 Task: Look for space in Taza, Morocco from 12th August, 2023 to 16th August, 2023 for 8 adults in price range Rs.10000 to Rs.16000. Place can be private room with 8 bedrooms having 8 beds and 8 bathrooms. Property type can be house, flat, guest house, hotel. Amenities needed are: wifi, TV, free parkinig on premises, gym, breakfast. Booking option can be shelf check-in. Required host language is English.
Action: Mouse moved to (560, 113)
Screenshot: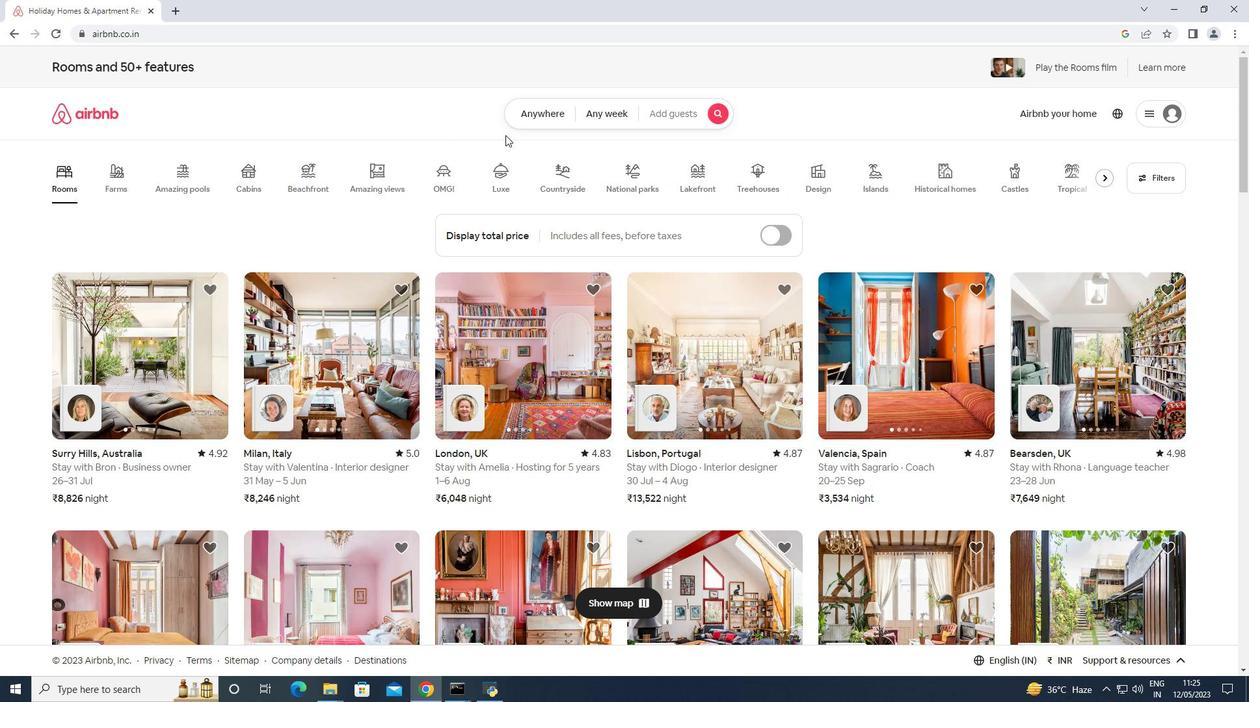 
Action: Mouse pressed left at (560, 113)
Screenshot: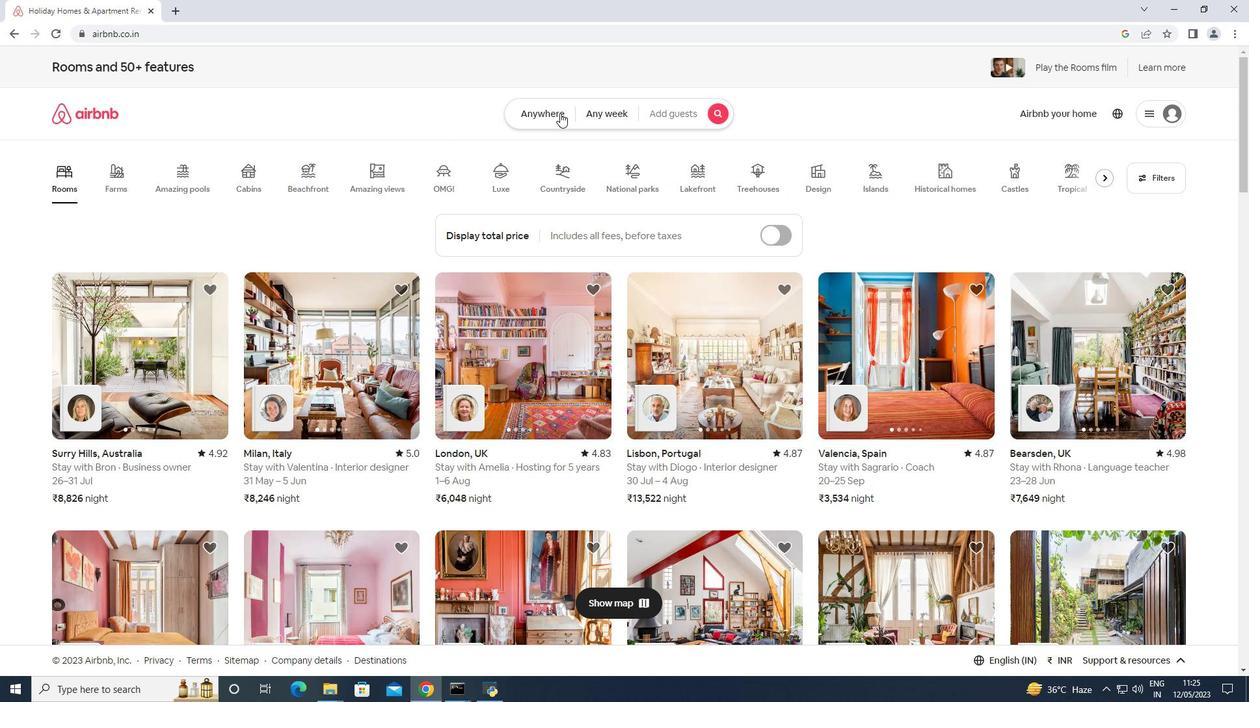 
Action: Mouse moved to (473, 164)
Screenshot: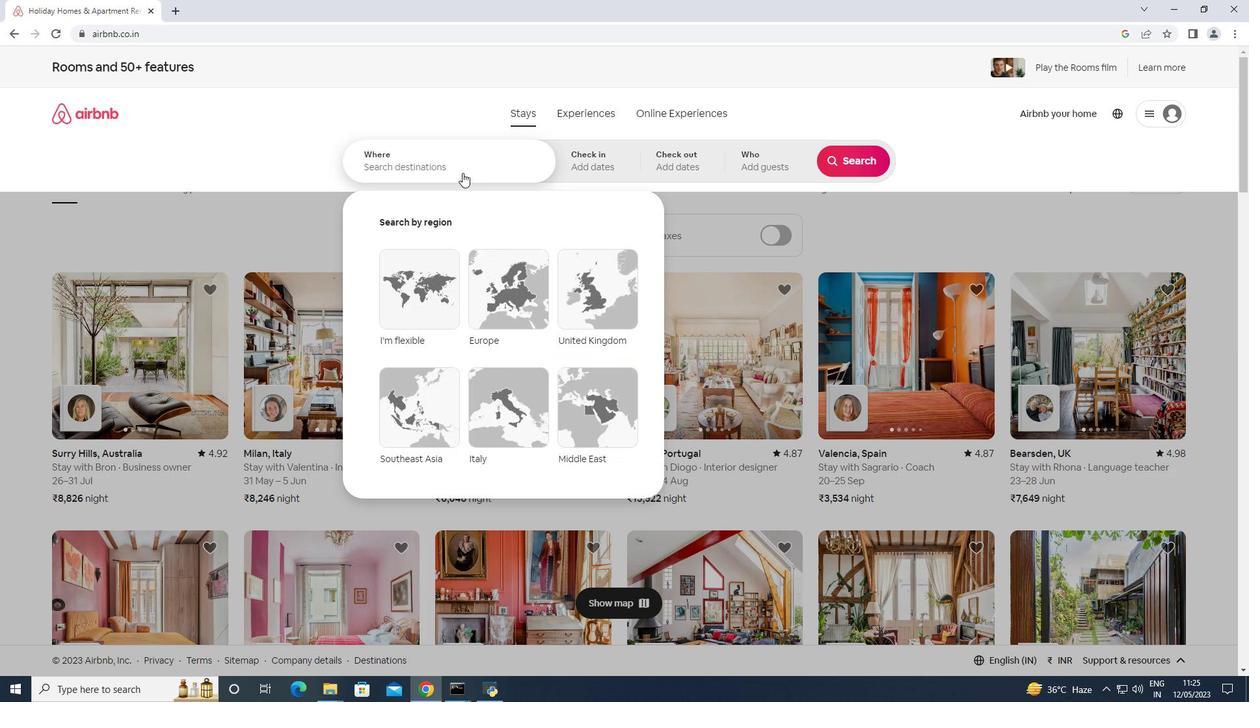 
Action: Mouse pressed left at (473, 164)
Screenshot: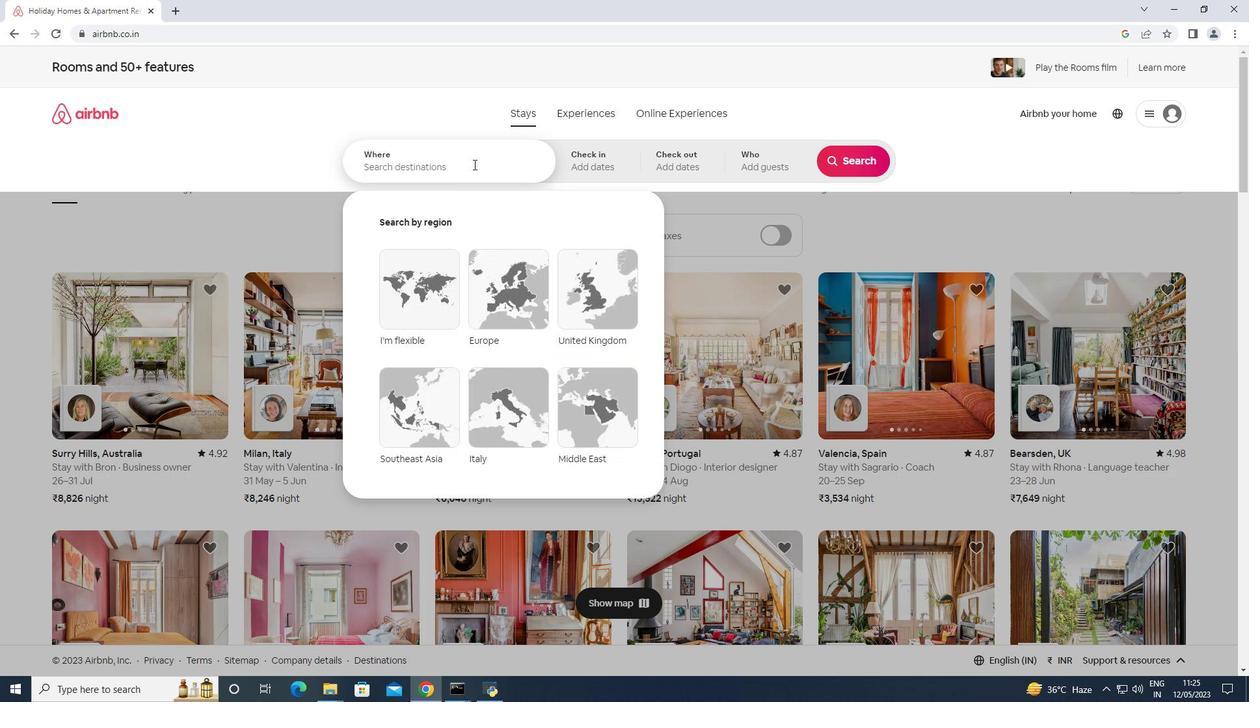
Action: Key pressed <Key.shift>Taza,<Key.space><Key.shift>Mara<Key.backspace><Key.backspace><Key.backspace>oro<Key.down><Key.enter>
Screenshot: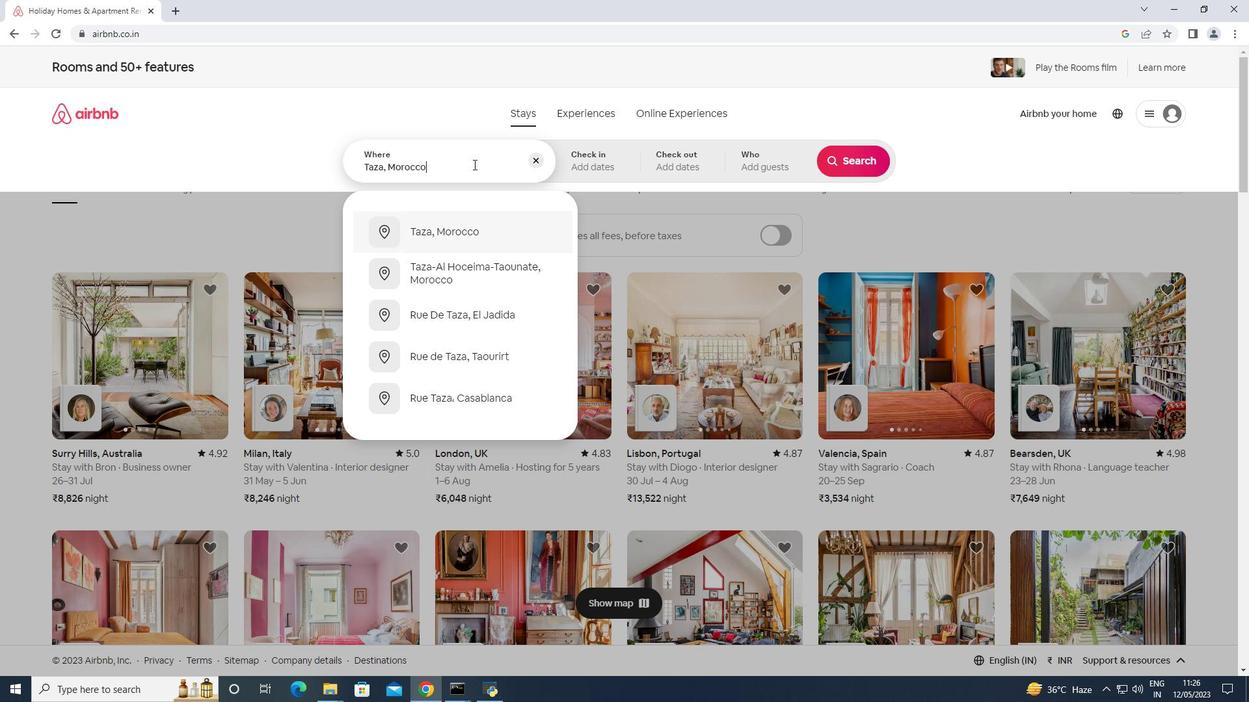 
Action: Mouse moved to (853, 269)
Screenshot: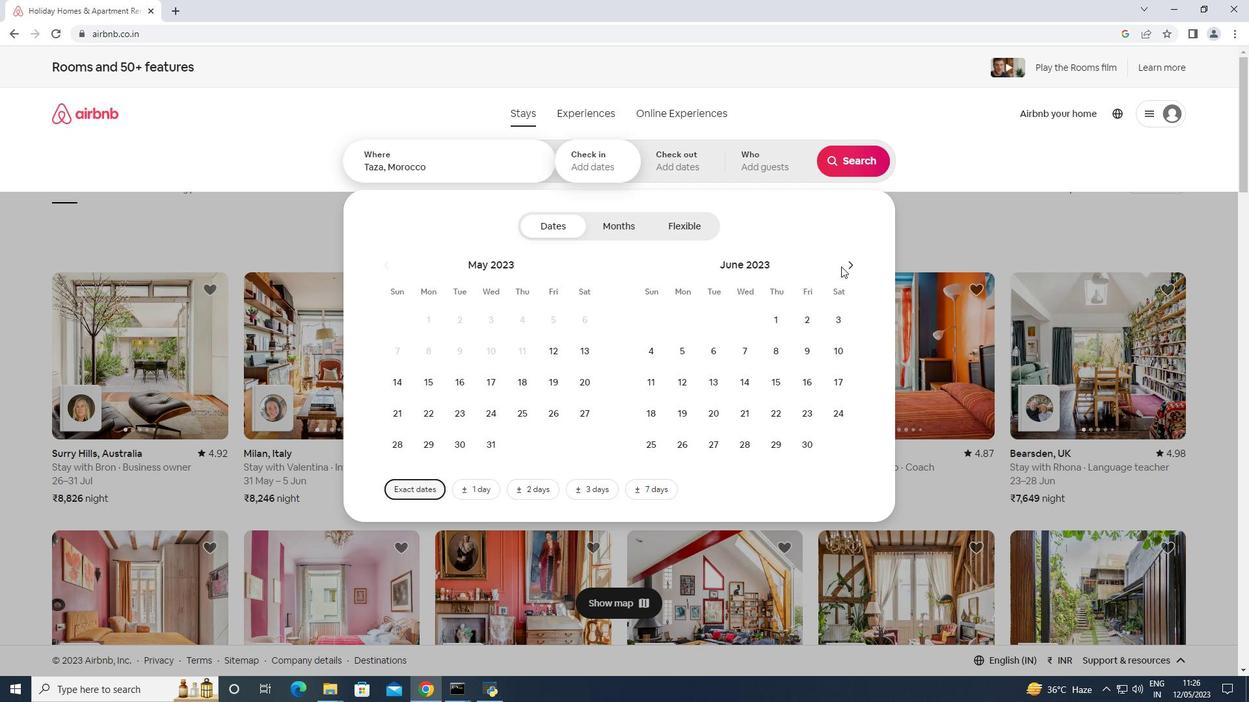 
Action: Mouse pressed left at (853, 269)
Screenshot: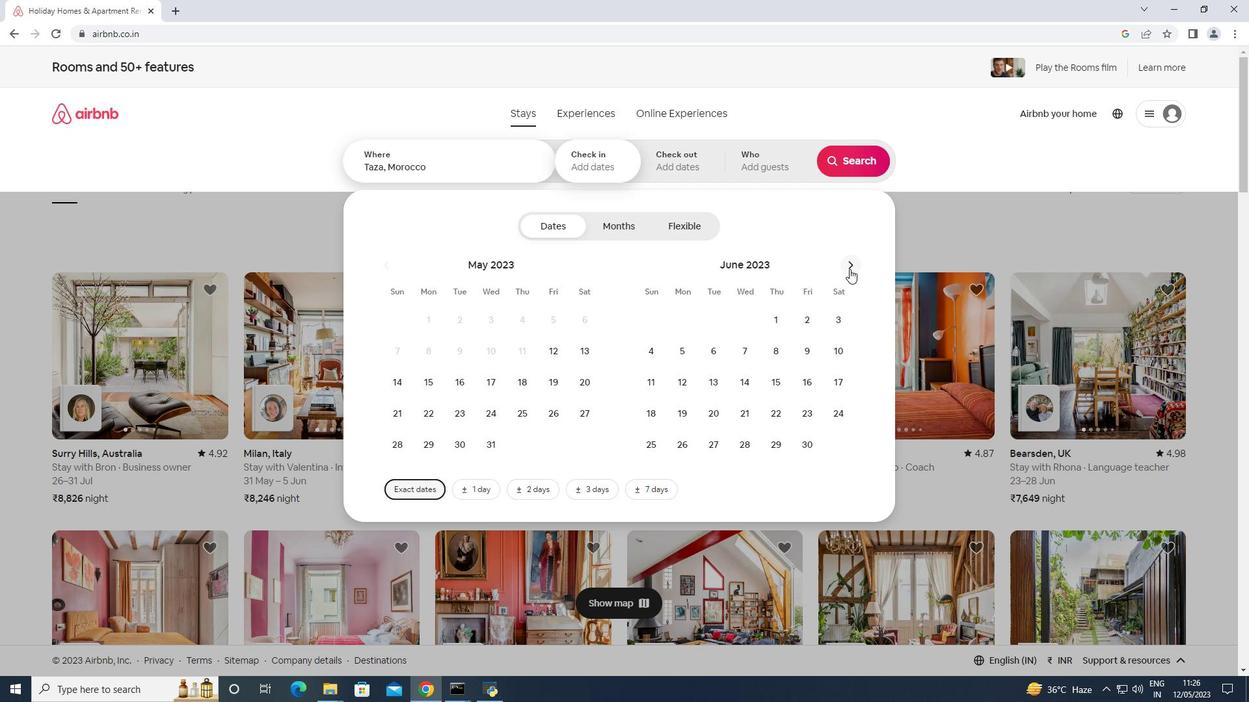 
Action: Mouse moved to (855, 269)
Screenshot: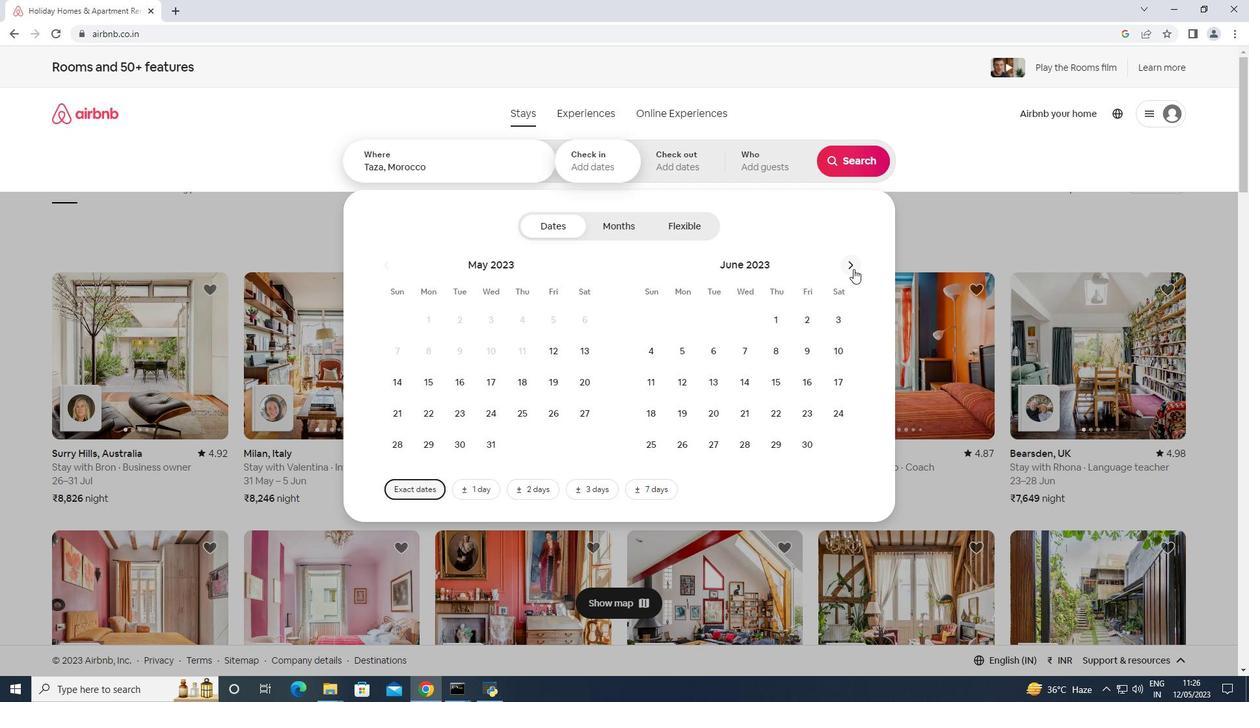 
Action: Mouse pressed left at (855, 269)
Screenshot: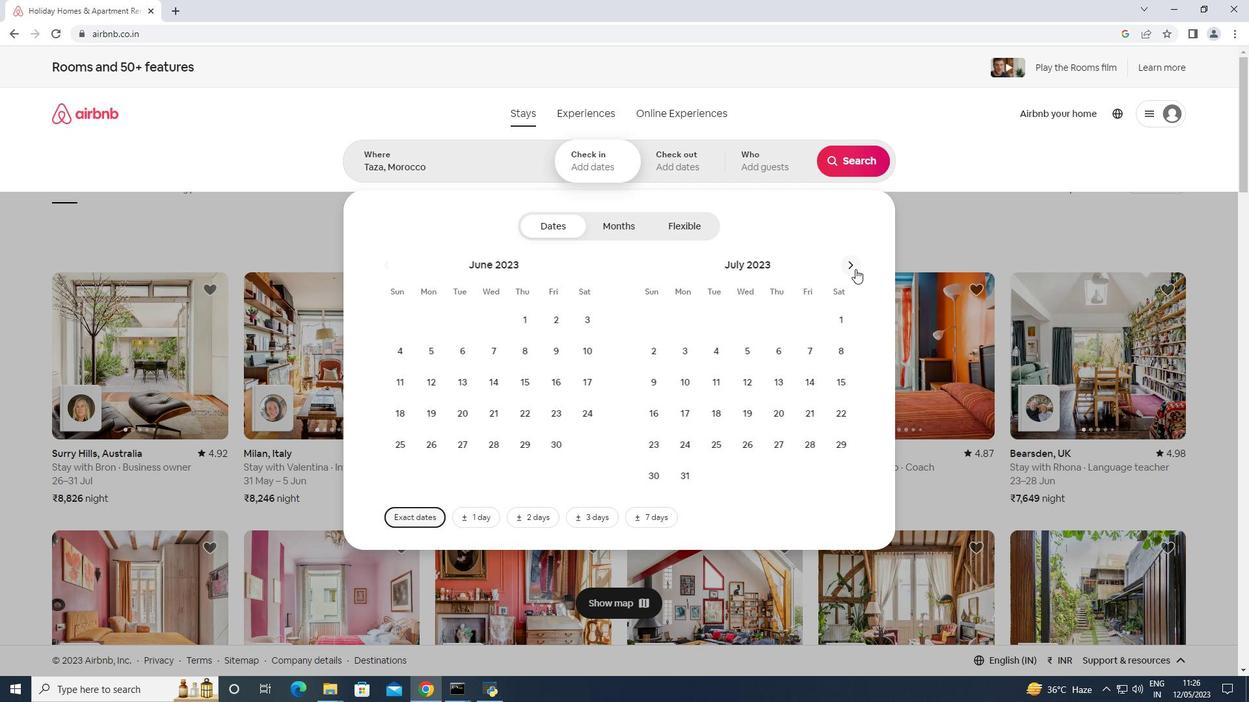 
Action: Mouse moved to (842, 352)
Screenshot: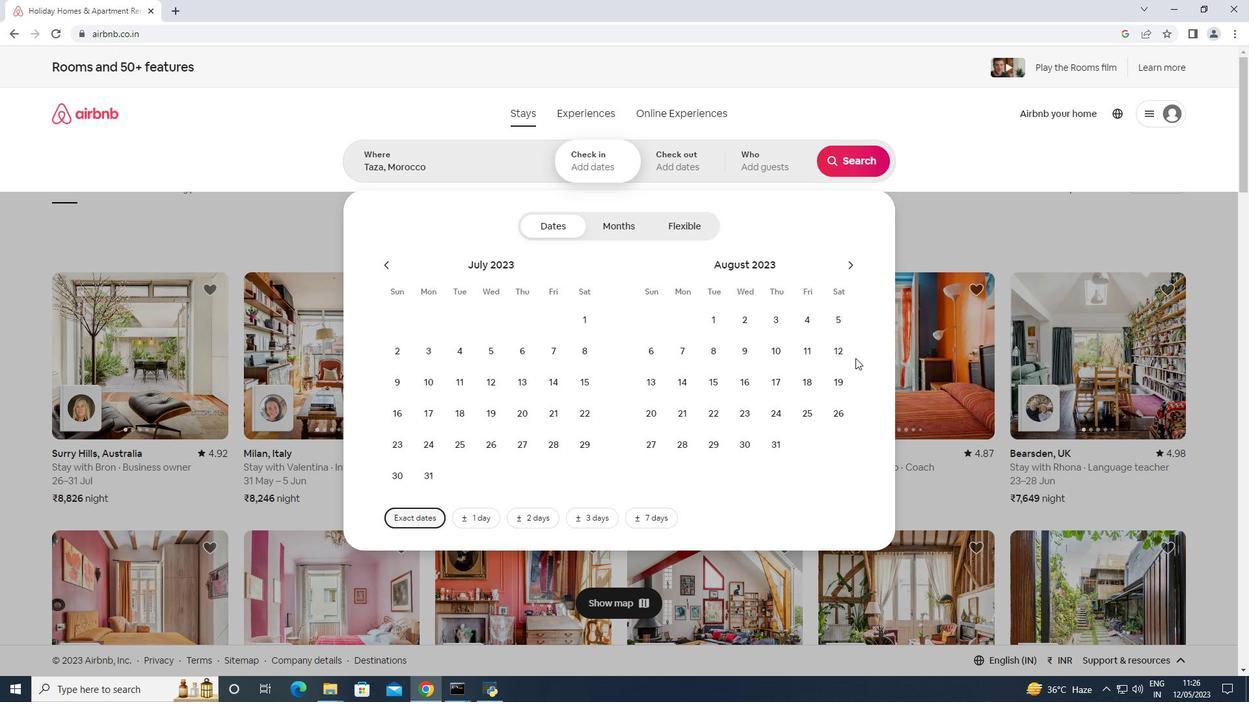 
Action: Mouse pressed left at (842, 352)
Screenshot: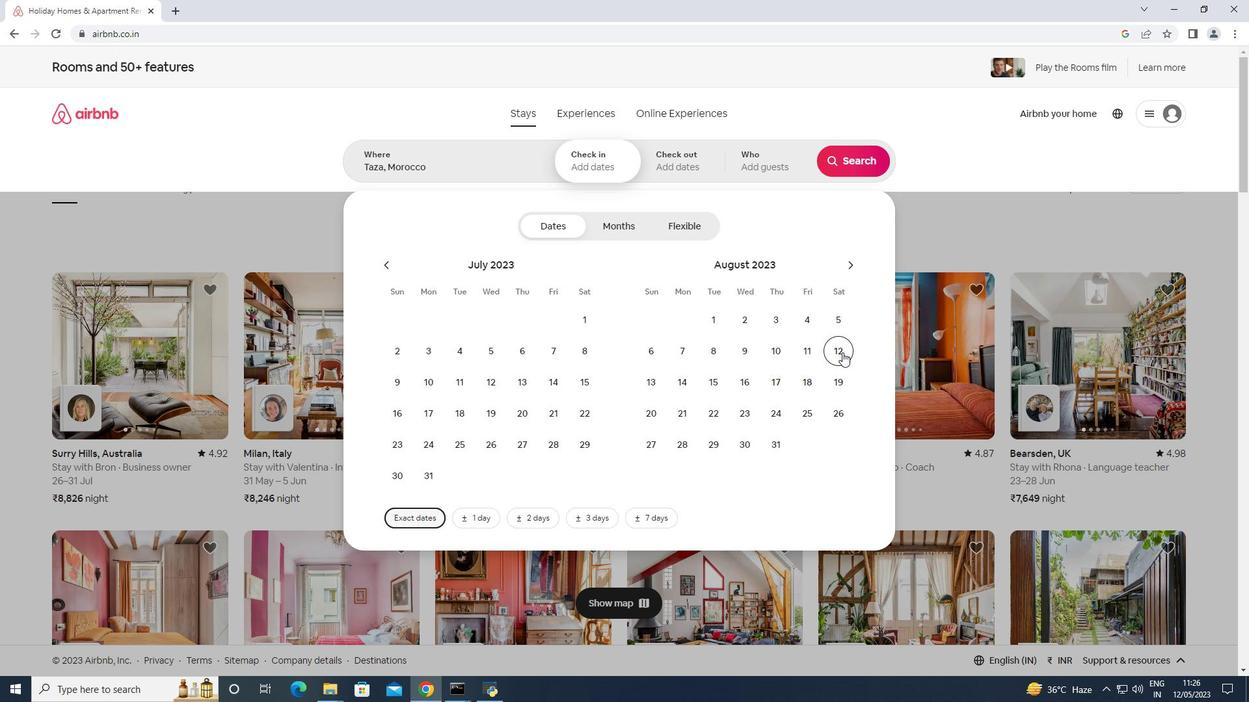 
Action: Mouse moved to (730, 381)
Screenshot: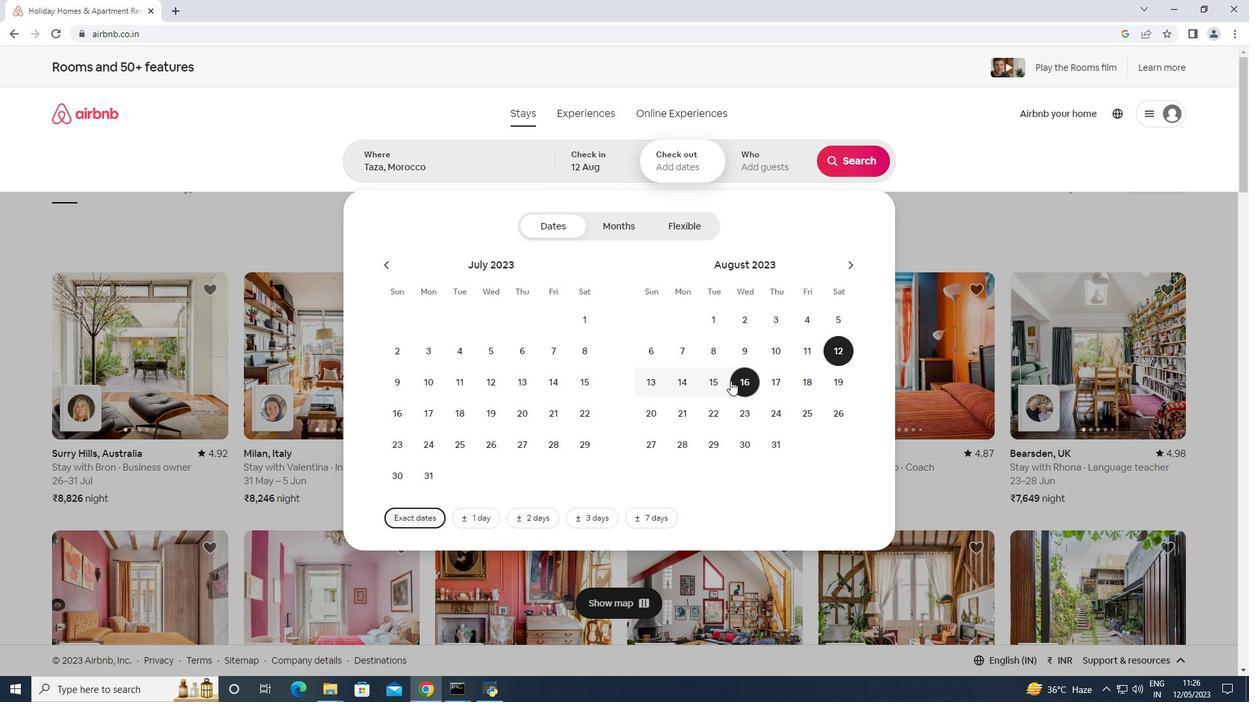 
Action: Mouse pressed left at (730, 381)
Screenshot: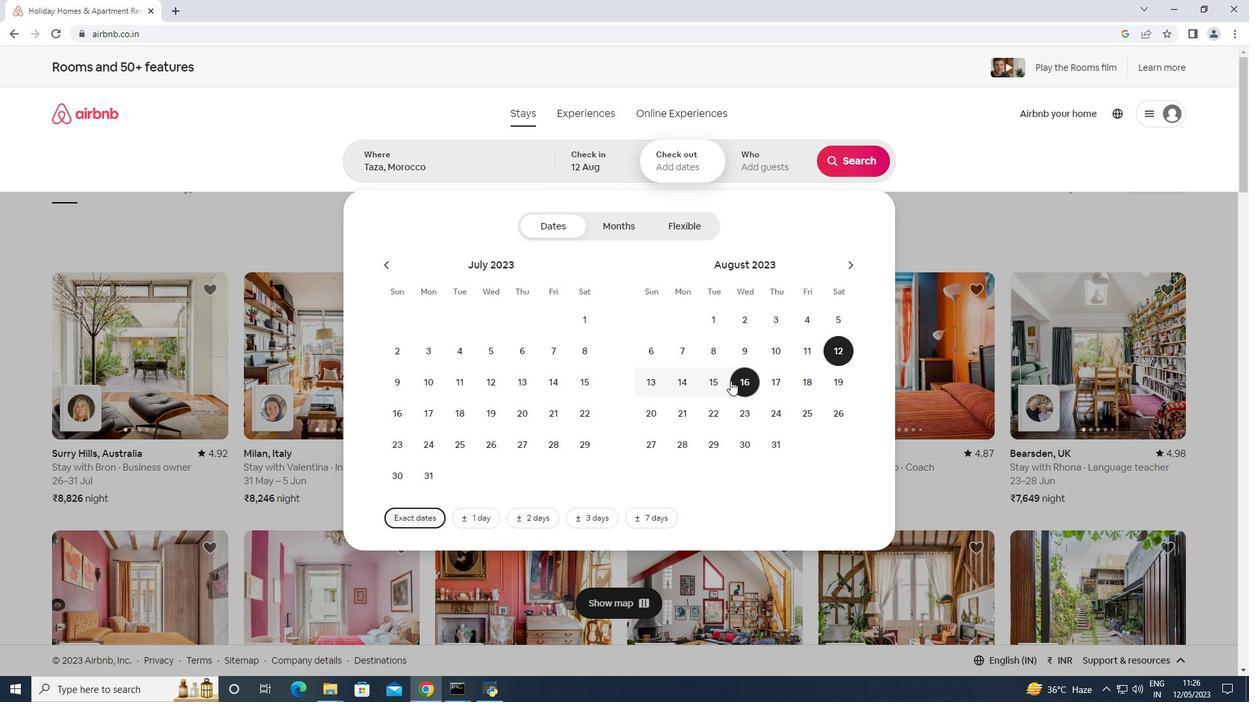 
Action: Mouse moved to (762, 175)
Screenshot: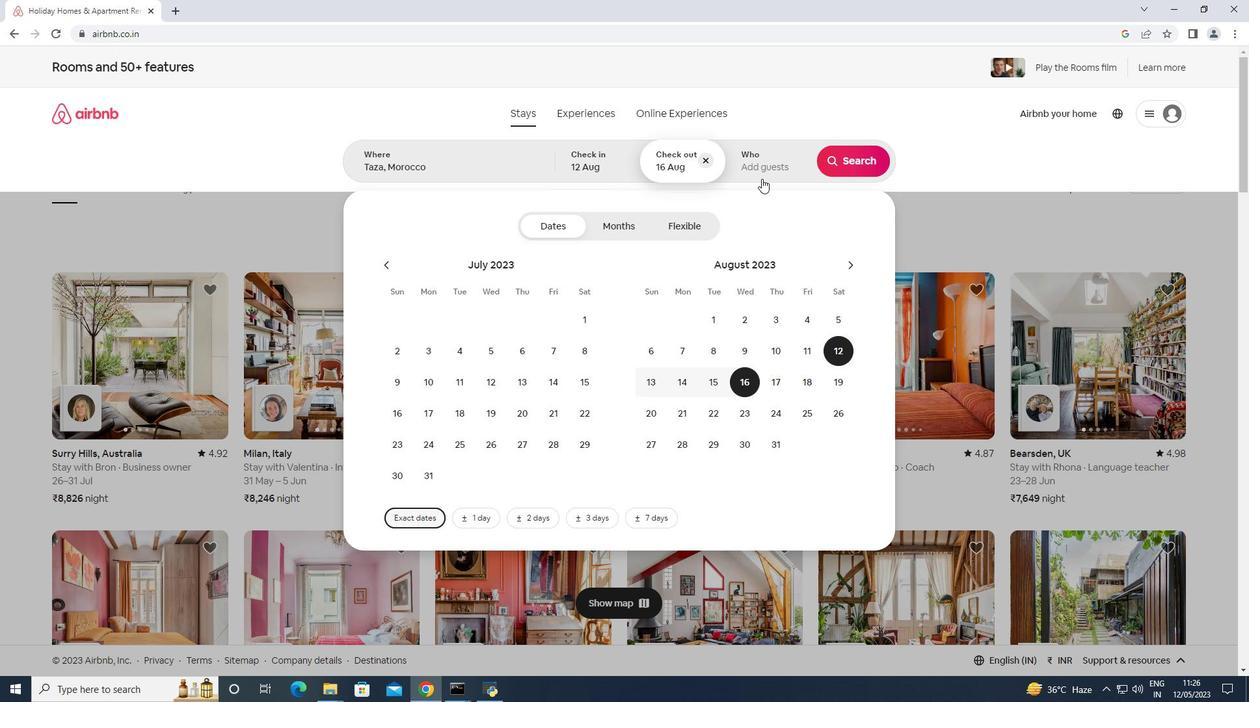 
Action: Mouse pressed left at (762, 175)
Screenshot: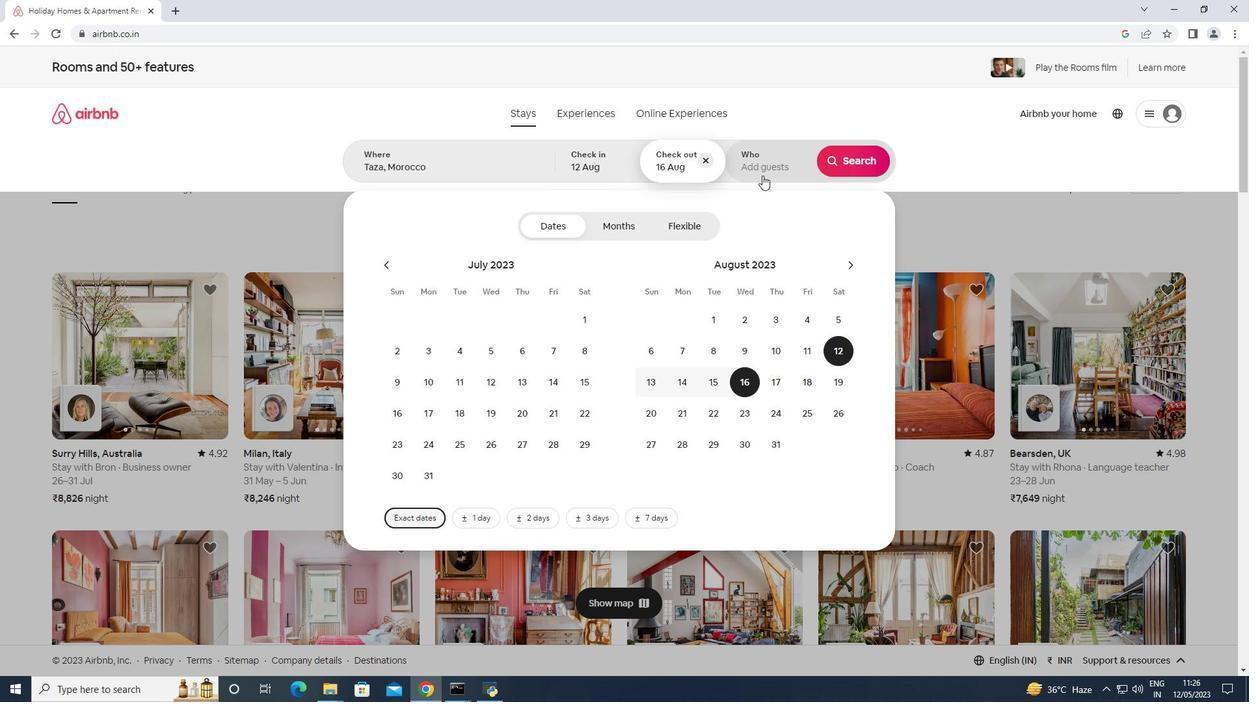 
Action: Mouse moved to (857, 229)
Screenshot: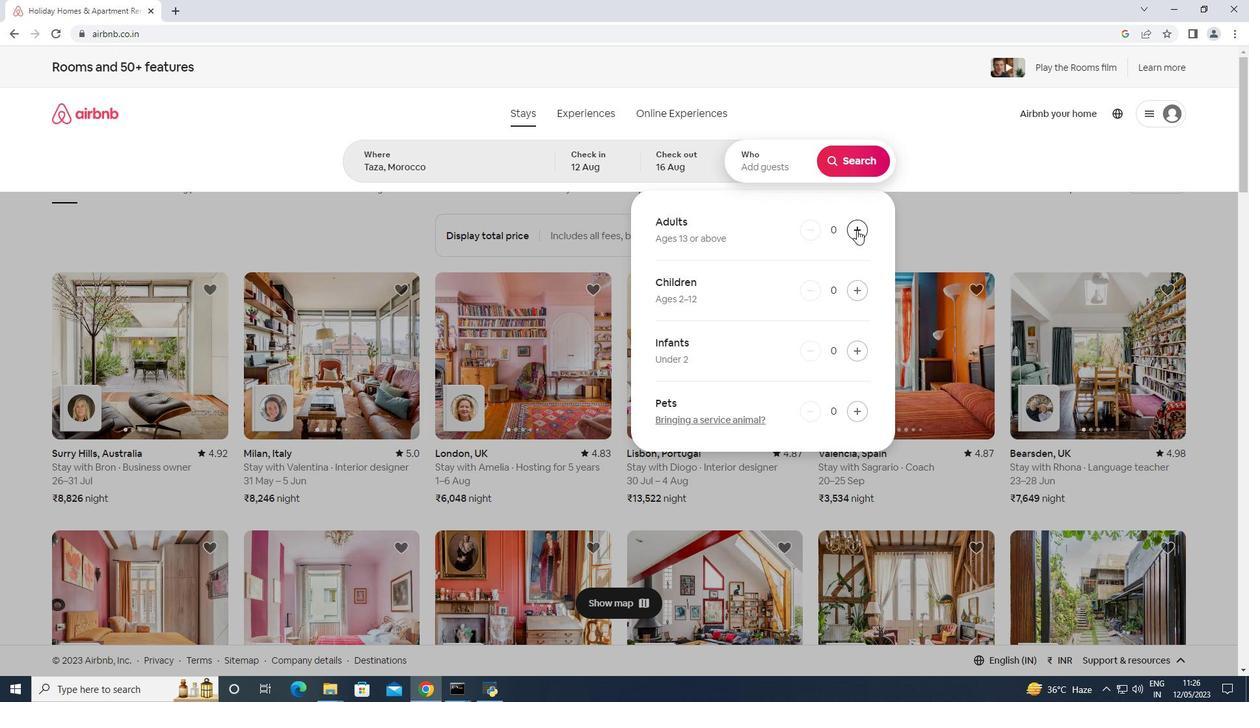 
Action: Mouse pressed left at (857, 229)
Screenshot: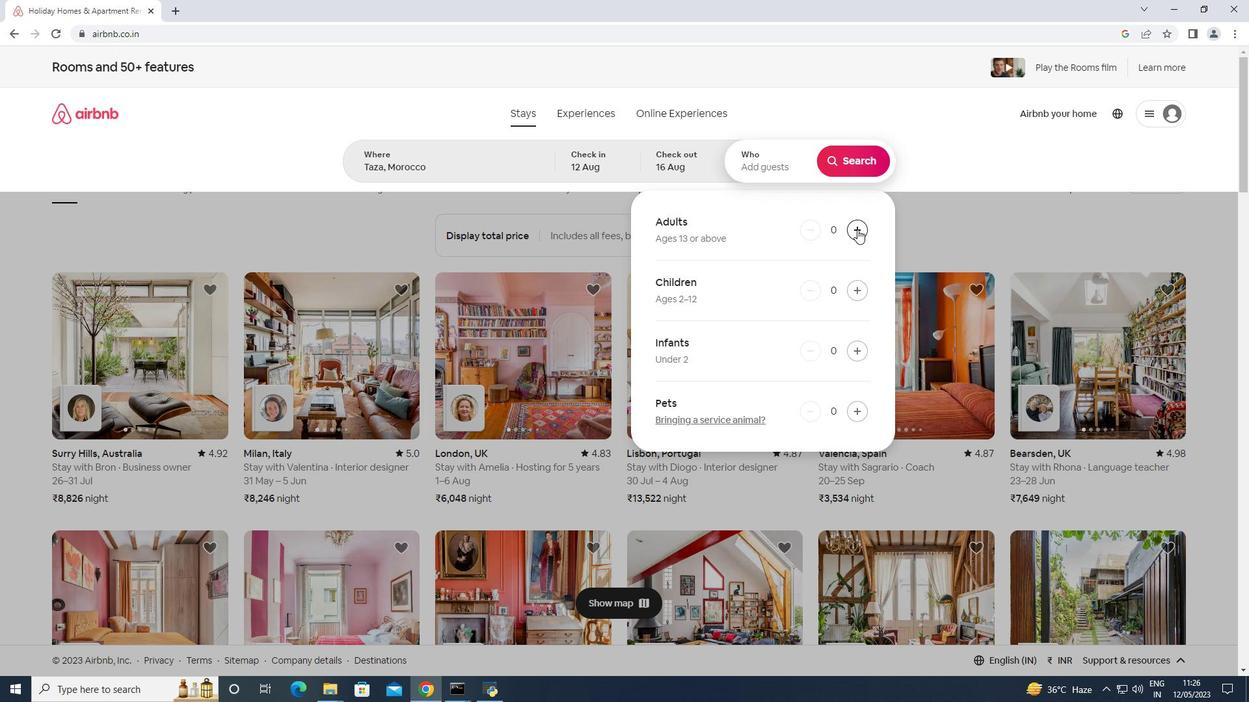 
Action: Mouse pressed left at (857, 229)
Screenshot: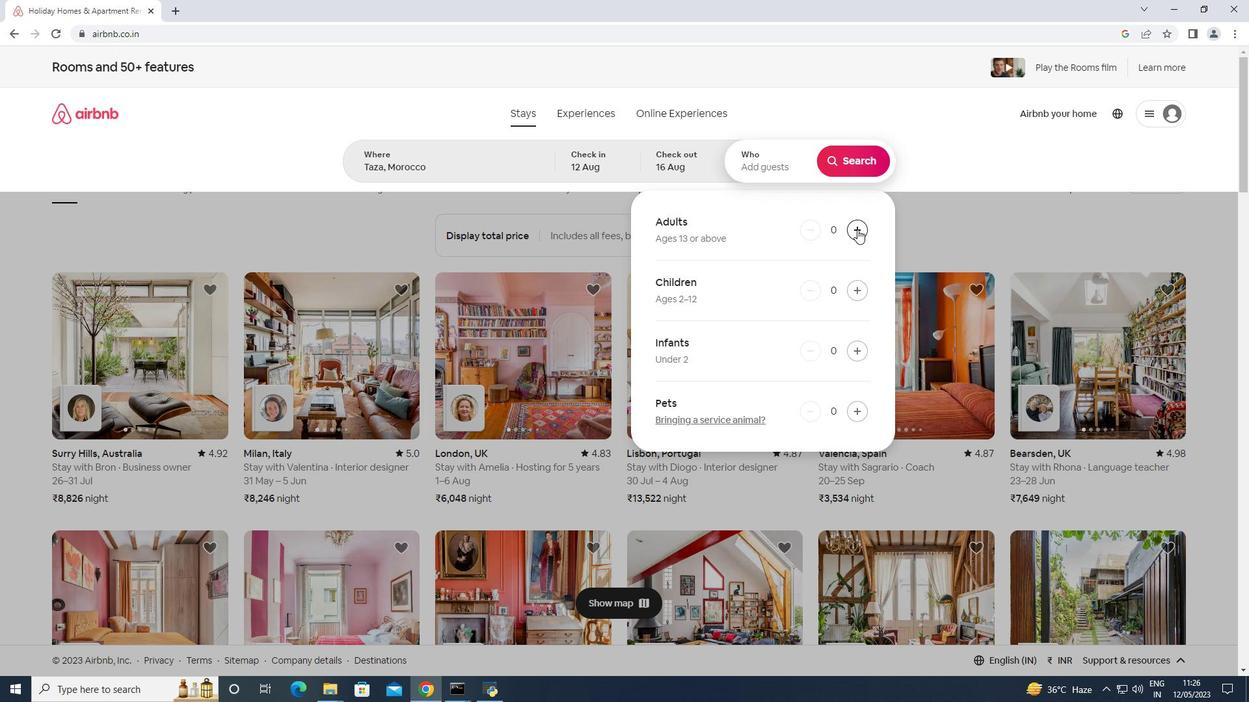 
Action: Mouse pressed left at (857, 229)
Screenshot: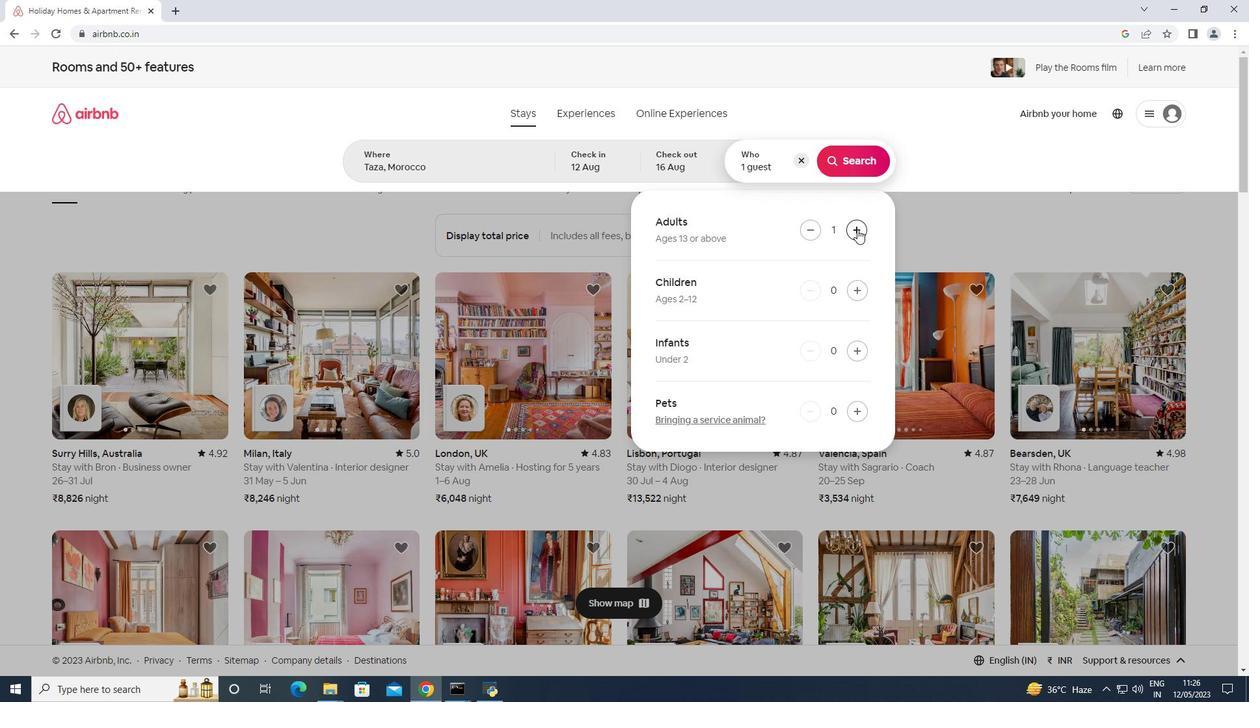 
Action: Mouse pressed left at (857, 229)
Screenshot: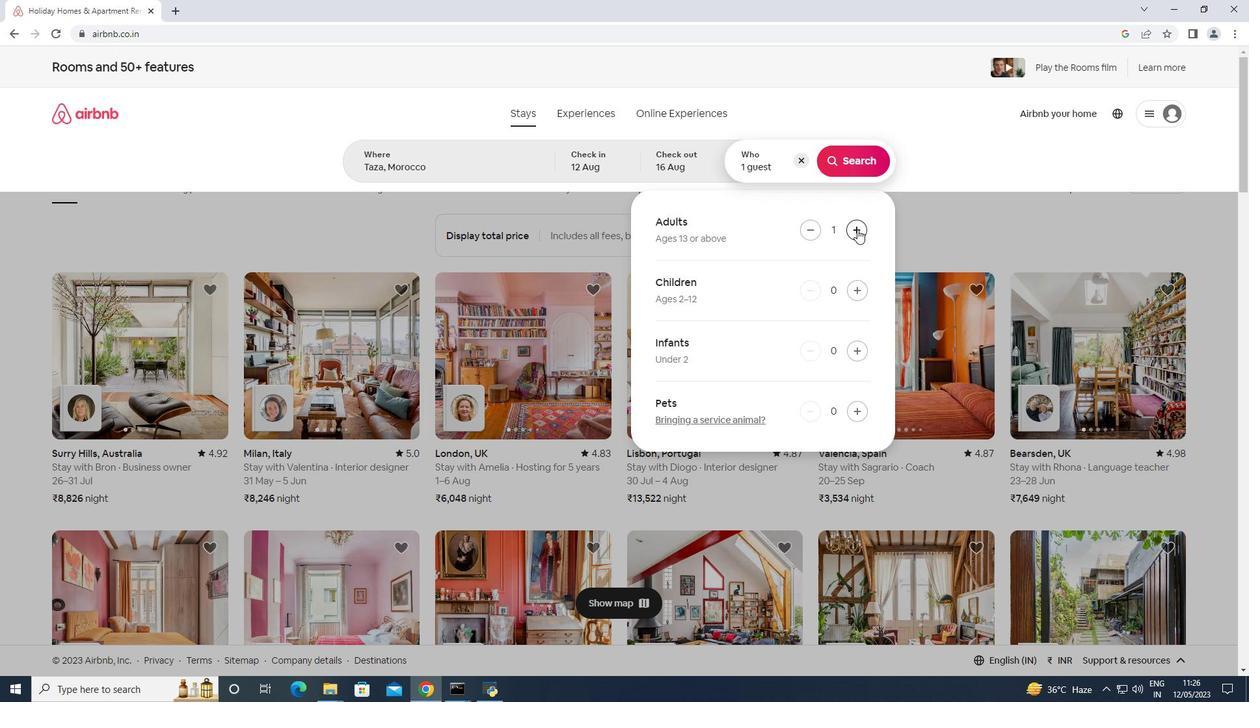 
Action: Mouse pressed left at (857, 229)
Screenshot: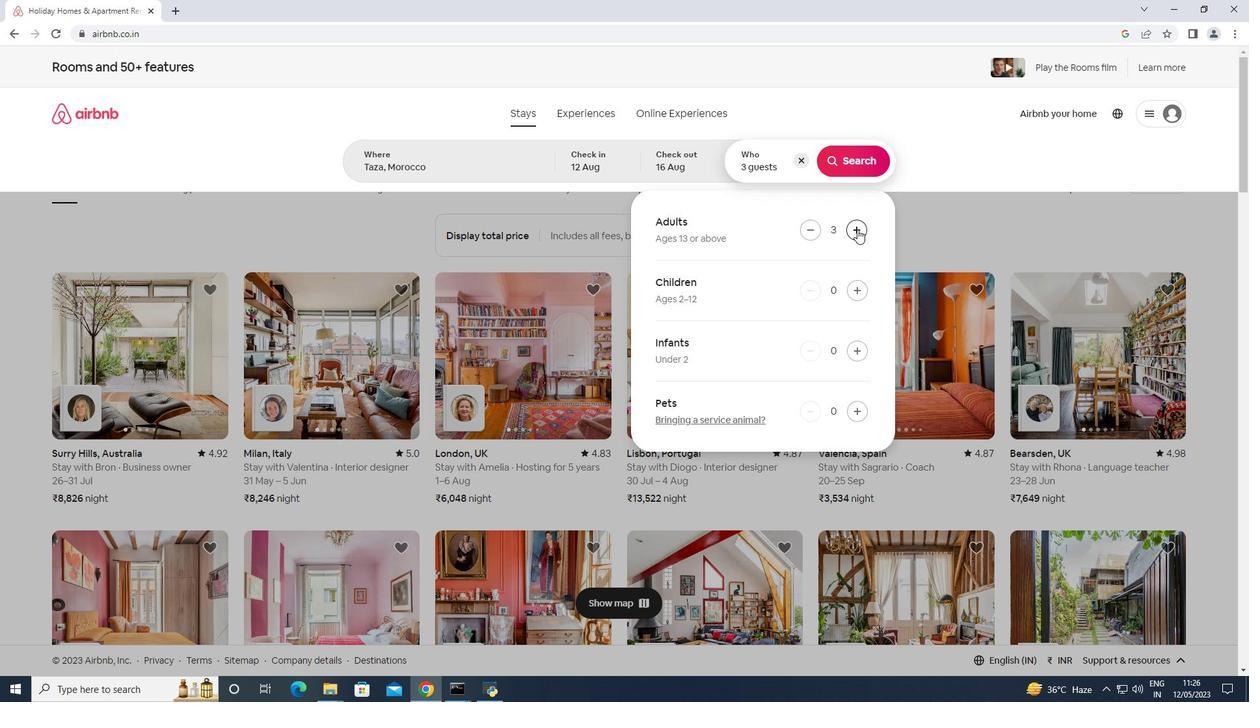 
Action: Mouse pressed left at (857, 229)
Screenshot: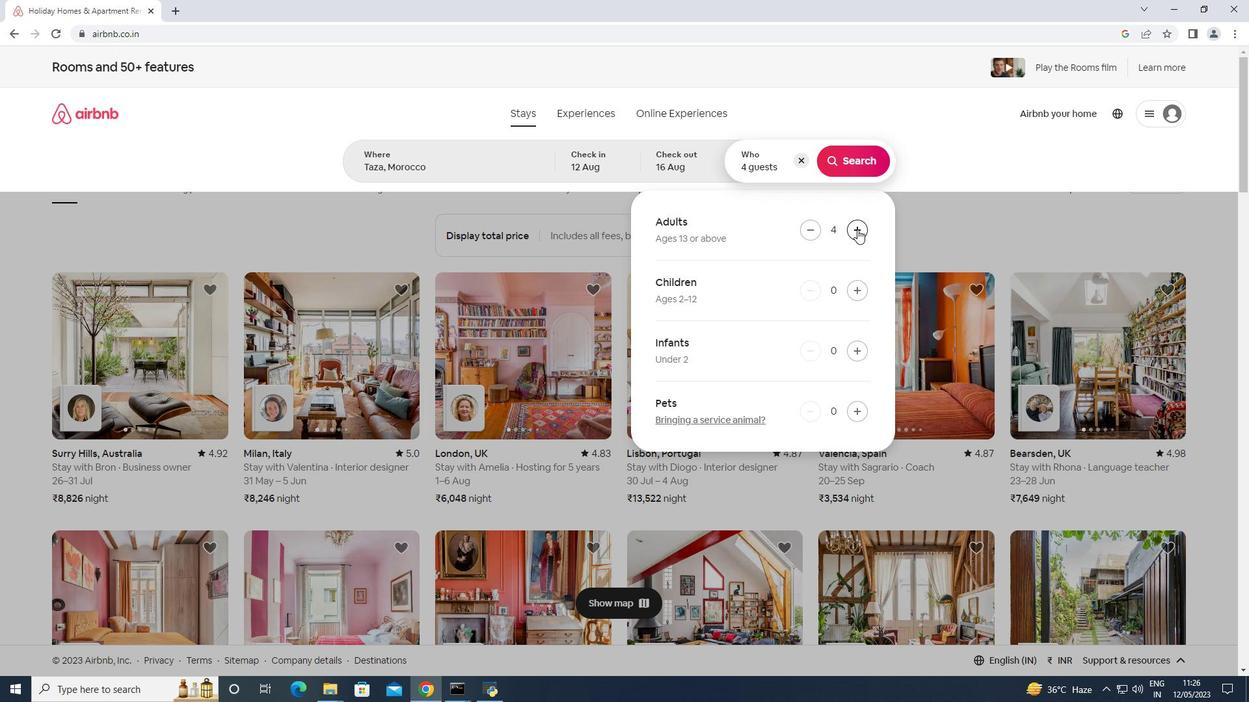 
Action: Mouse pressed left at (857, 229)
Screenshot: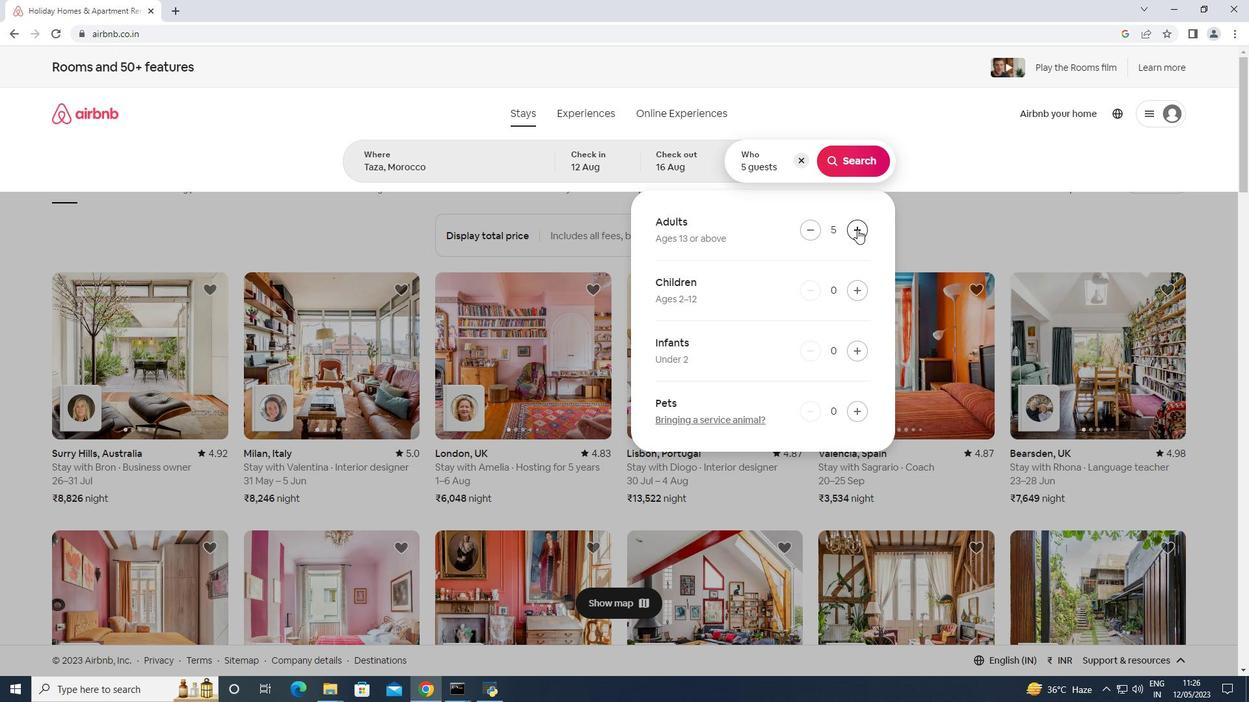 
Action: Mouse pressed left at (857, 229)
Screenshot: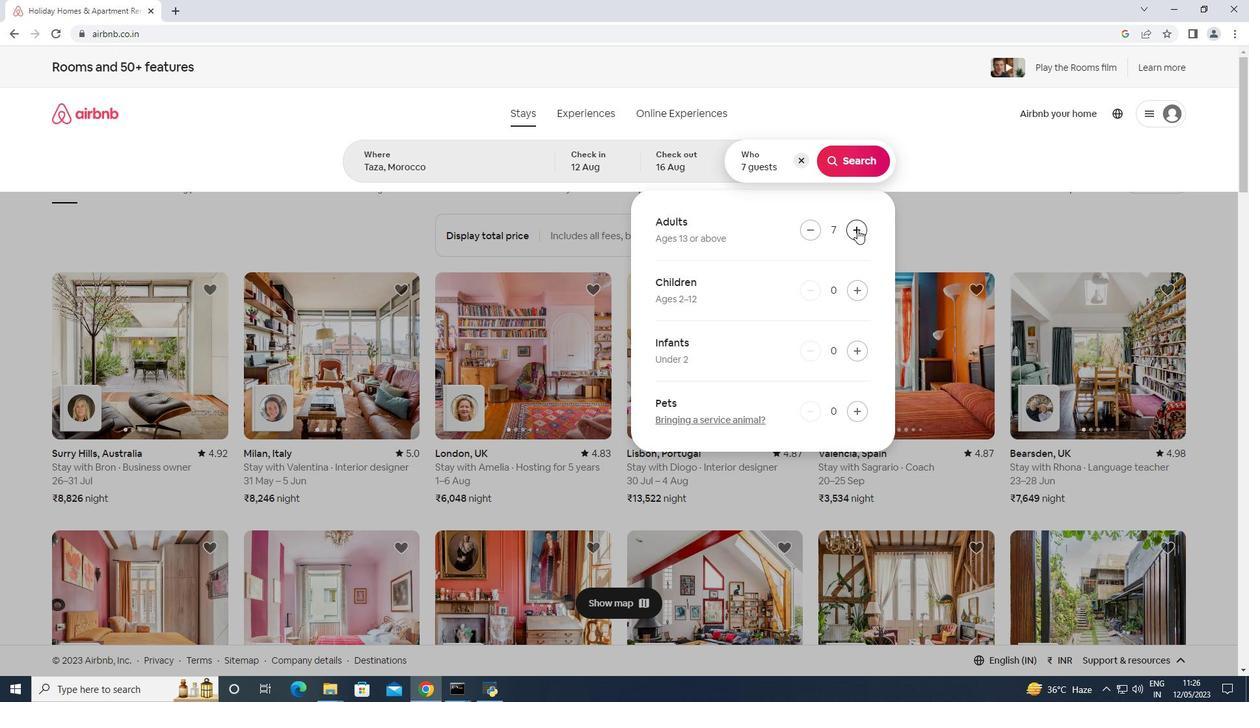 
Action: Mouse moved to (855, 167)
Screenshot: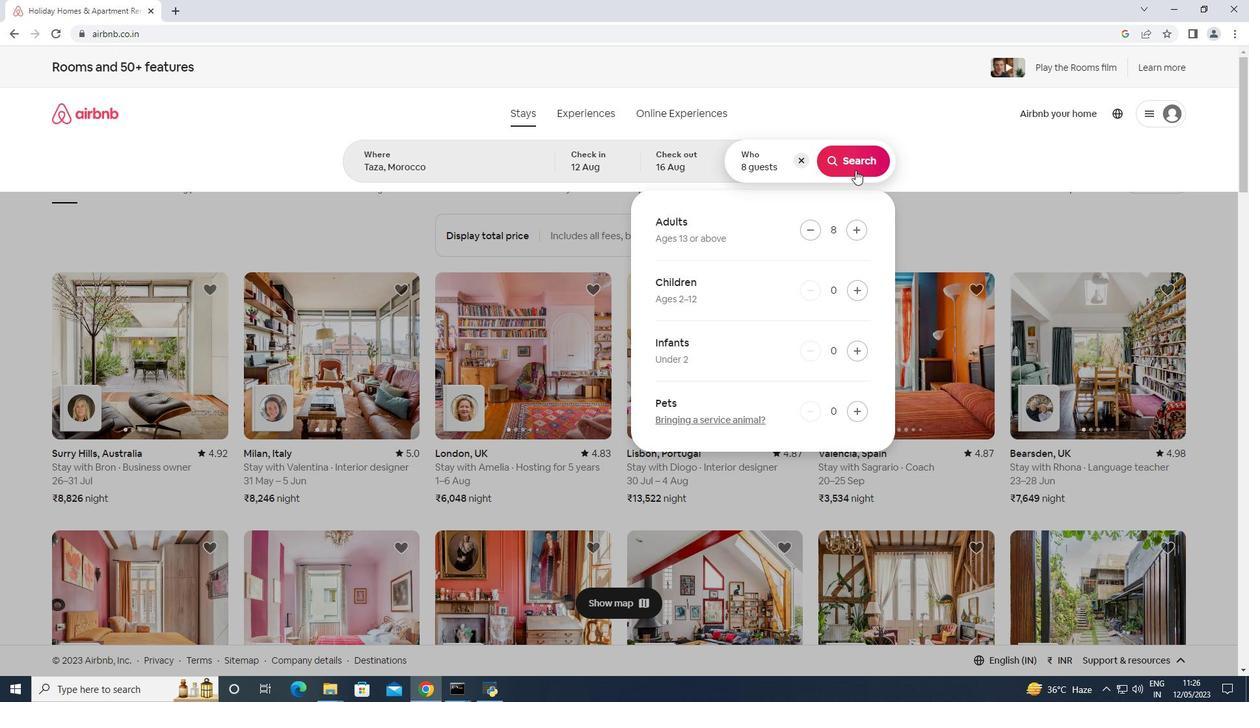 
Action: Mouse pressed left at (855, 167)
Screenshot: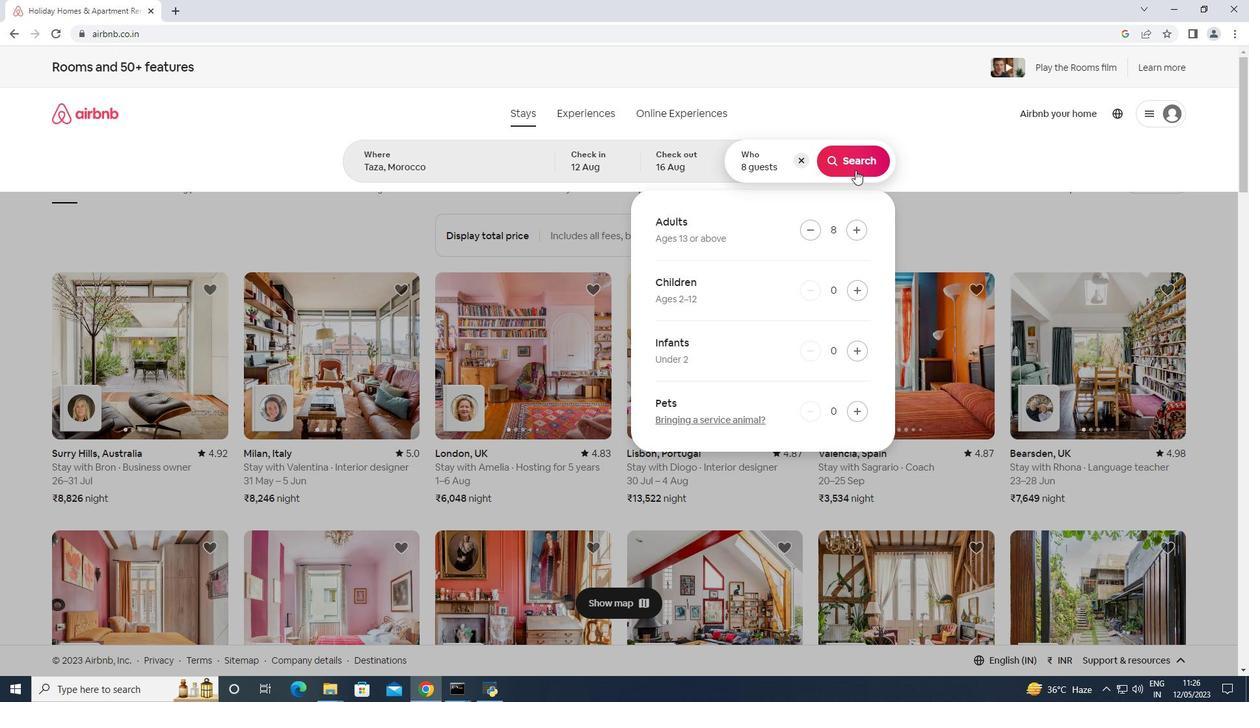 
Action: Mouse moved to (1190, 126)
Screenshot: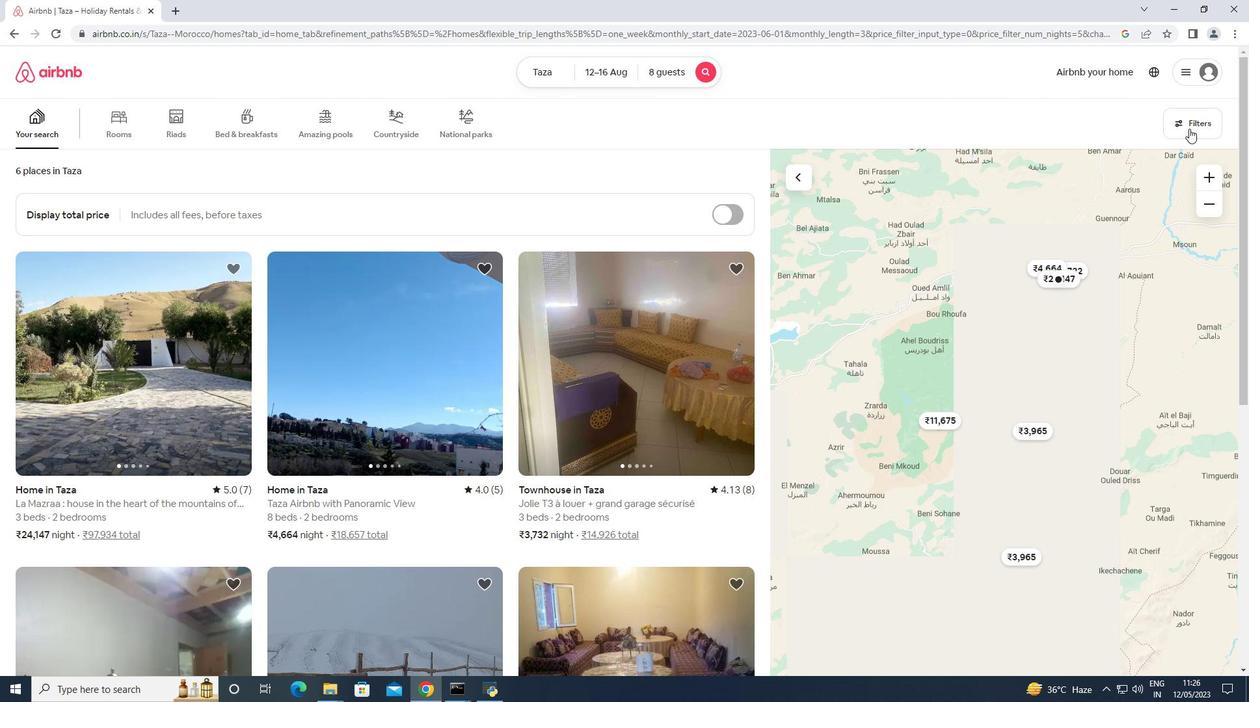 
Action: Mouse pressed left at (1190, 126)
Screenshot: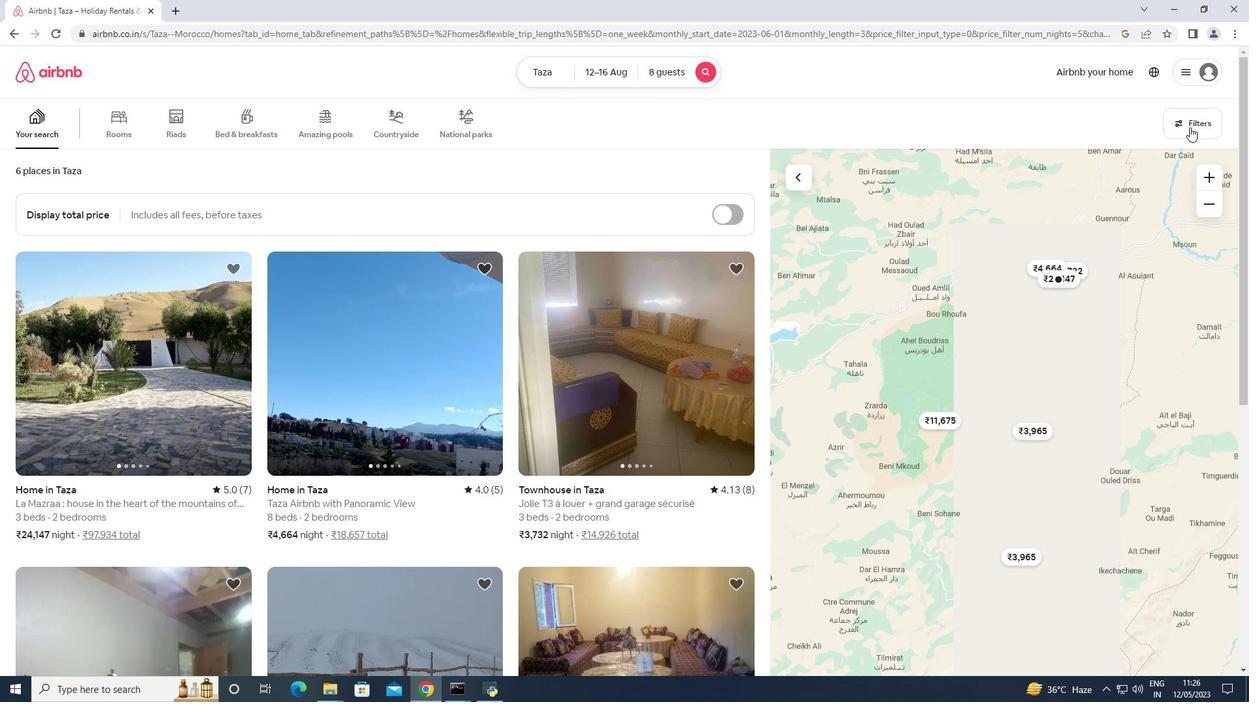 
Action: Mouse moved to (563, 439)
Screenshot: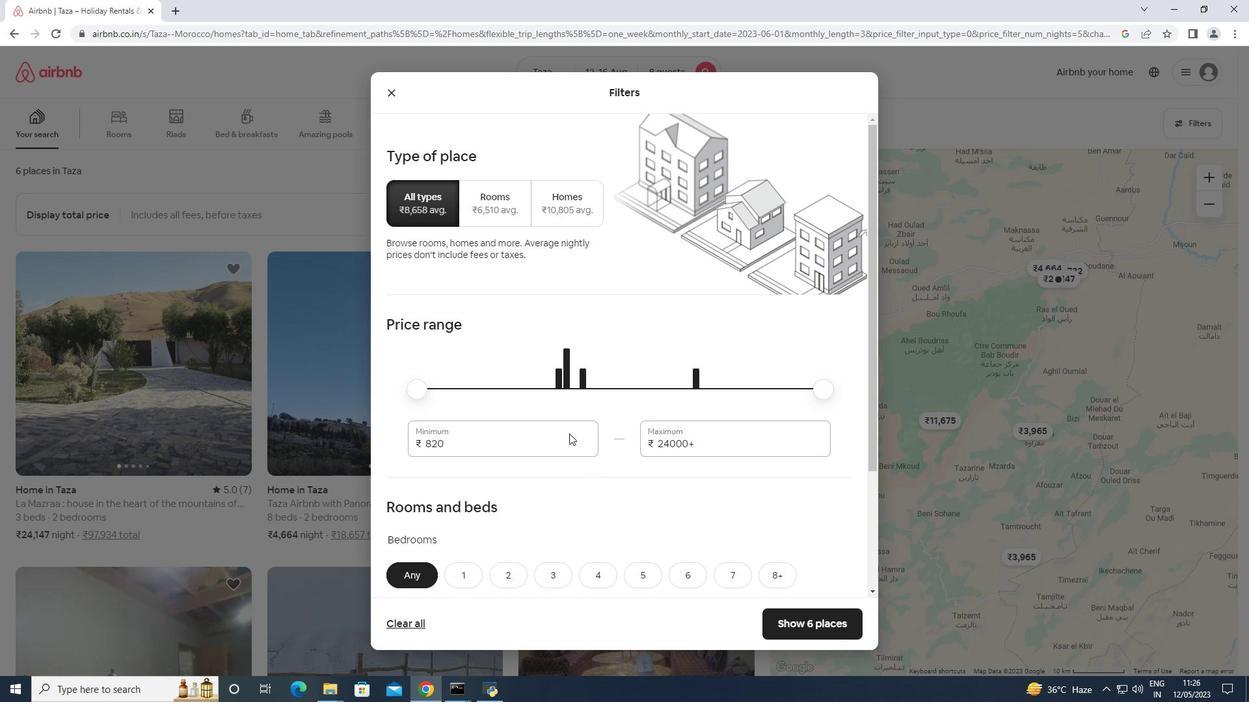 
Action: Mouse pressed left at (563, 439)
Screenshot: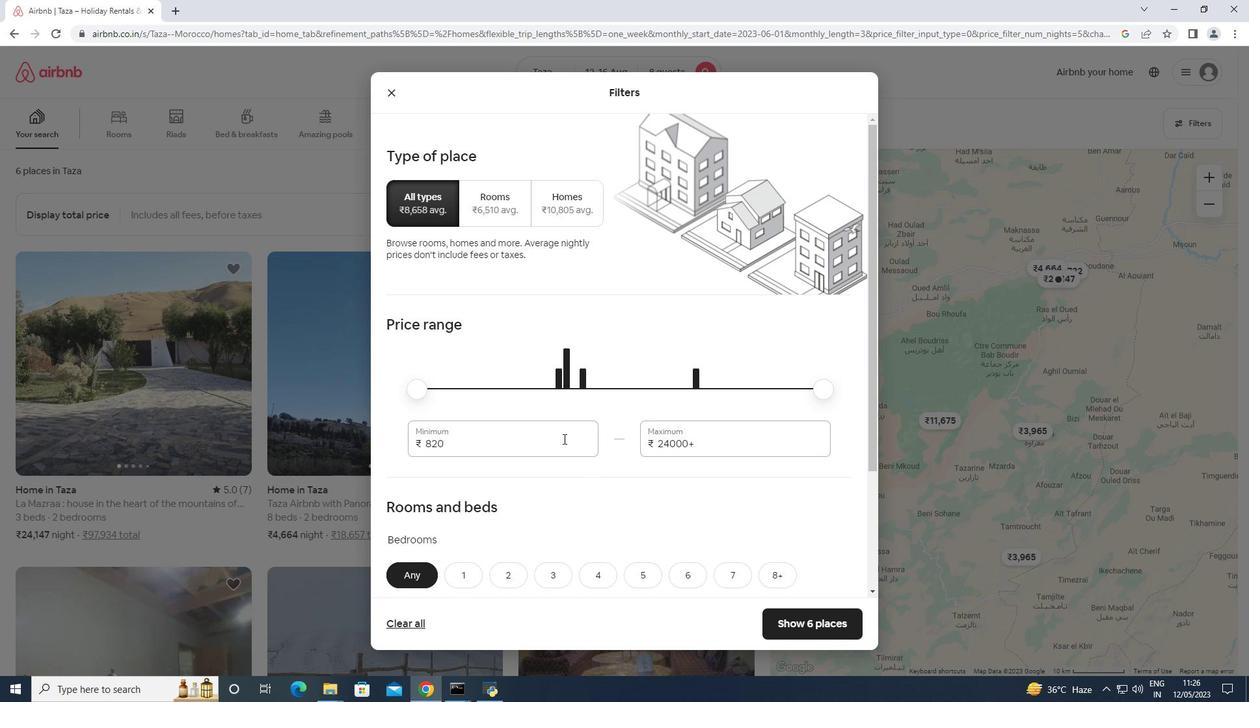 
Action: Mouse moved to (562, 439)
Screenshot: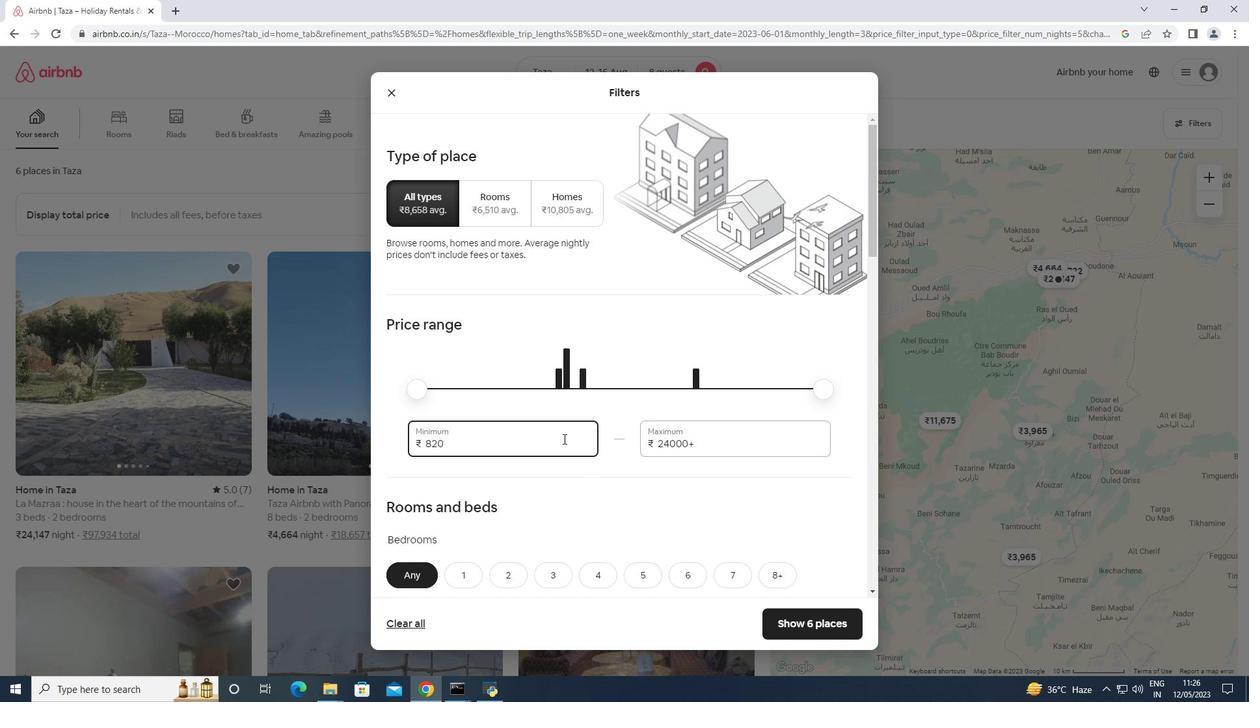 
Action: Mouse pressed left at (562, 439)
Screenshot: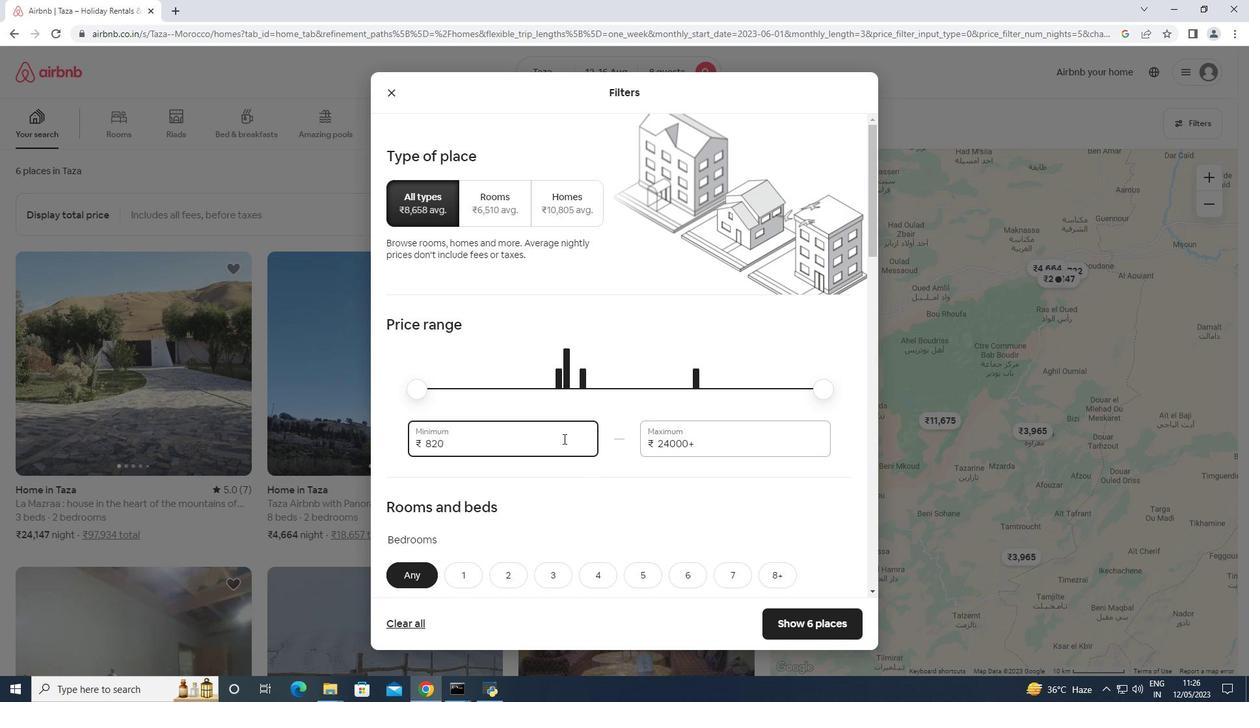 
Action: Mouse pressed left at (562, 439)
Screenshot: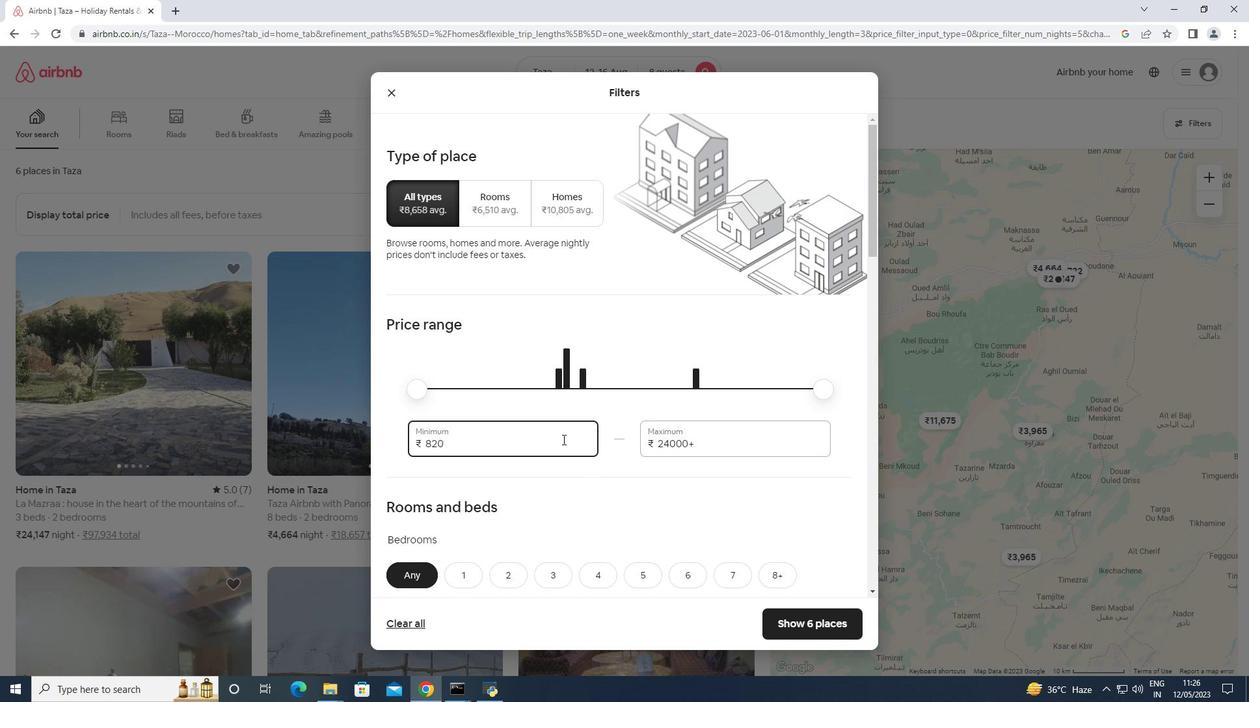 
Action: Key pressed 10000<Key.tab>160000<Key.backspace>
Screenshot: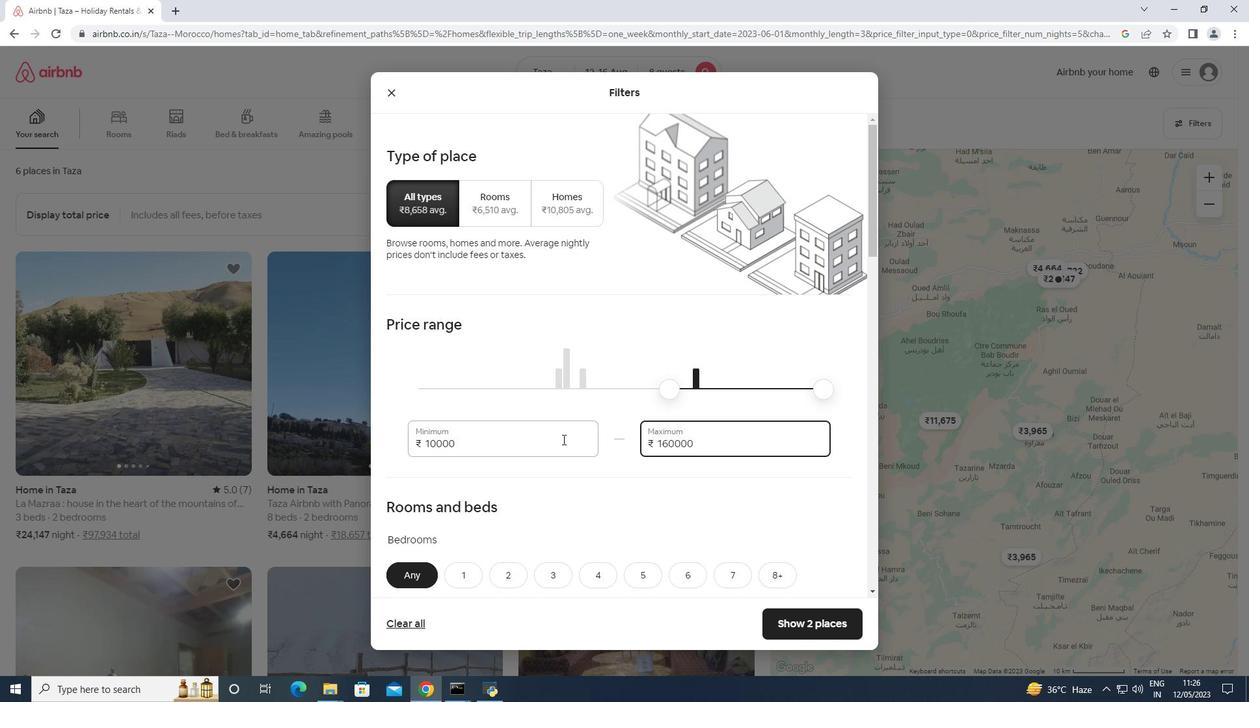 
Action: Mouse scrolled (562, 439) with delta (0, 0)
Screenshot: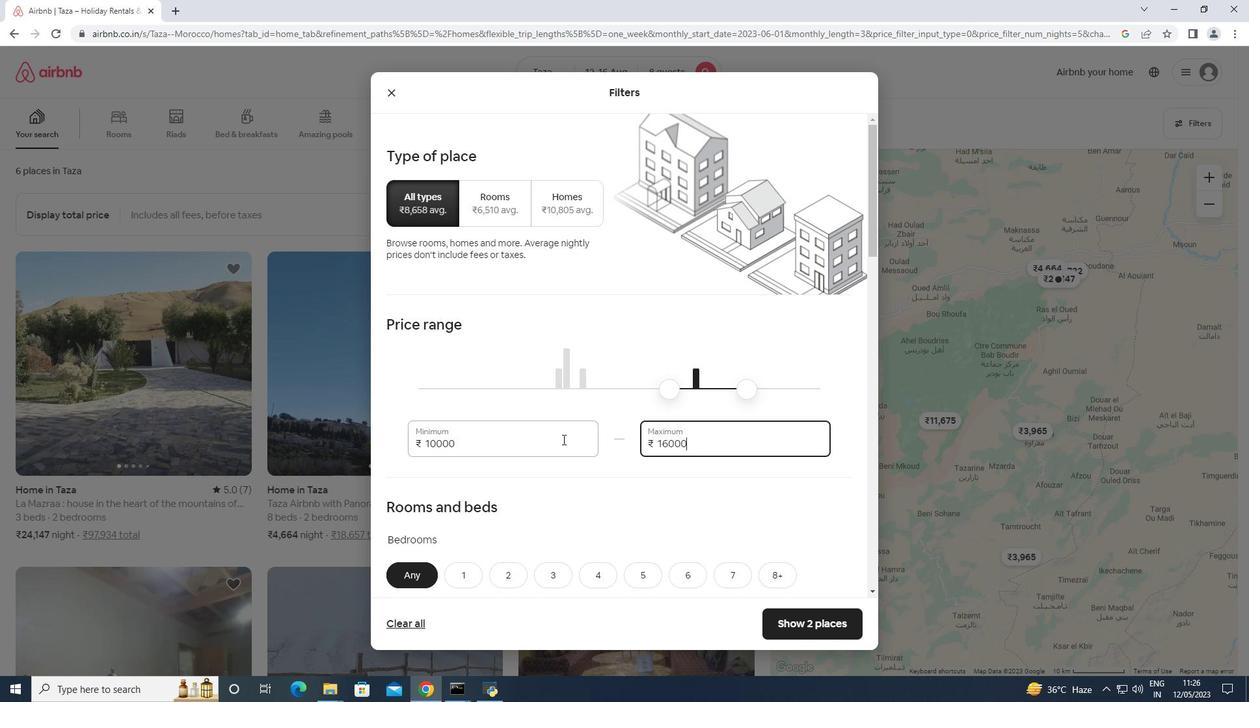 
Action: Mouse scrolled (562, 439) with delta (0, 0)
Screenshot: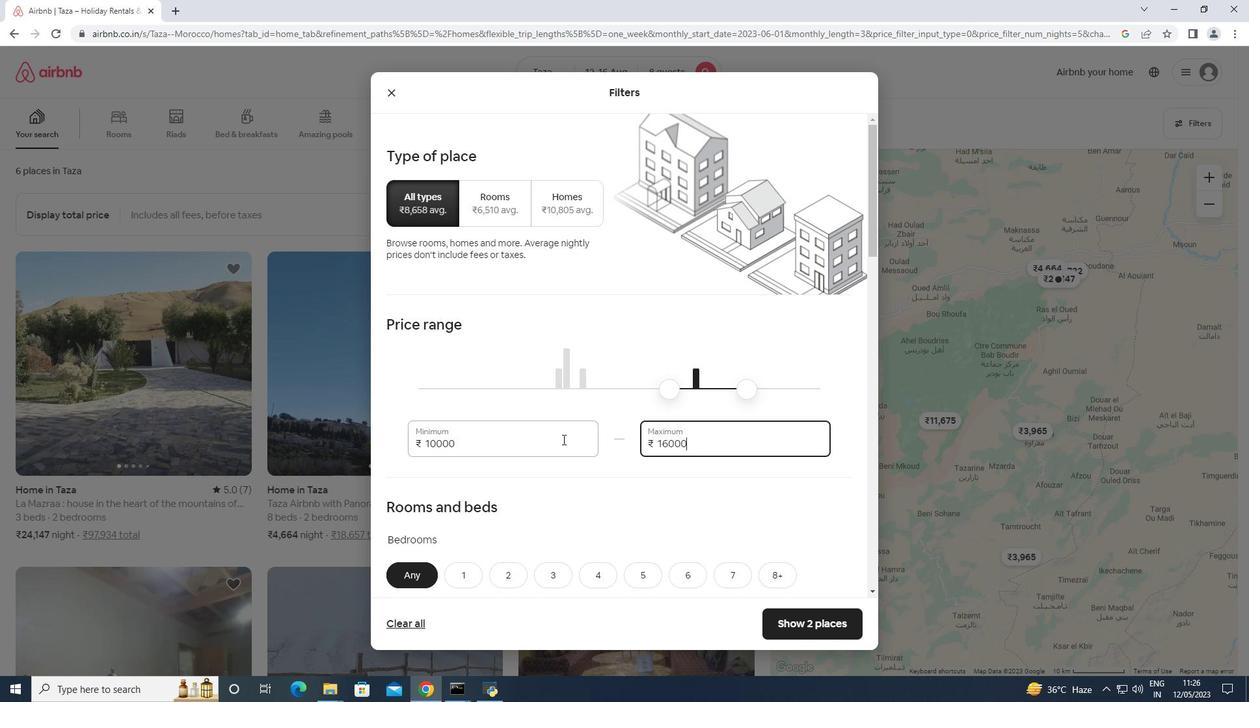 
Action: Mouse scrolled (562, 439) with delta (0, 0)
Screenshot: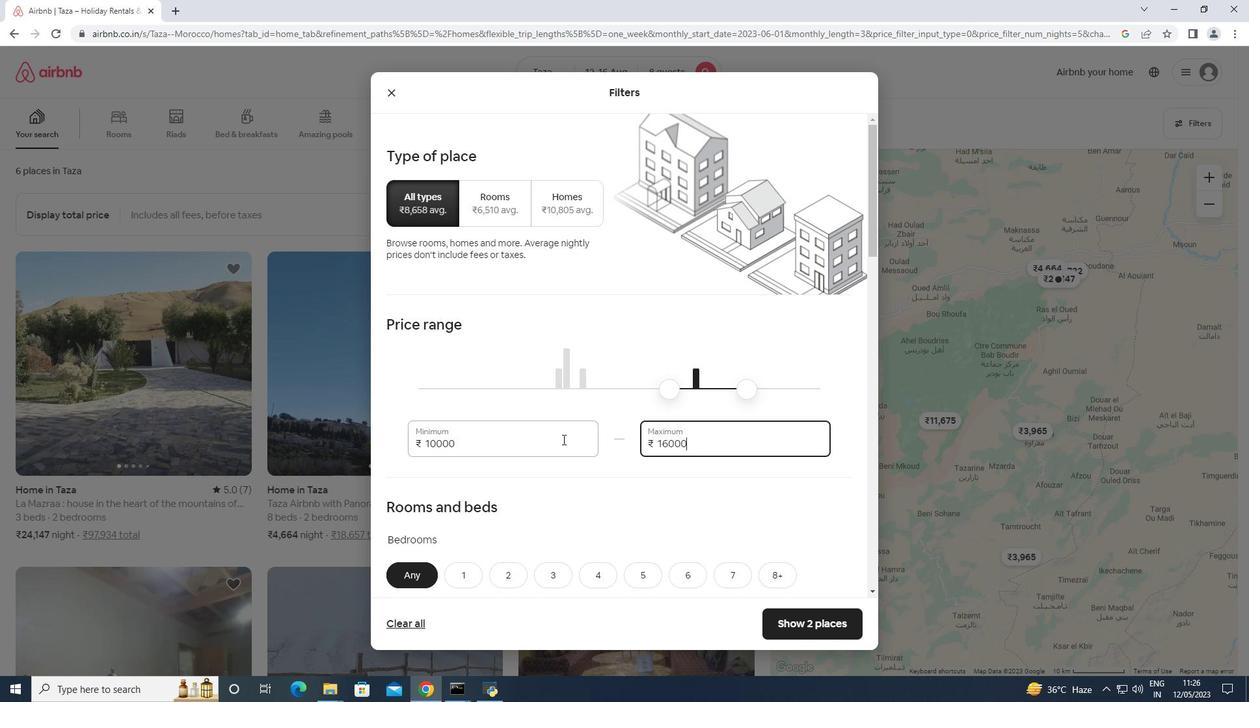 
Action: Mouse scrolled (562, 439) with delta (0, 0)
Screenshot: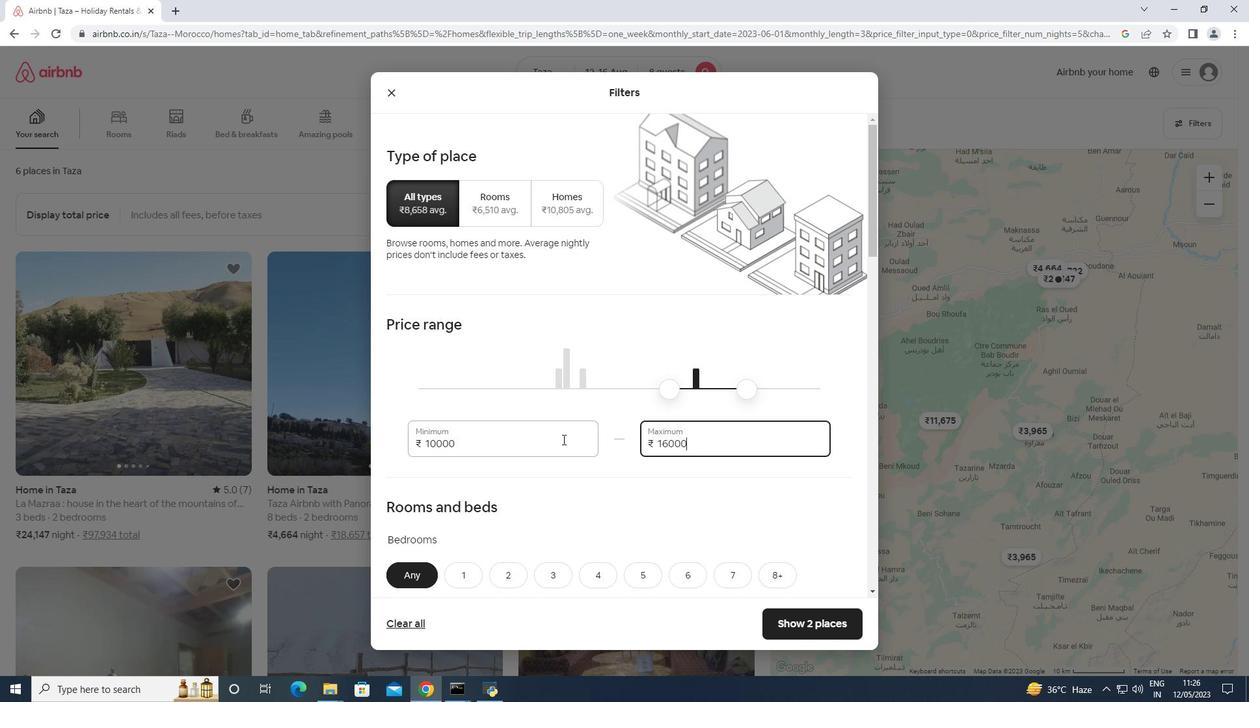 
Action: Mouse moved to (774, 322)
Screenshot: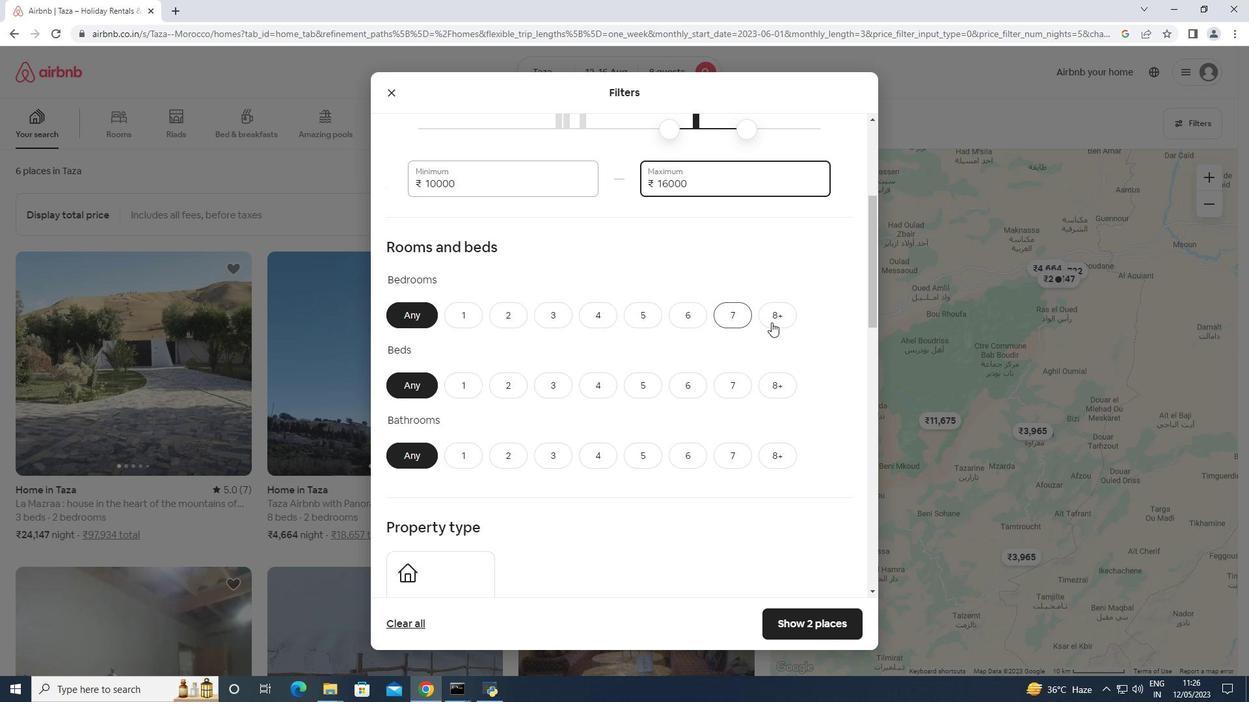 
Action: Mouse pressed left at (774, 322)
Screenshot: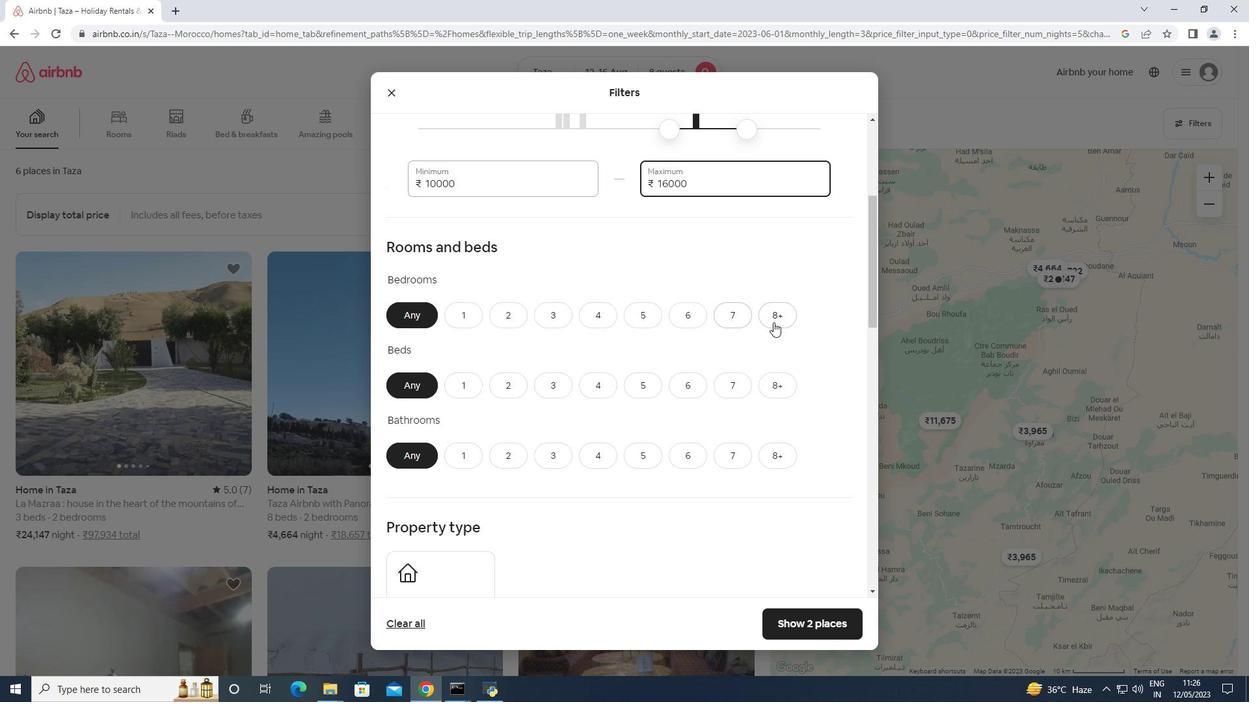 
Action: Mouse moved to (771, 391)
Screenshot: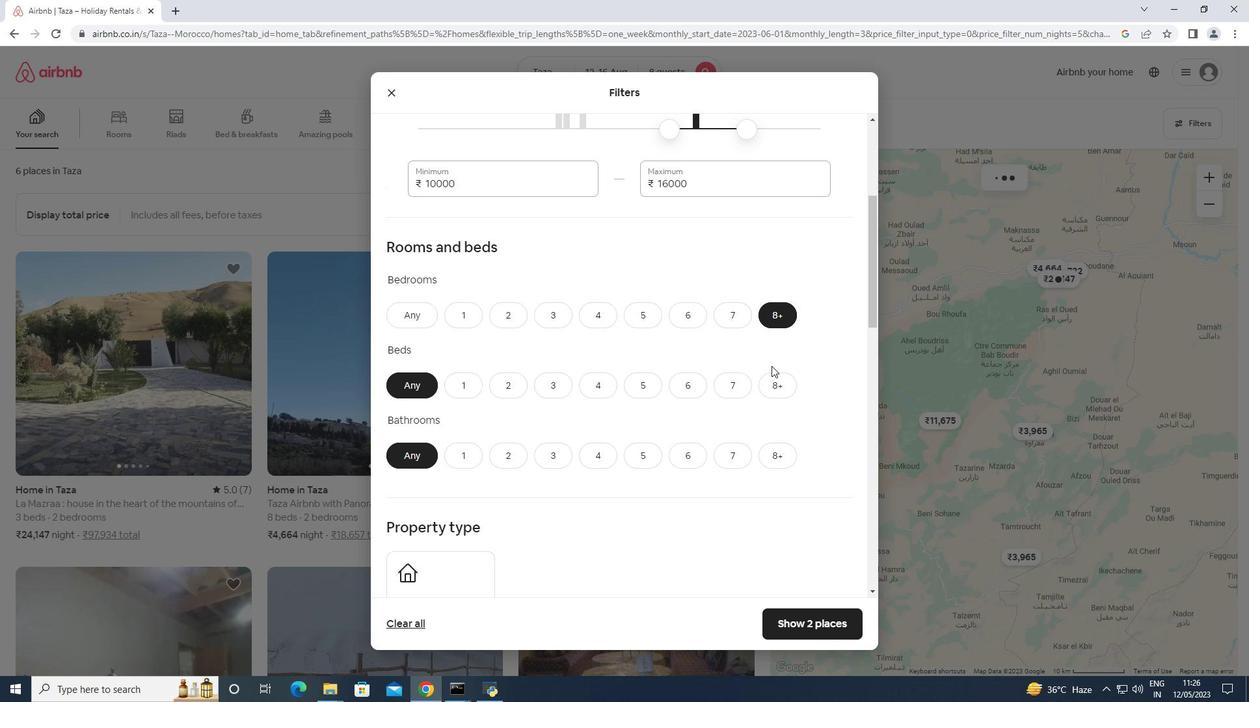 
Action: Mouse pressed left at (771, 391)
Screenshot: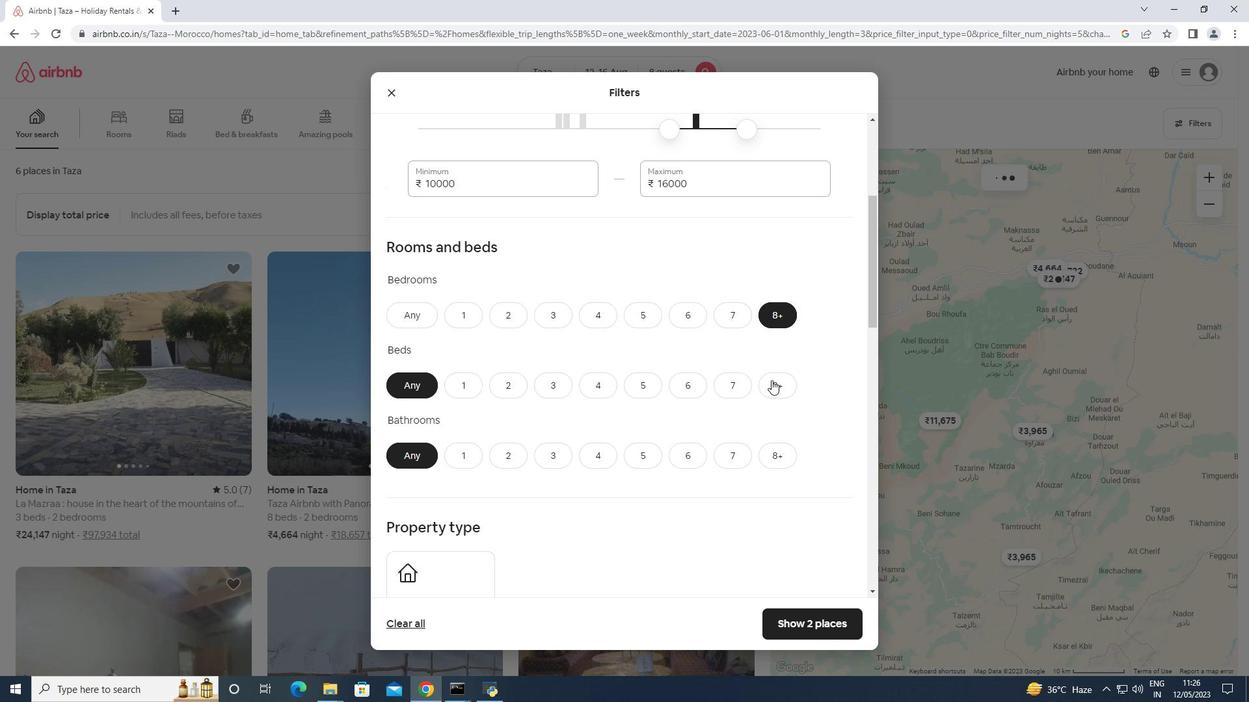 
Action: Mouse moved to (767, 454)
Screenshot: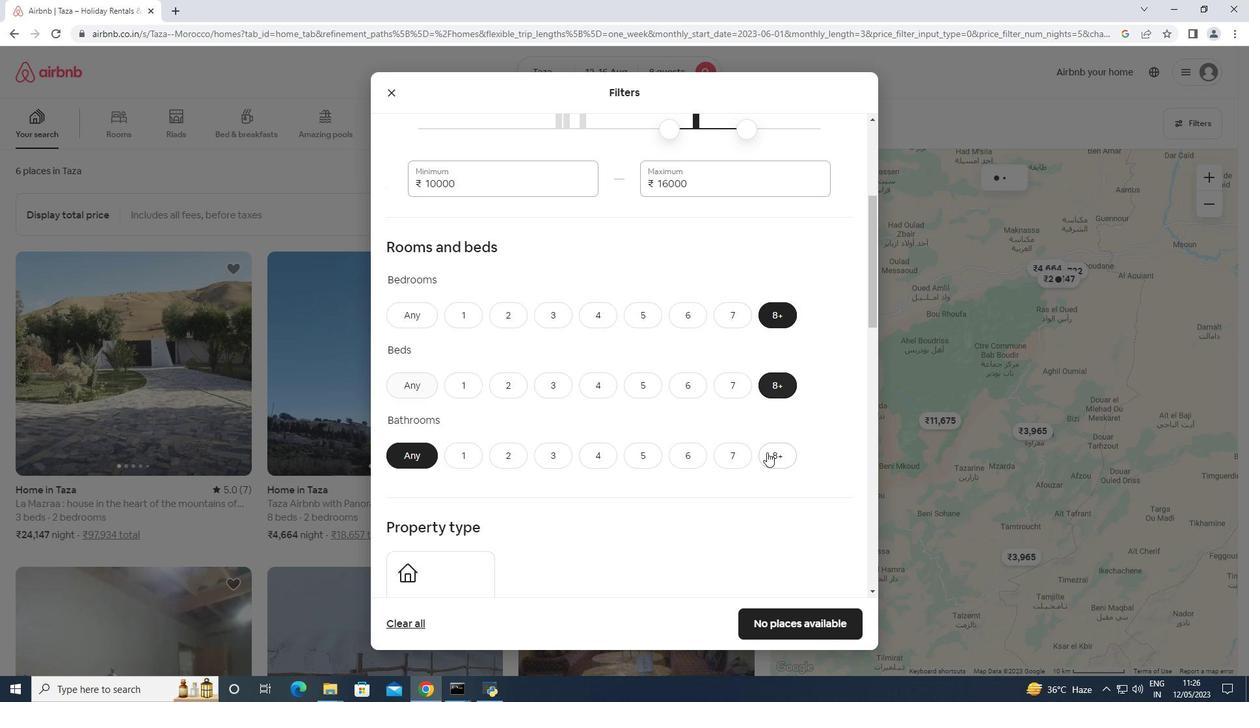 
Action: Mouse pressed left at (767, 454)
Screenshot: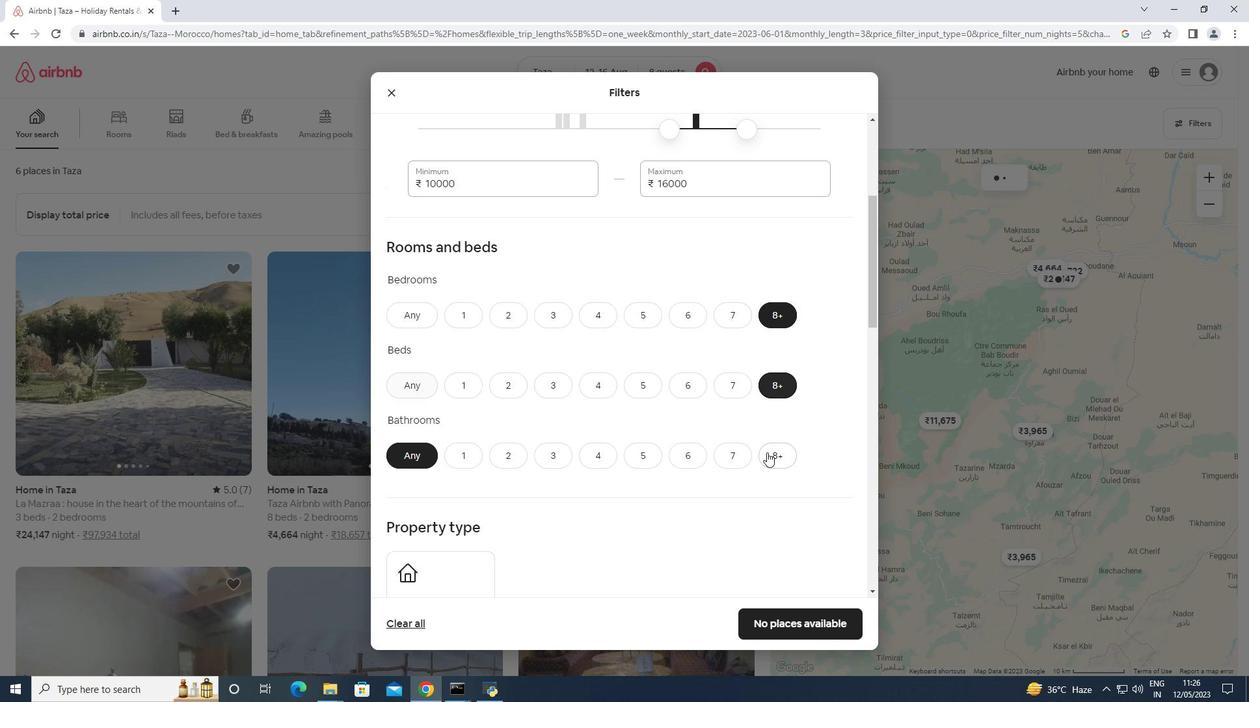
Action: Mouse moved to (767, 443)
Screenshot: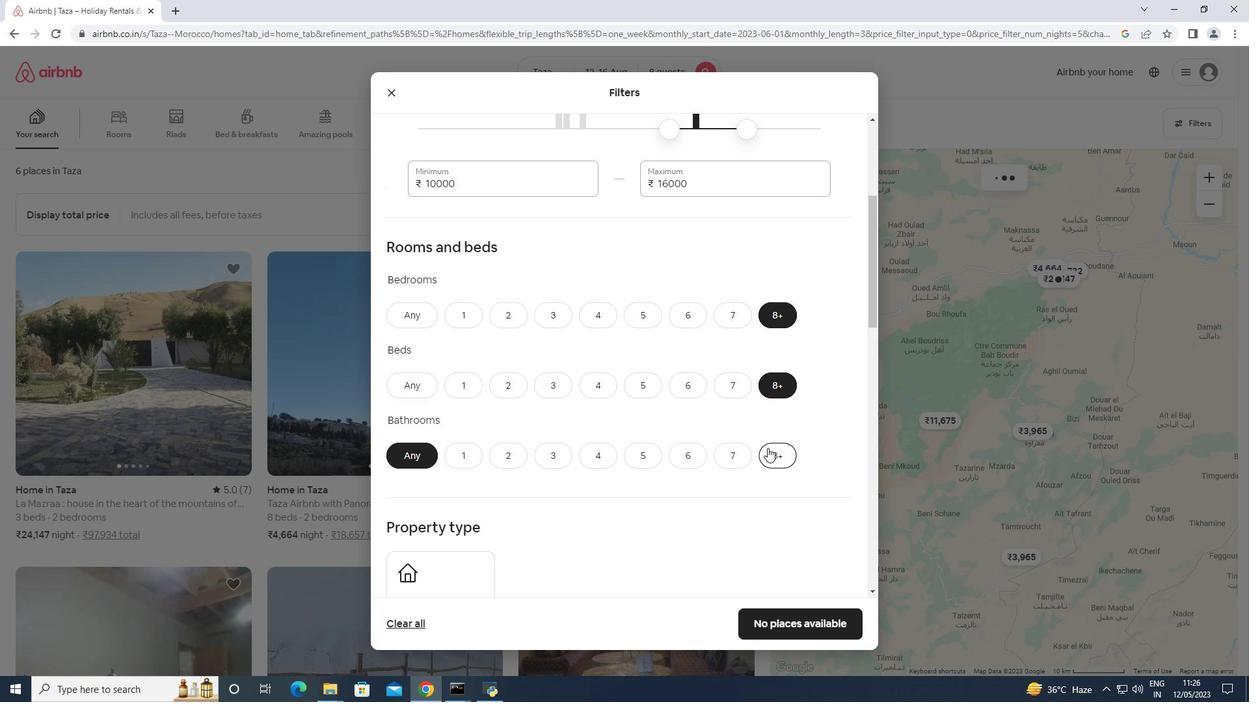 
Action: Mouse scrolled (767, 443) with delta (0, 0)
Screenshot: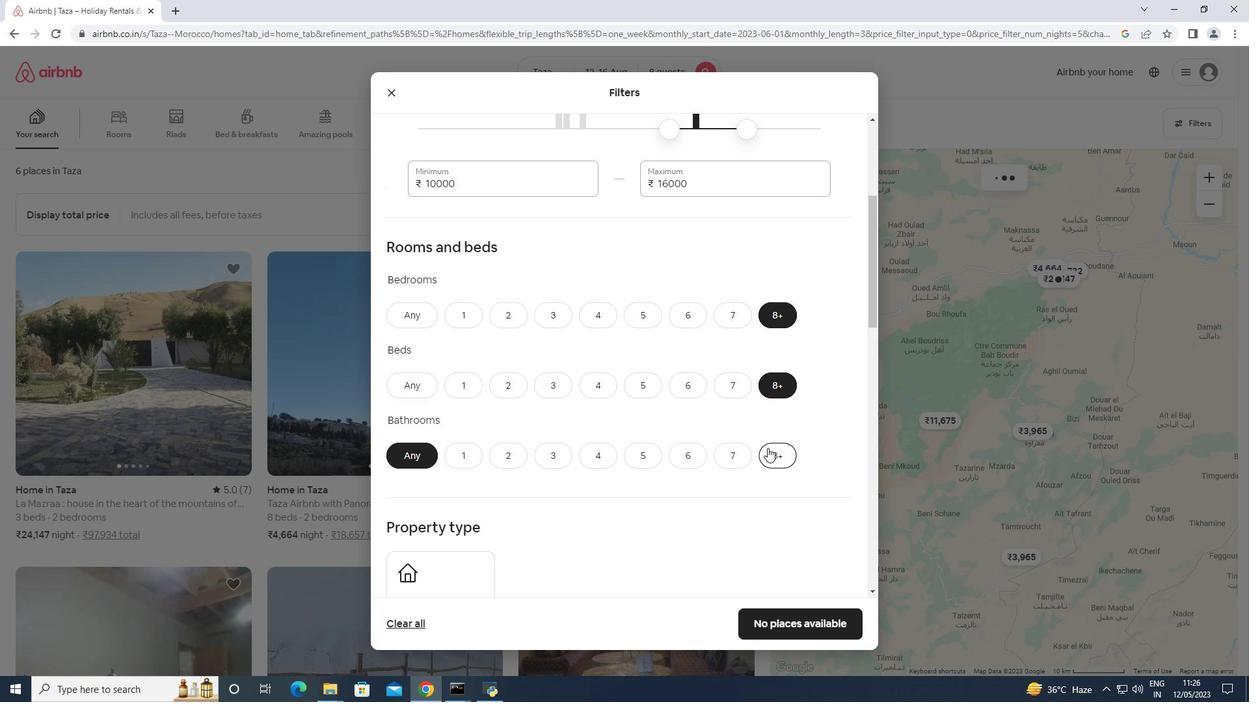 
Action: Mouse moved to (767, 443)
Screenshot: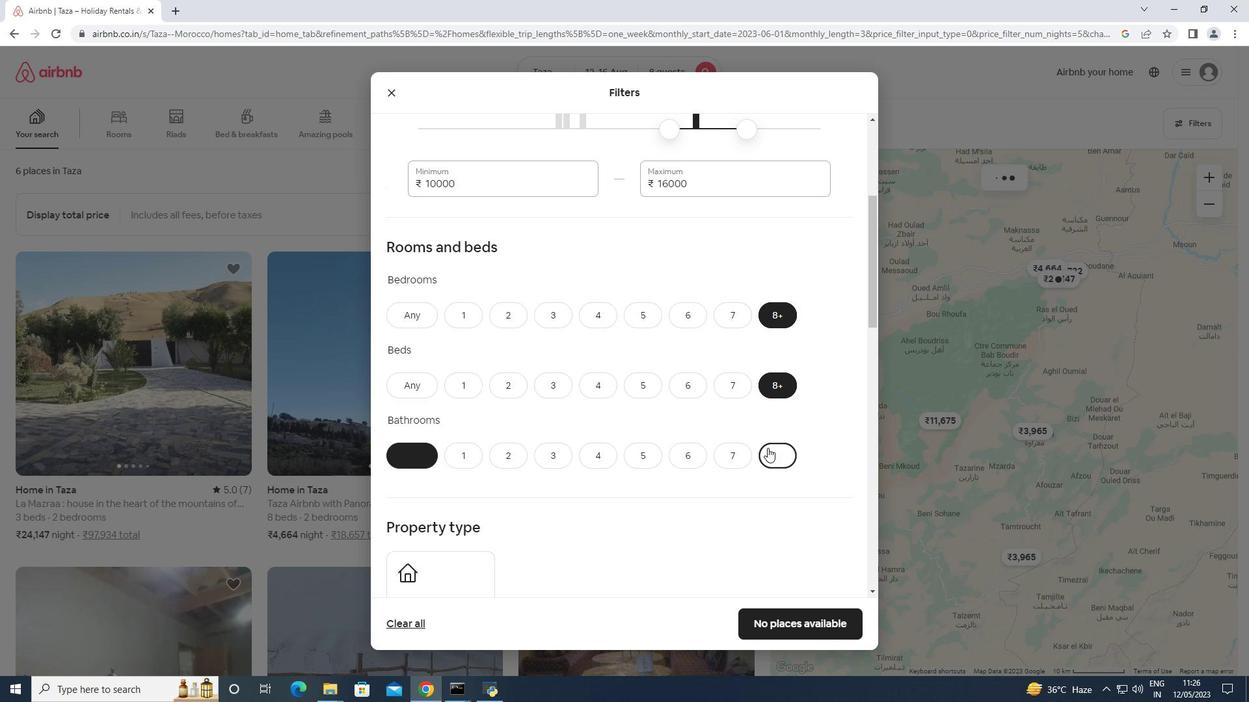 
Action: Mouse scrolled (767, 443) with delta (0, 0)
Screenshot: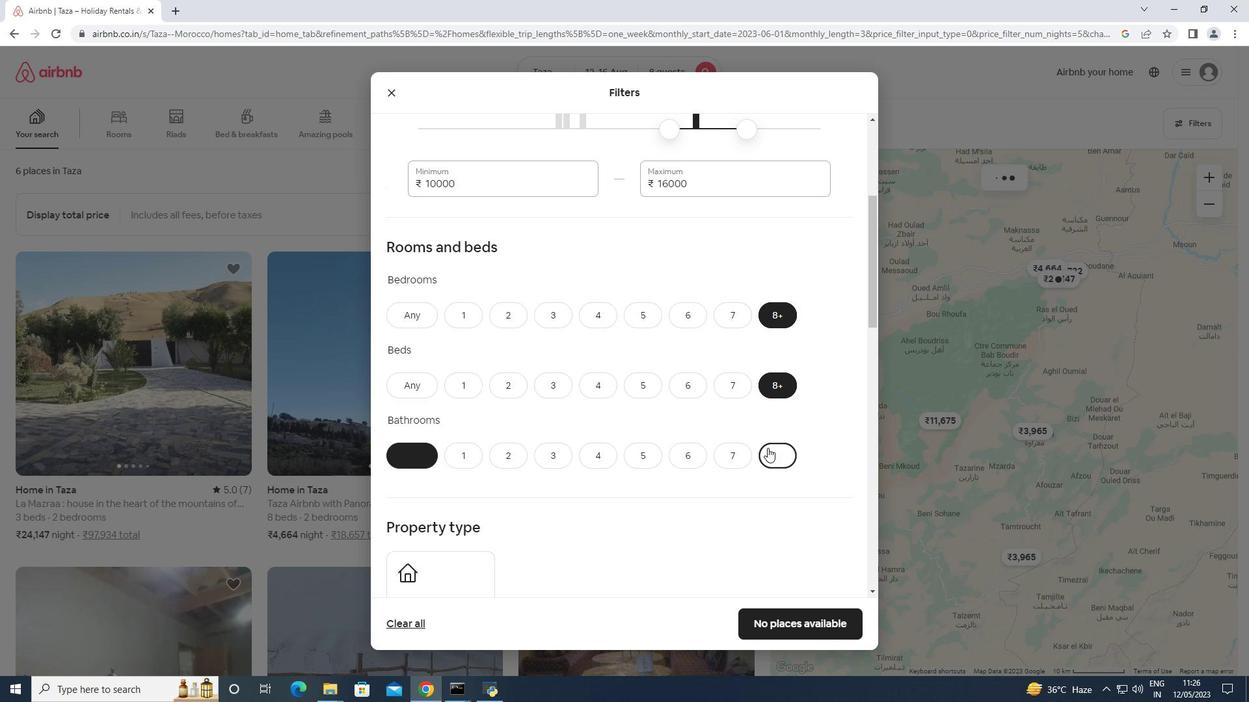 
Action: Mouse scrolled (767, 443) with delta (0, 0)
Screenshot: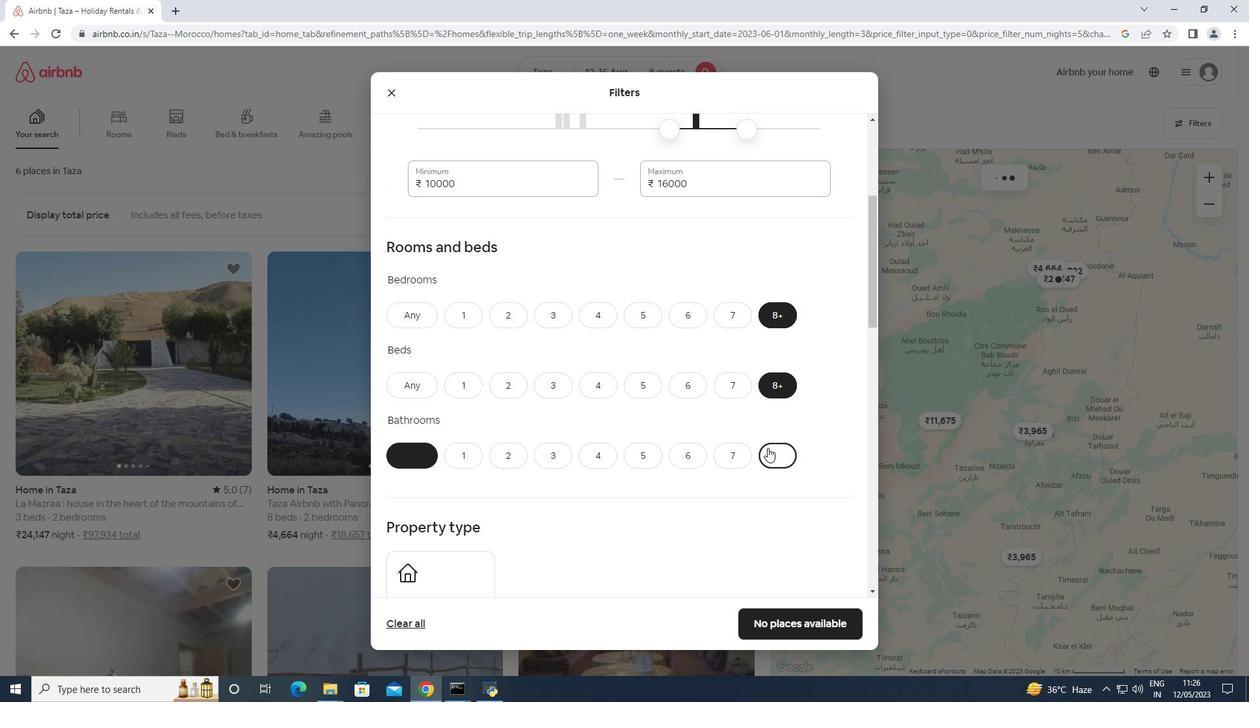 
Action: Mouse scrolled (767, 443) with delta (0, 0)
Screenshot: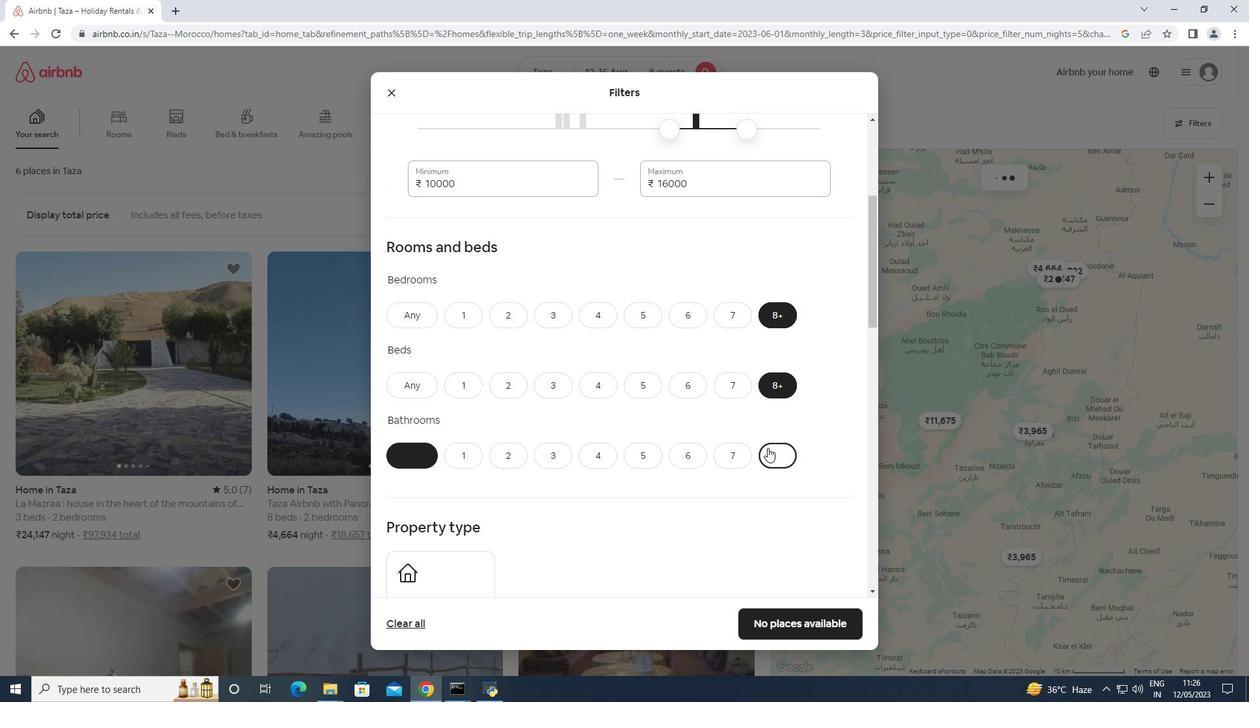 
Action: Mouse scrolled (767, 443) with delta (0, 0)
Screenshot: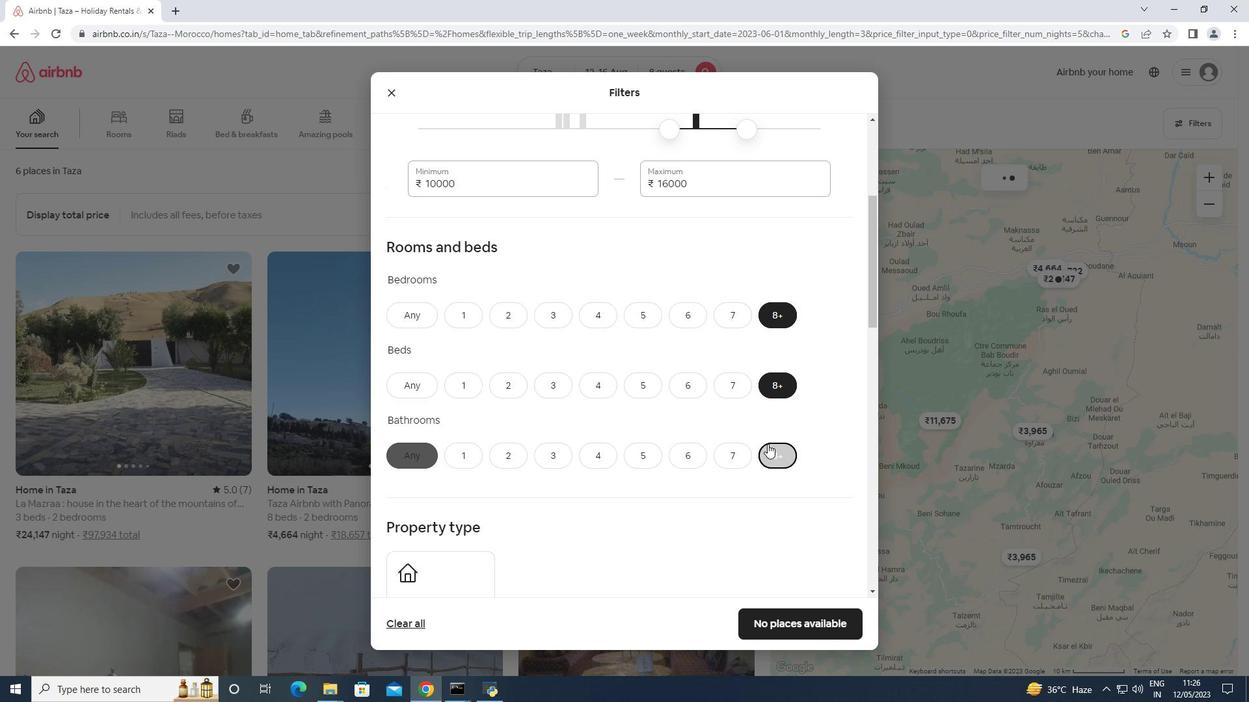 
Action: Mouse moved to (429, 280)
Screenshot: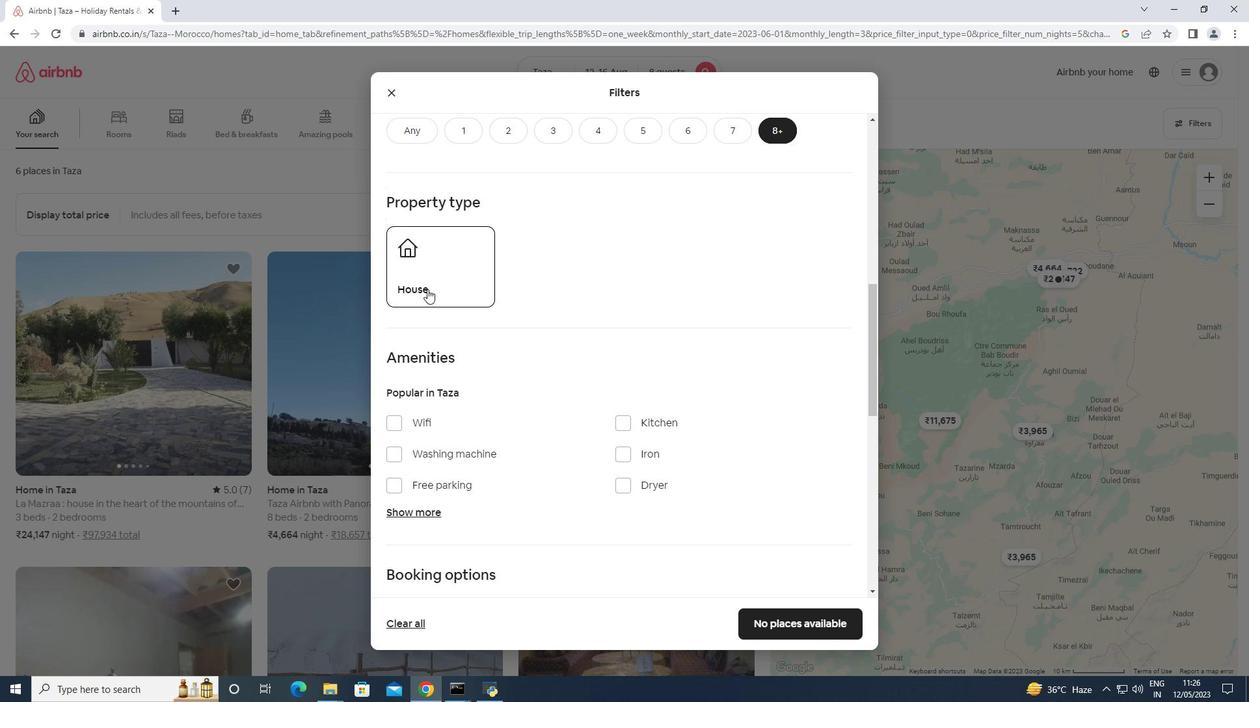 
Action: Mouse pressed left at (429, 280)
Screenshot: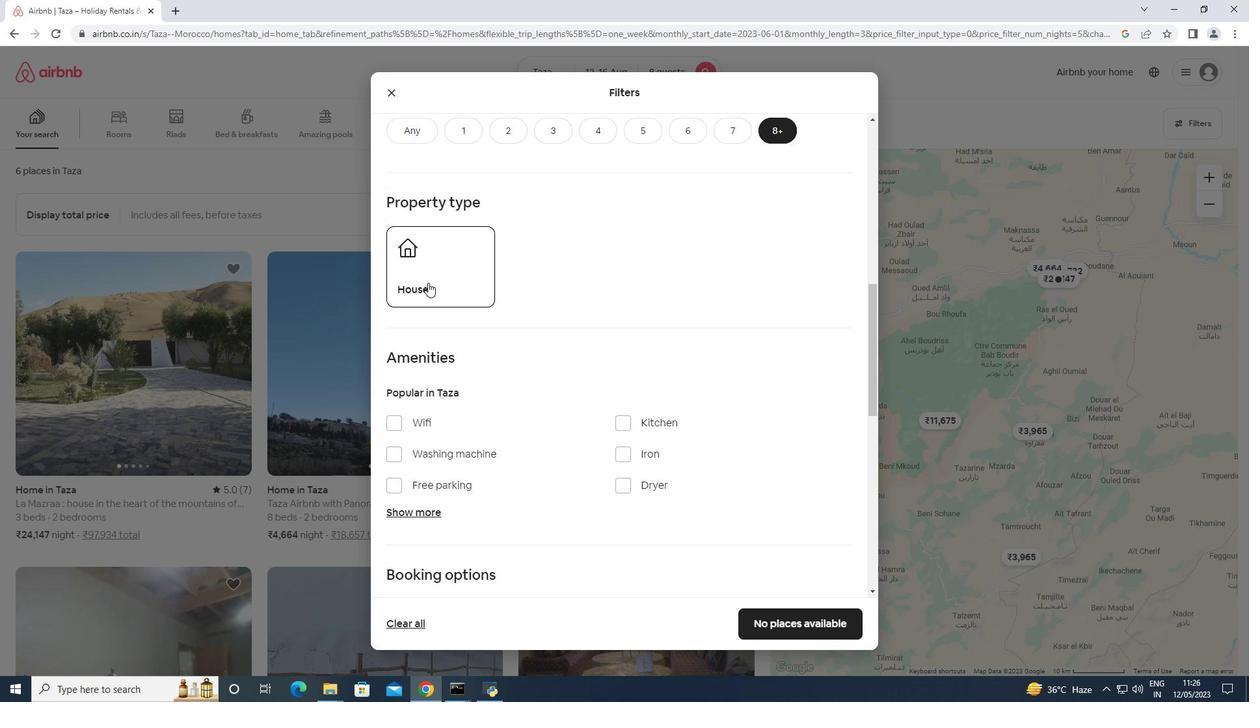 
Action: Mouse moved to (417, 511)
Screenshot: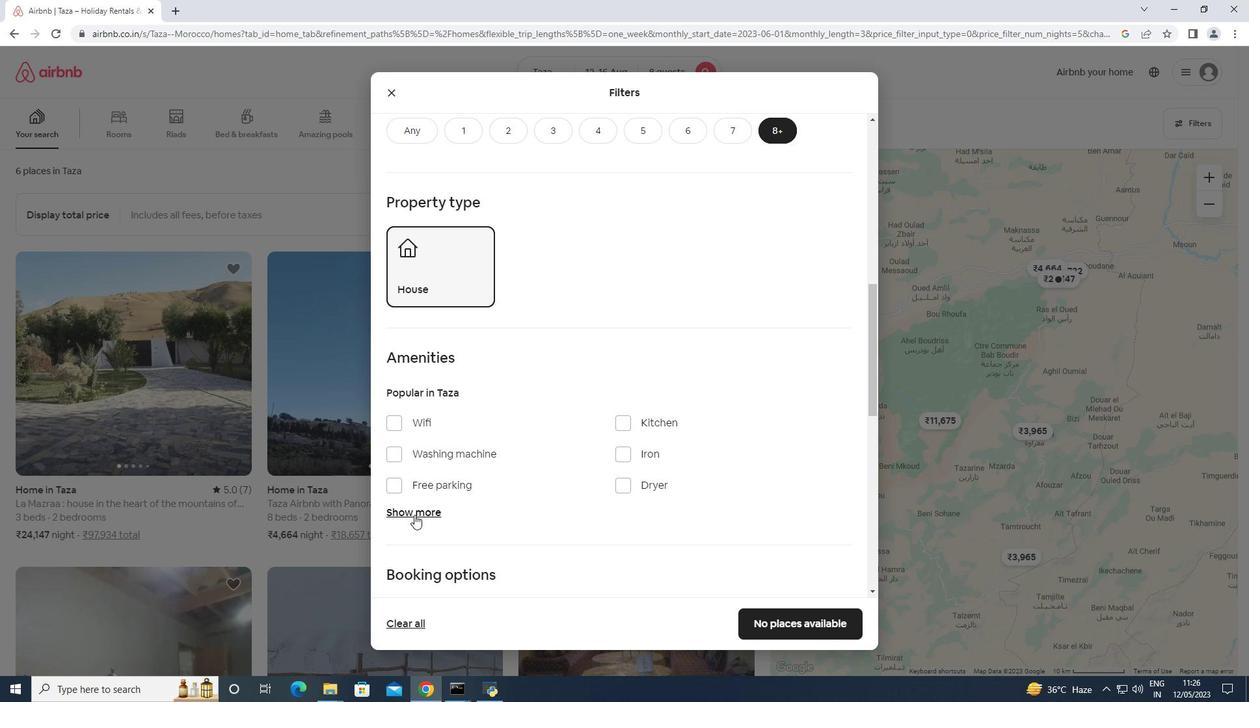 
Action: Mouse pressed left at (417, 511)
Screenshot: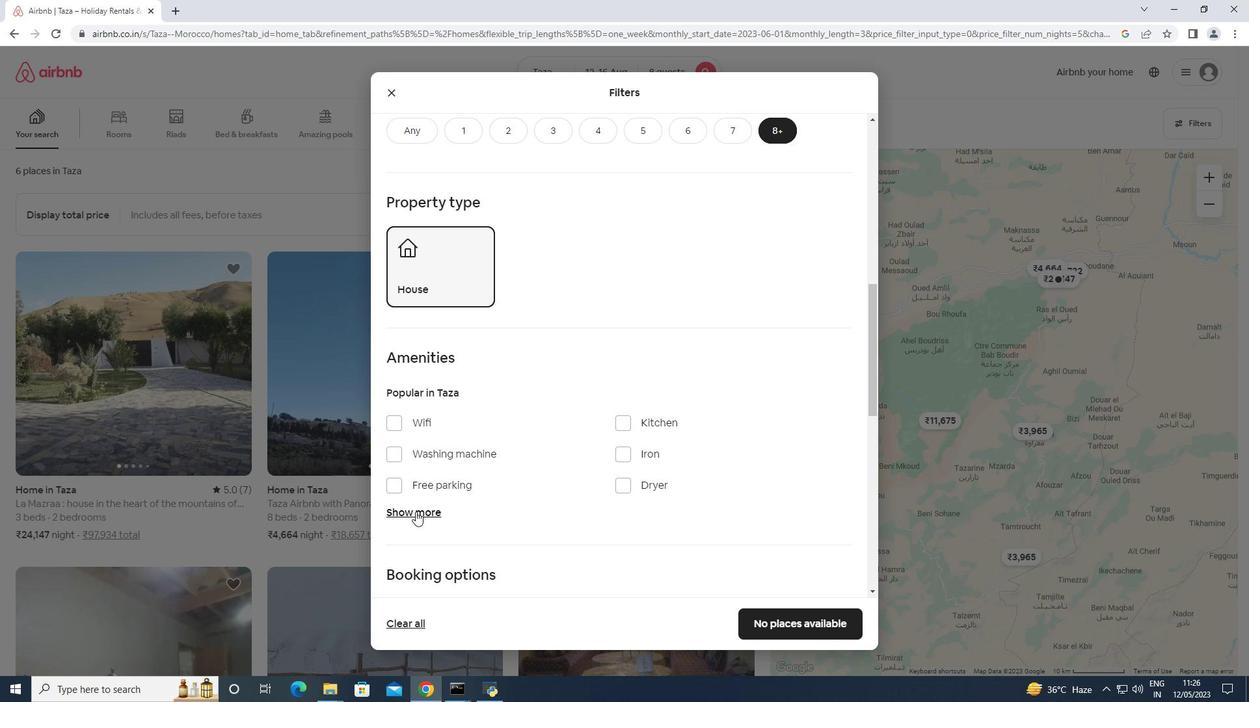 
Action: Mouse moved to (423, 421)
Screenshot: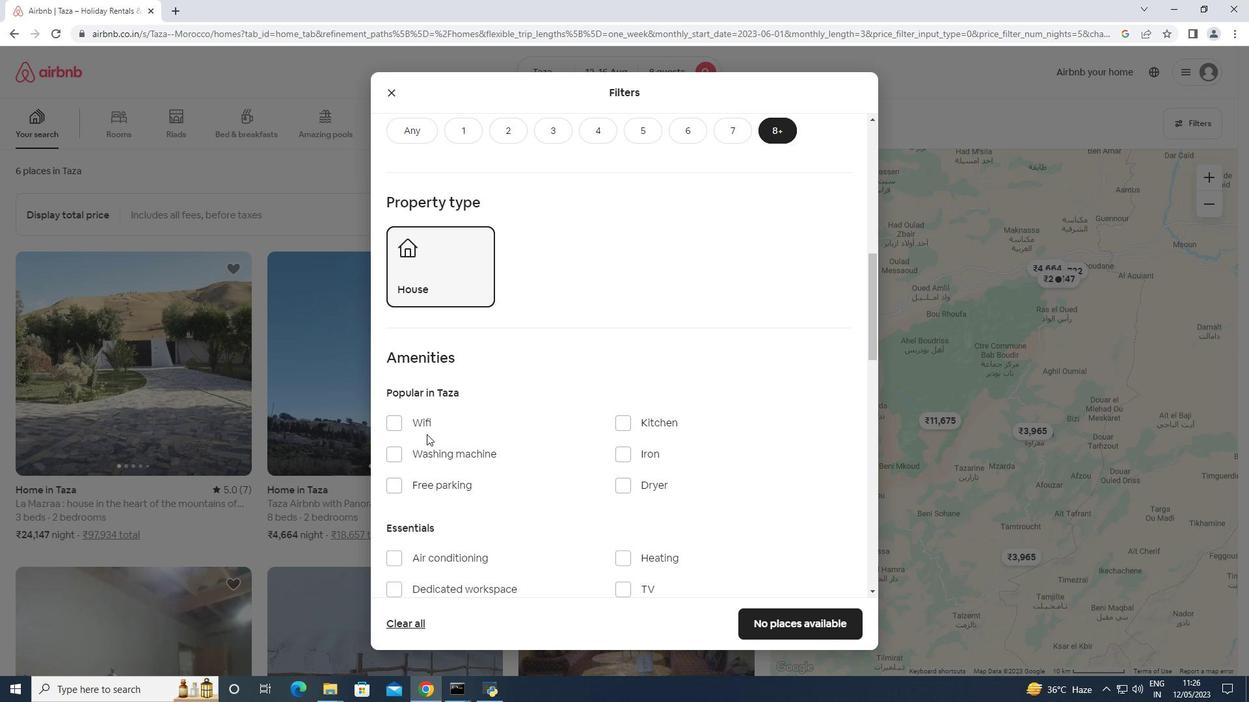 
Action: Mouse pressed left at (423, 421)
Screenshot: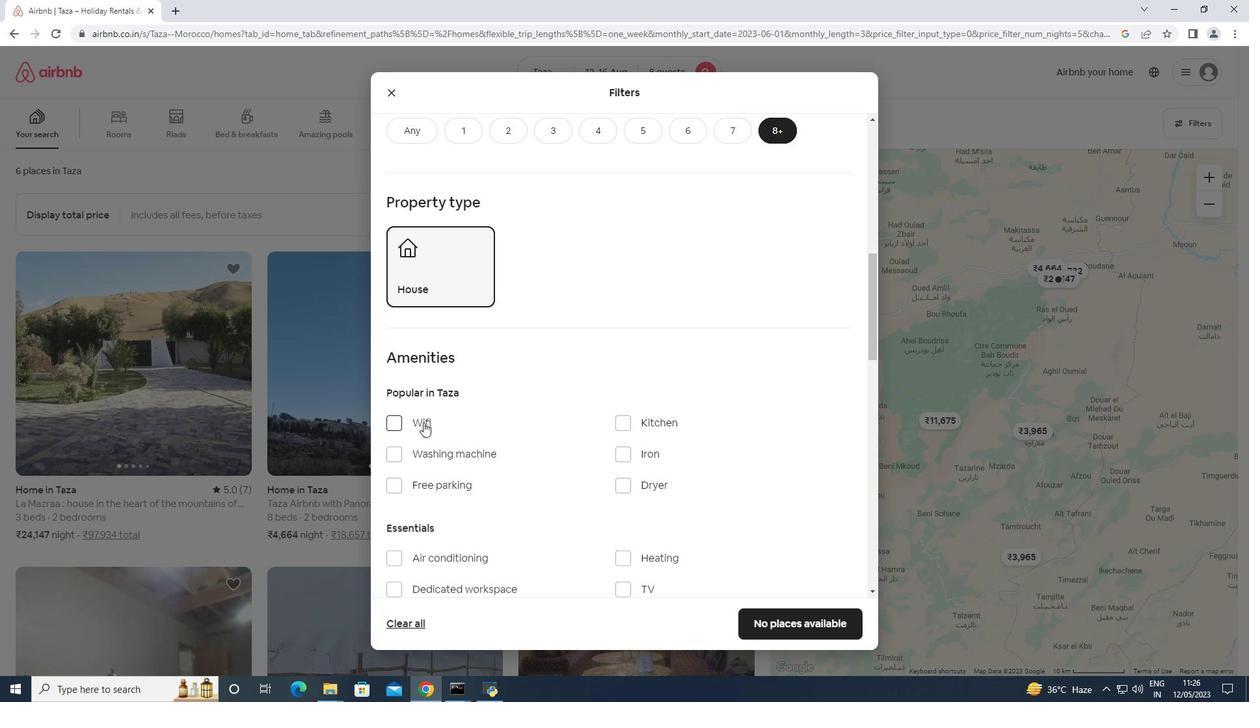 
Action: Mouse moved to (571, 479)
Screenshot: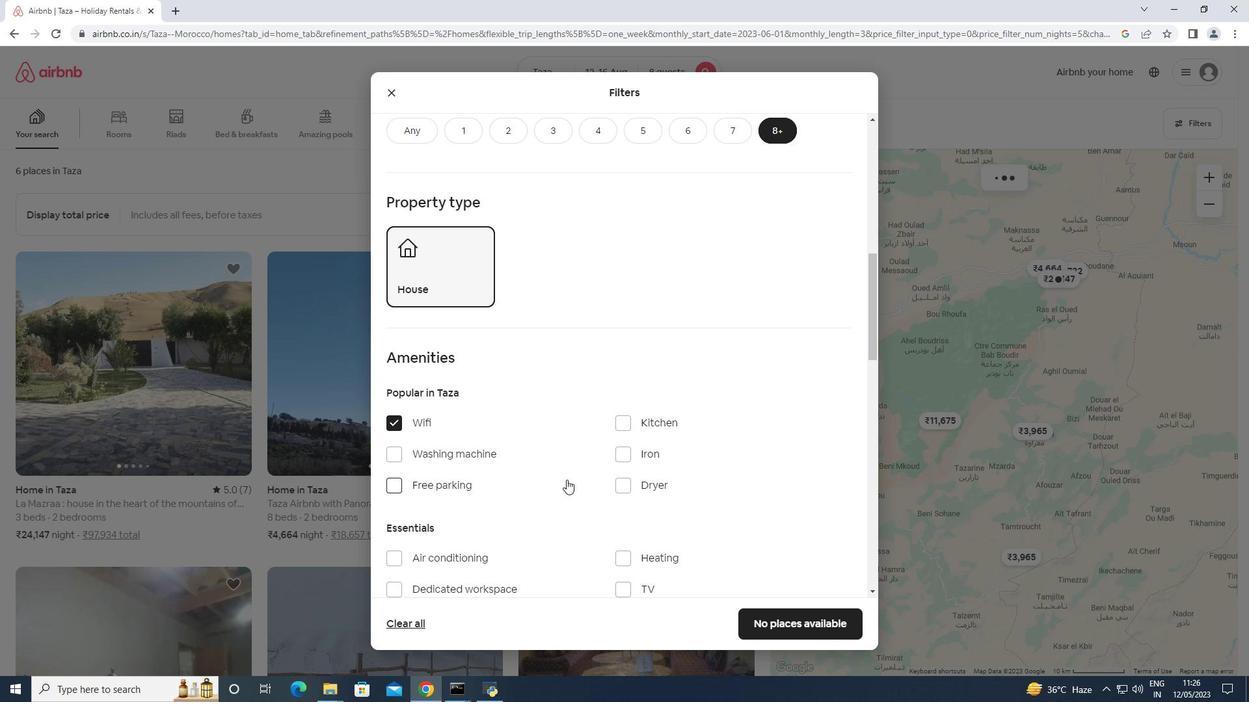 
Action: Mouse scrolled (571, 478) with delta (0, 0)
Screenshot: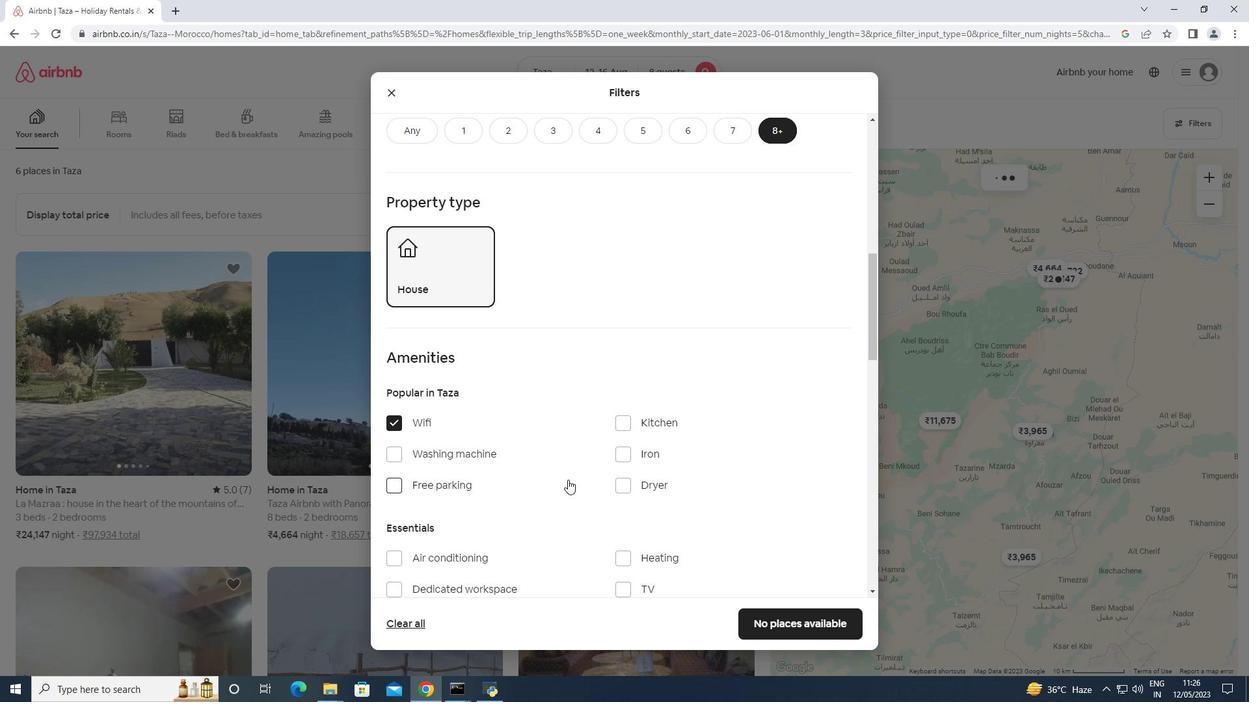 
Action: Mouse scrolled (571, 478) with delta (0, 0)
Screenshot: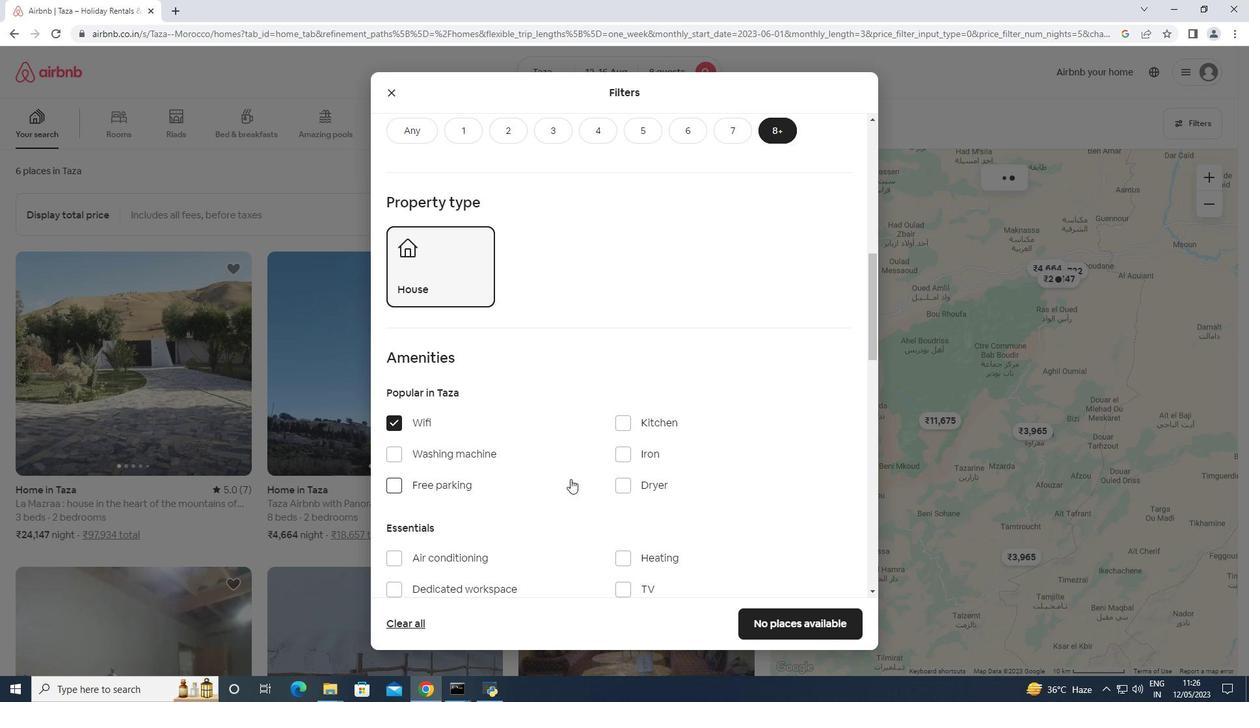 
Action: Mouse moved to (469, 353)
Screenshot: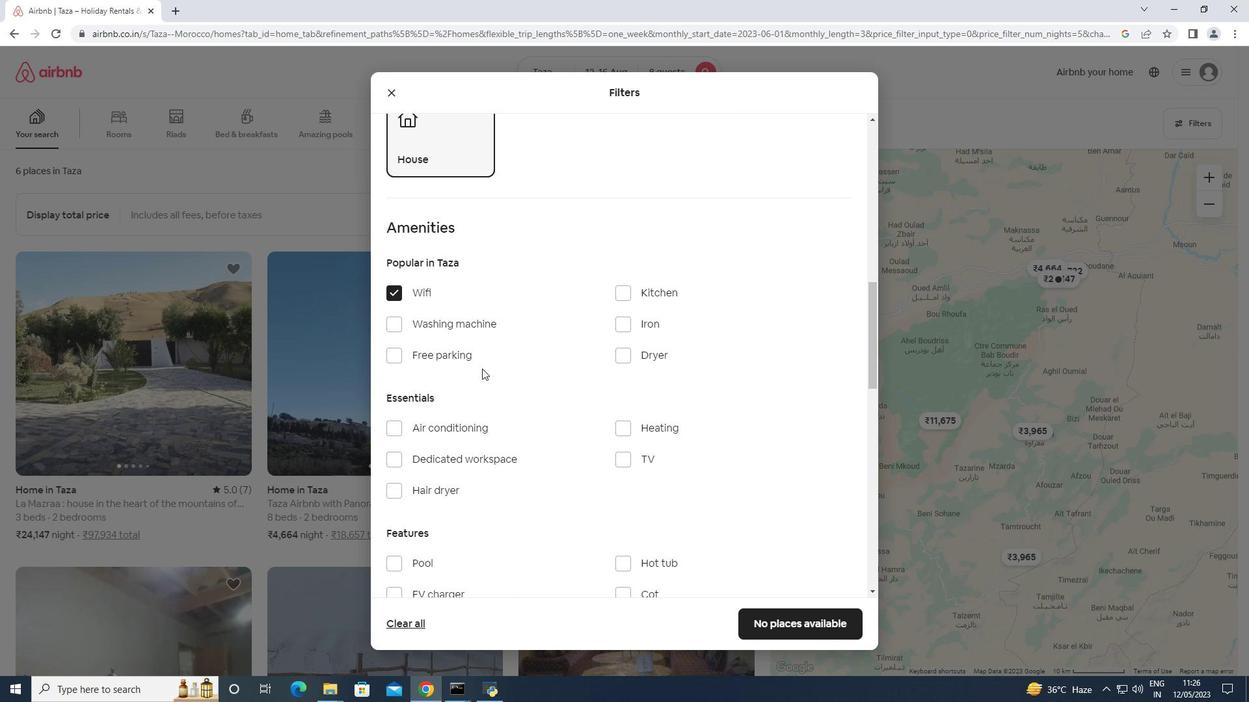 
Action: Mouse pressed left at (469, 353)
Screenshot: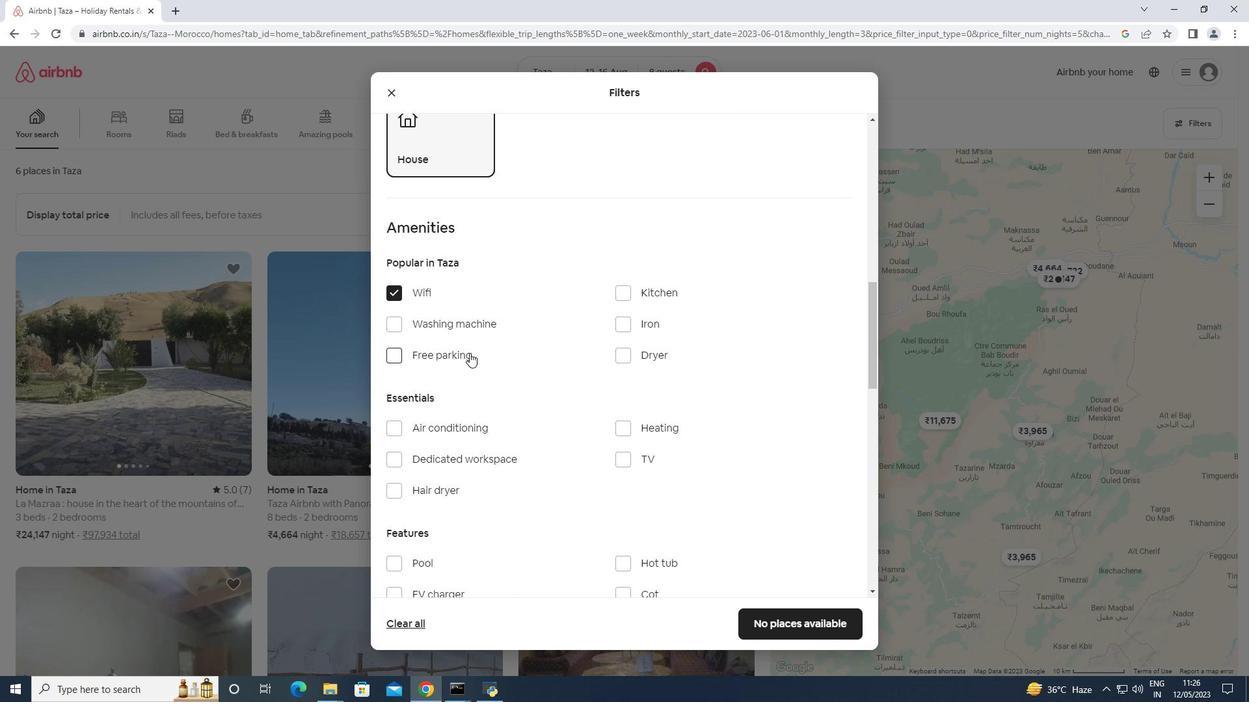 
Action: Mouse moved to (637, 460)
Screenshot: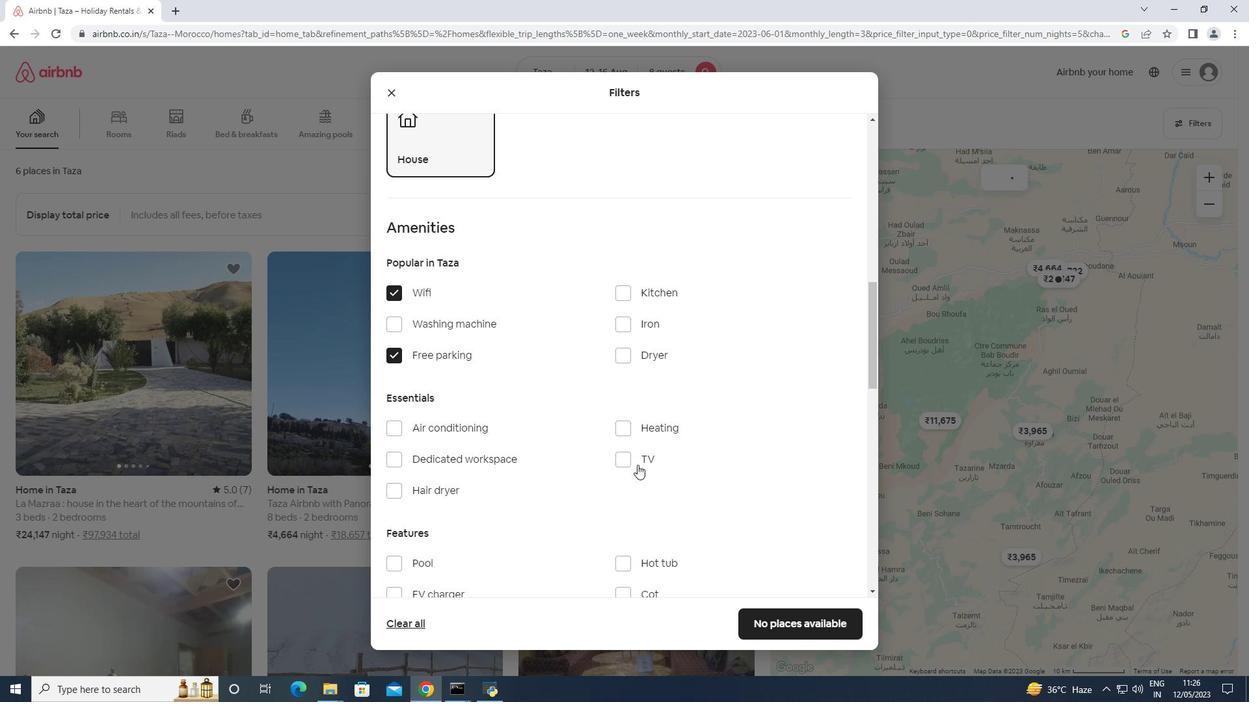 
Action: Mouse pressed left at (637, 460)
Screenshot: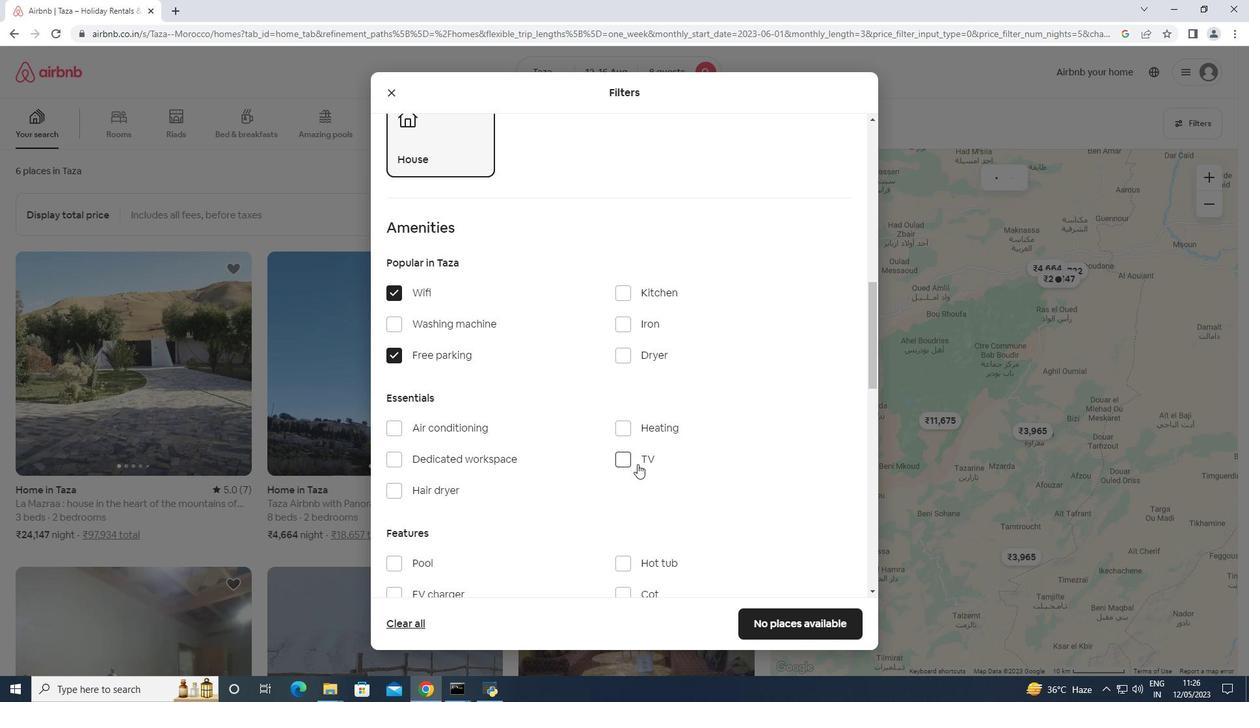 
Action: Mouse moved to (637, 459)
Screenshot: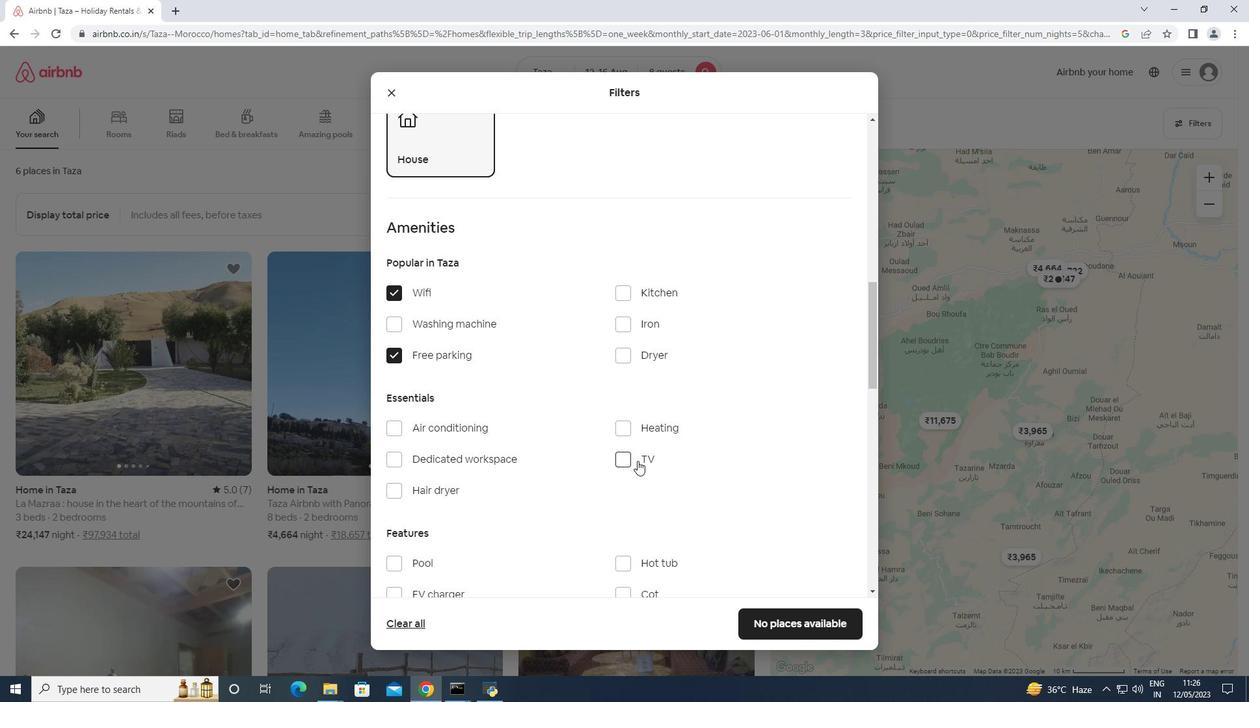 
Action: Mouse scrolled (637, 458) with delta (0, 0)
Screenshot: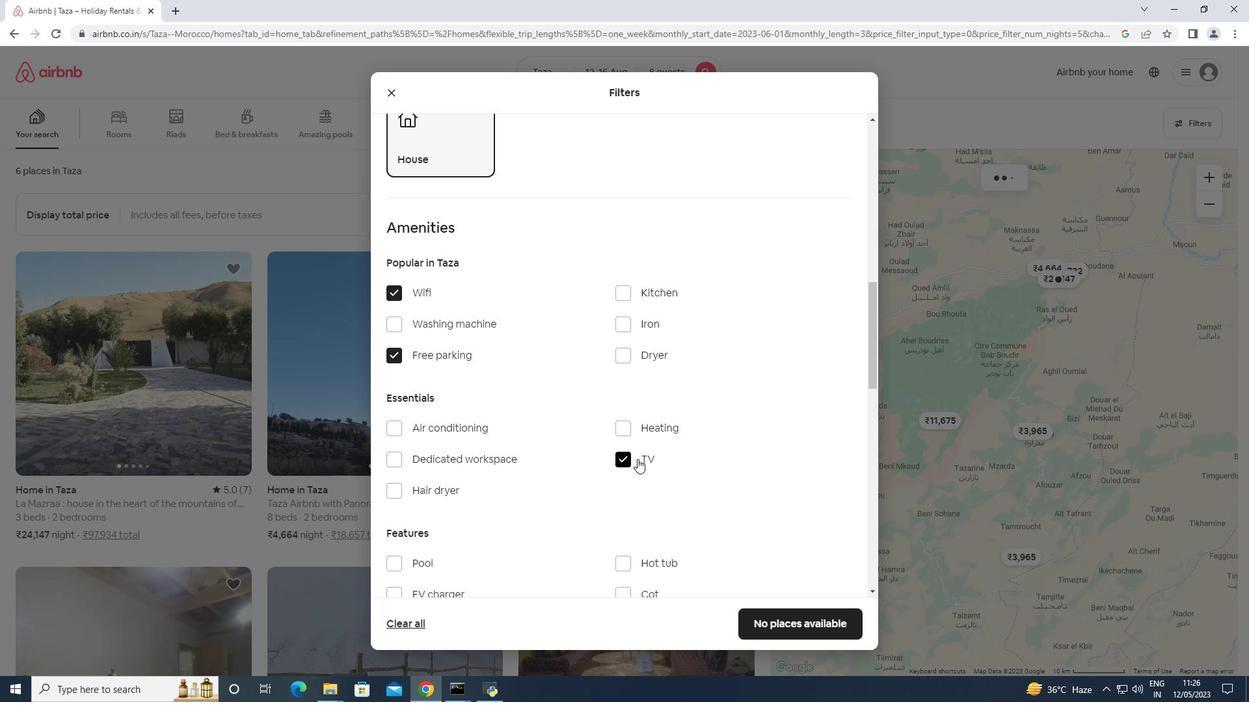
Action: Mouse scrolled (637, 458) with delta (0, 0)
Screenshot: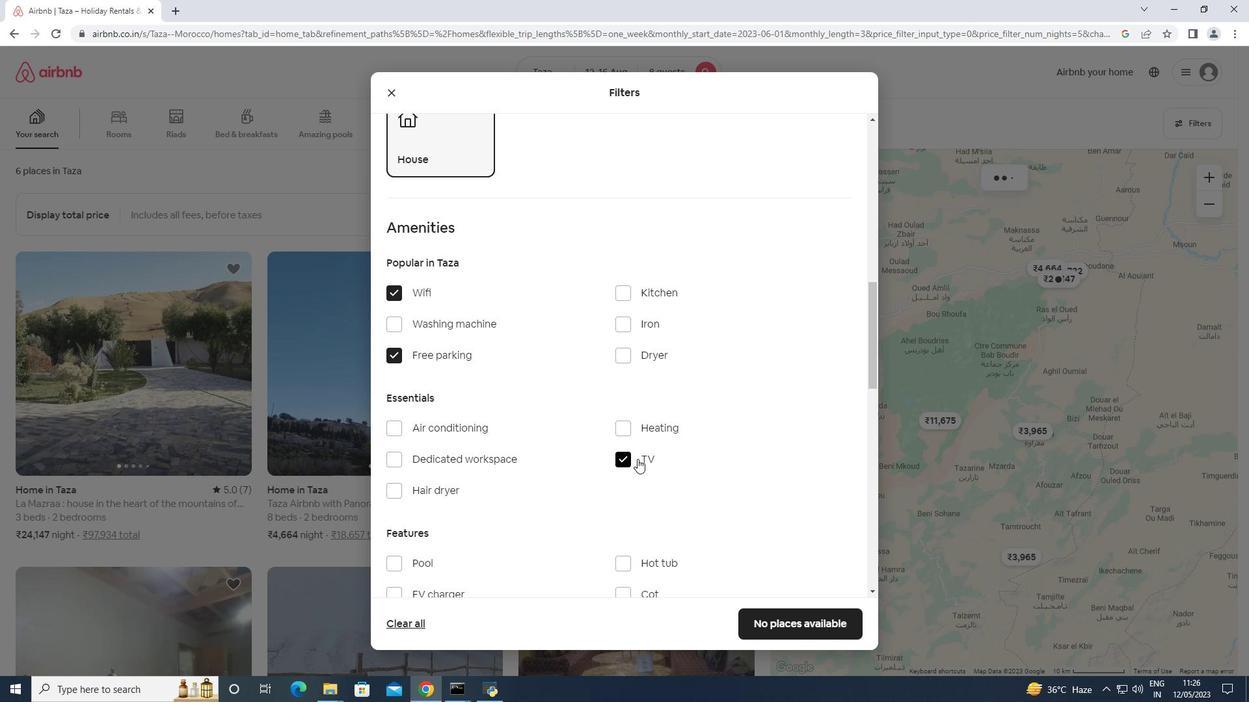 
Action: Mouse scrolled (637, 458) with delta (0, 0)
Screenshot: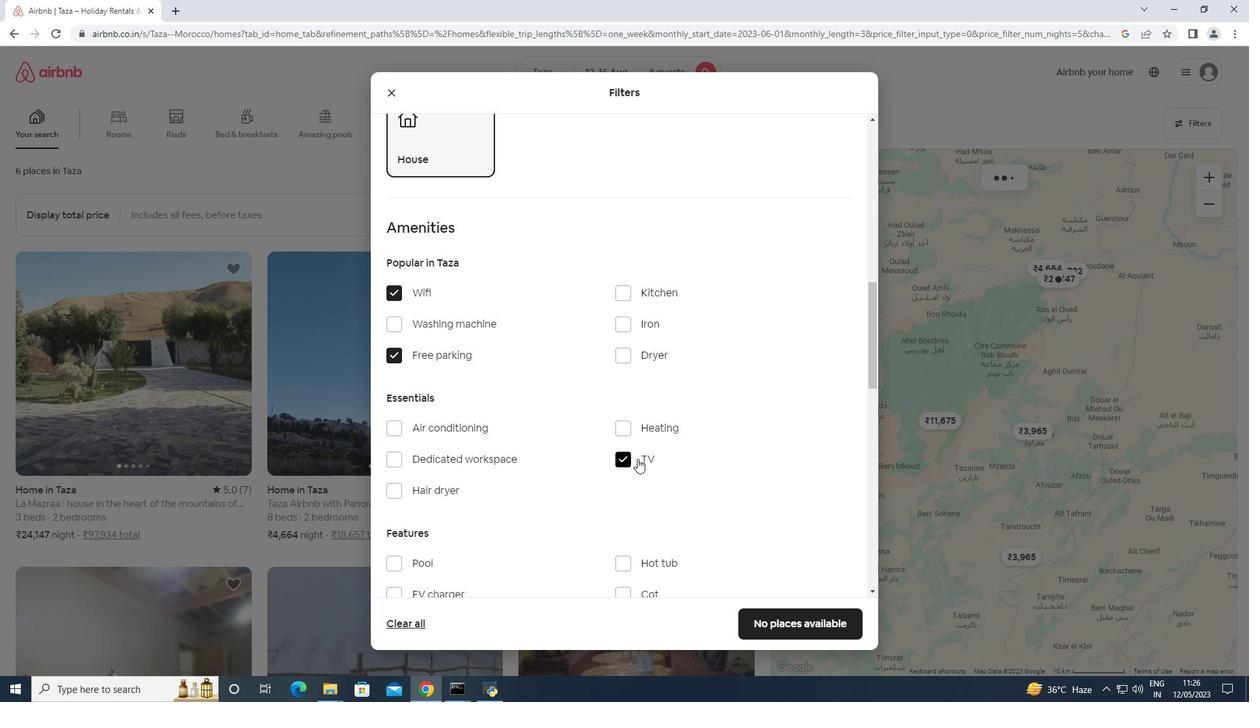 
Action: Mouse scrolled (637, 458) with delta (0, 0)
Screenshot: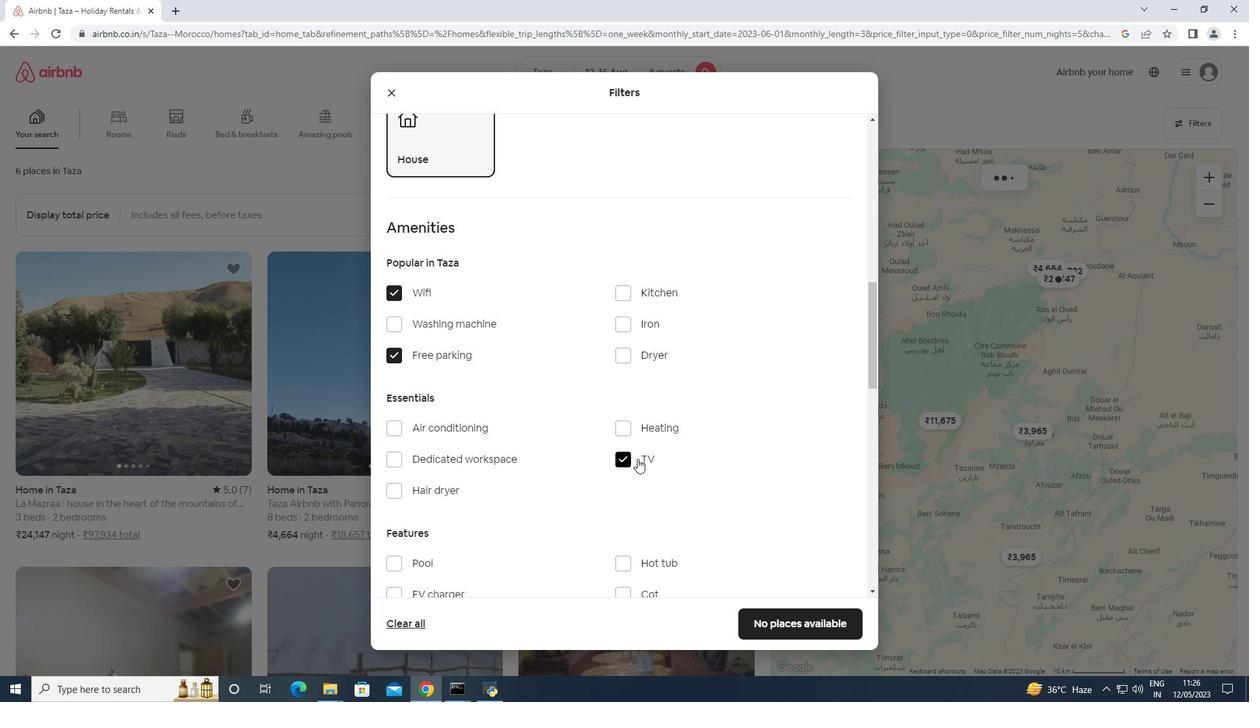 
Action: Mouse scrolled (637, 458) with delta (0, 0)
Screenshot: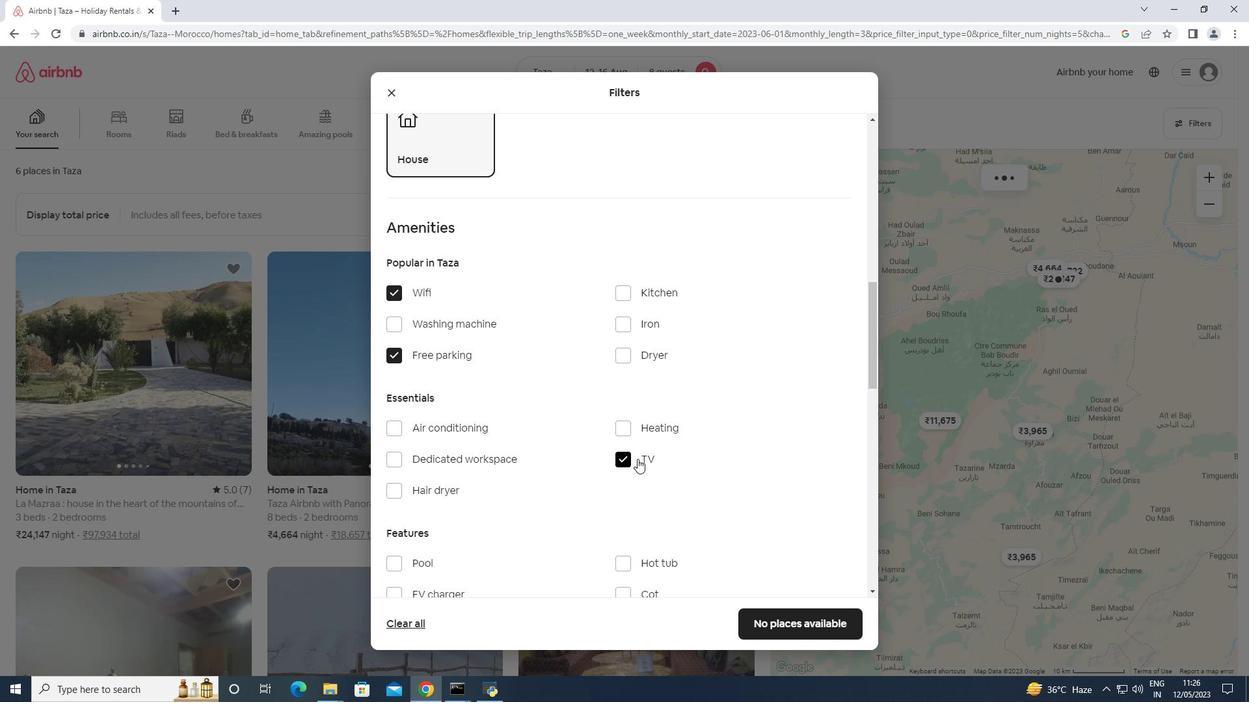 
Action: Mouse moved to (441, 332)
Screenshot: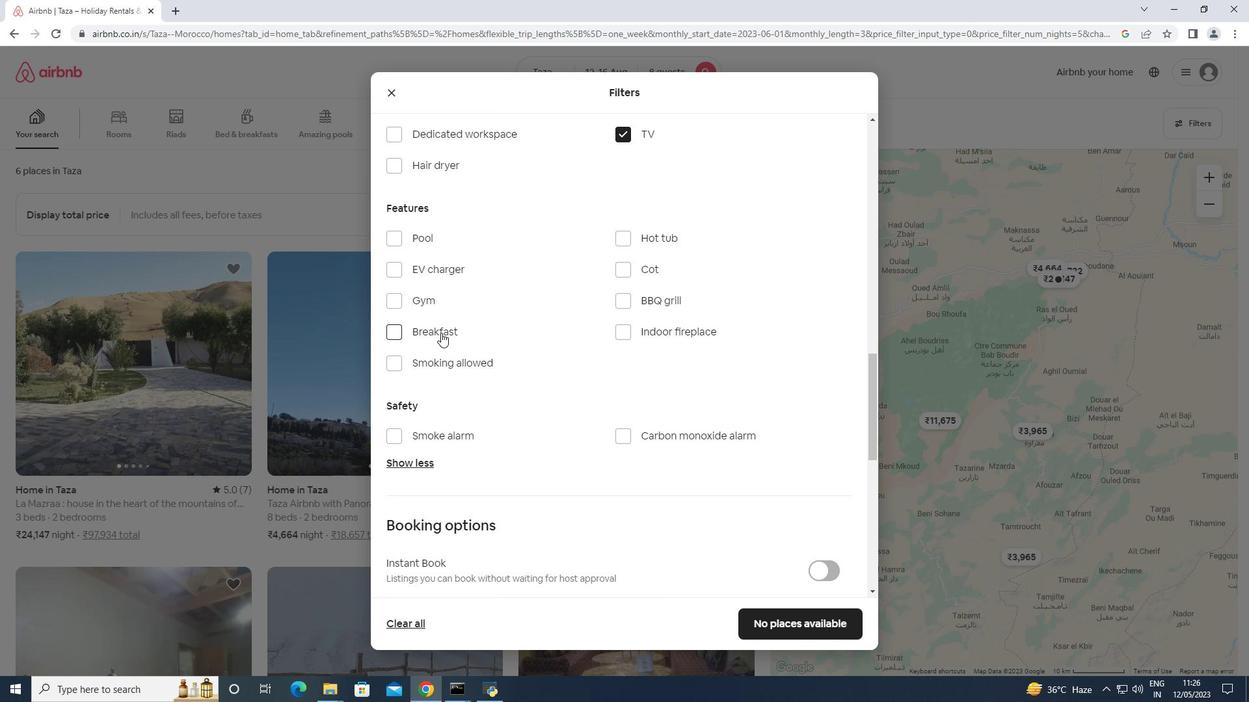 
Action: Mouse pressed left at (441, 332)
Screenshot: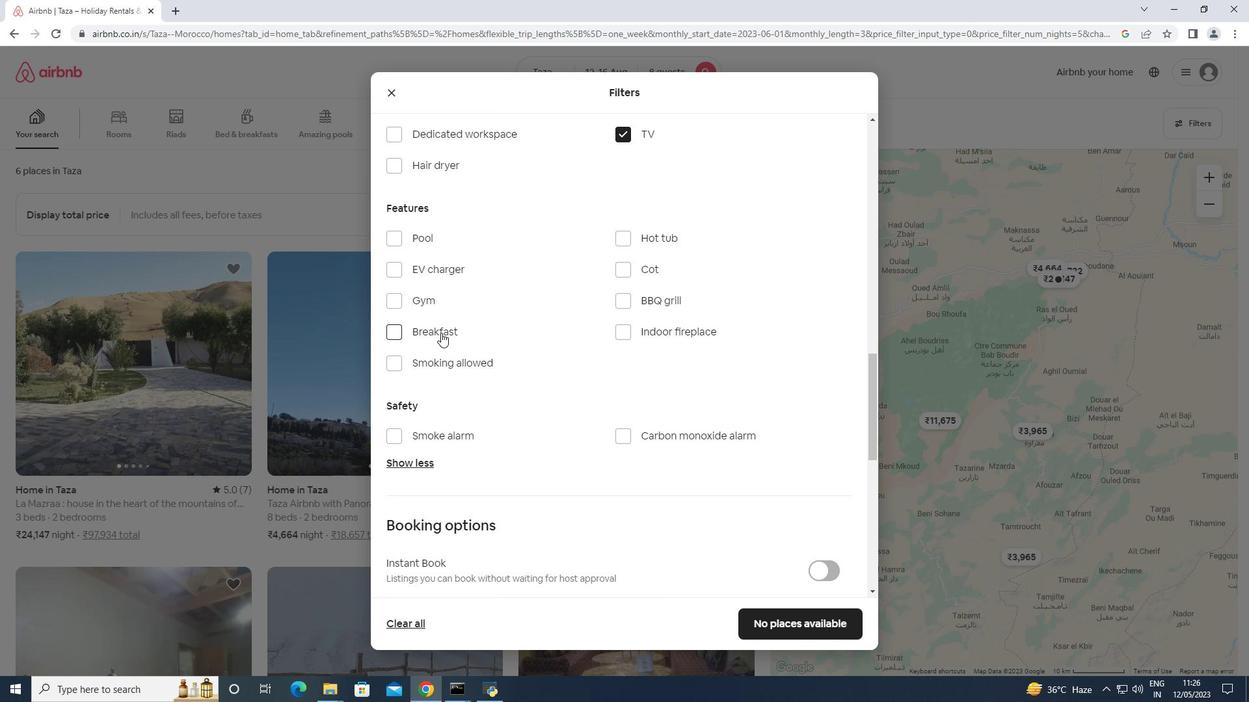 
Action: Mouse moved to (441, 298)
Screenshot: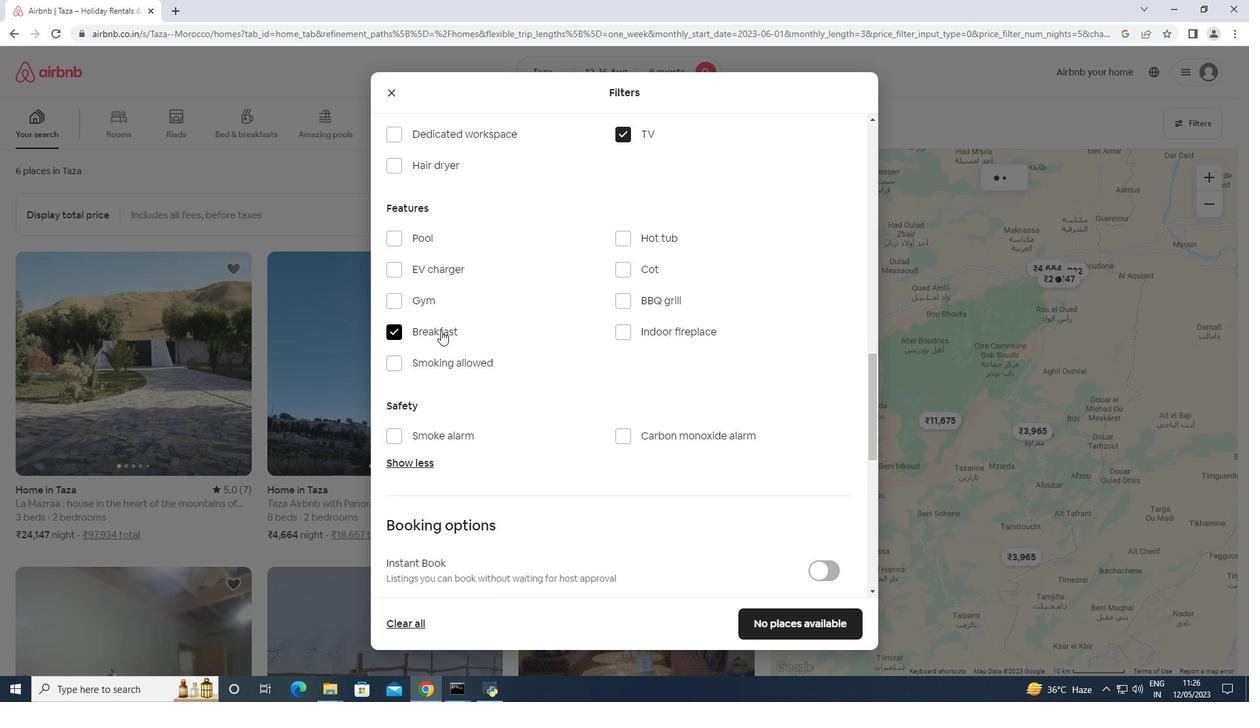 
Action: Mouse pressed left at (441, 298)
Screenshot: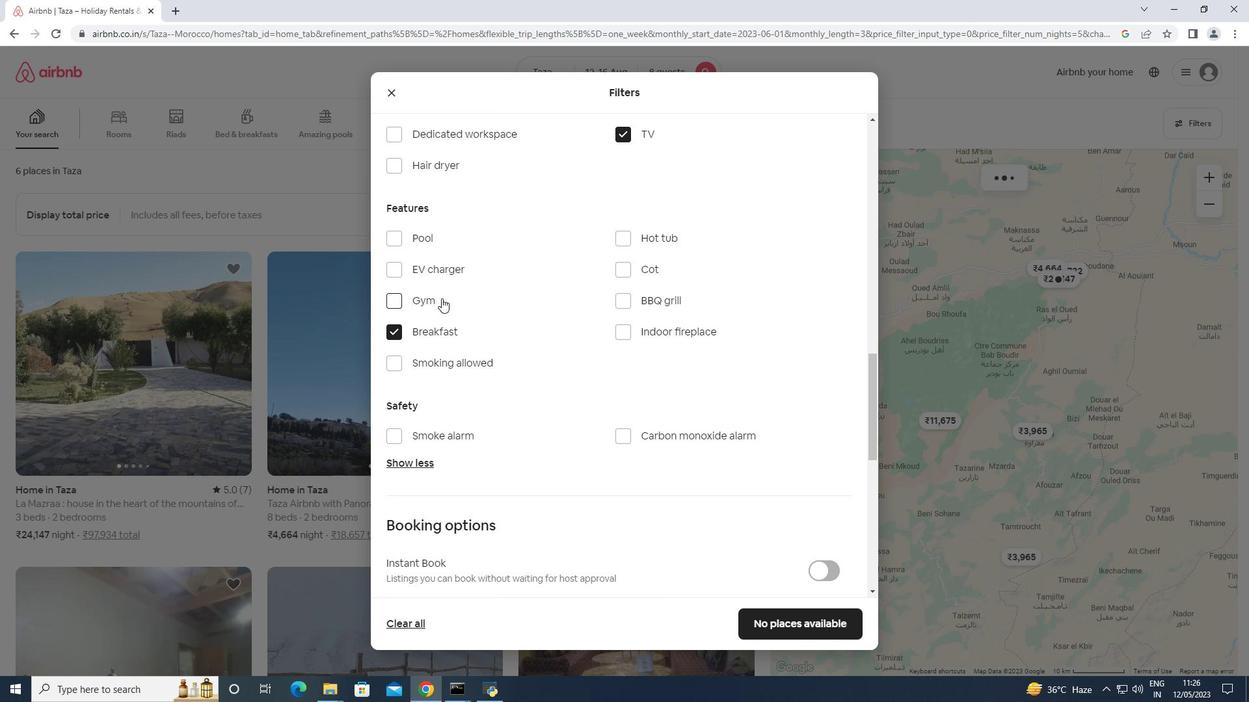 
Action: Mouse moved to (636, 495)
Screenshot: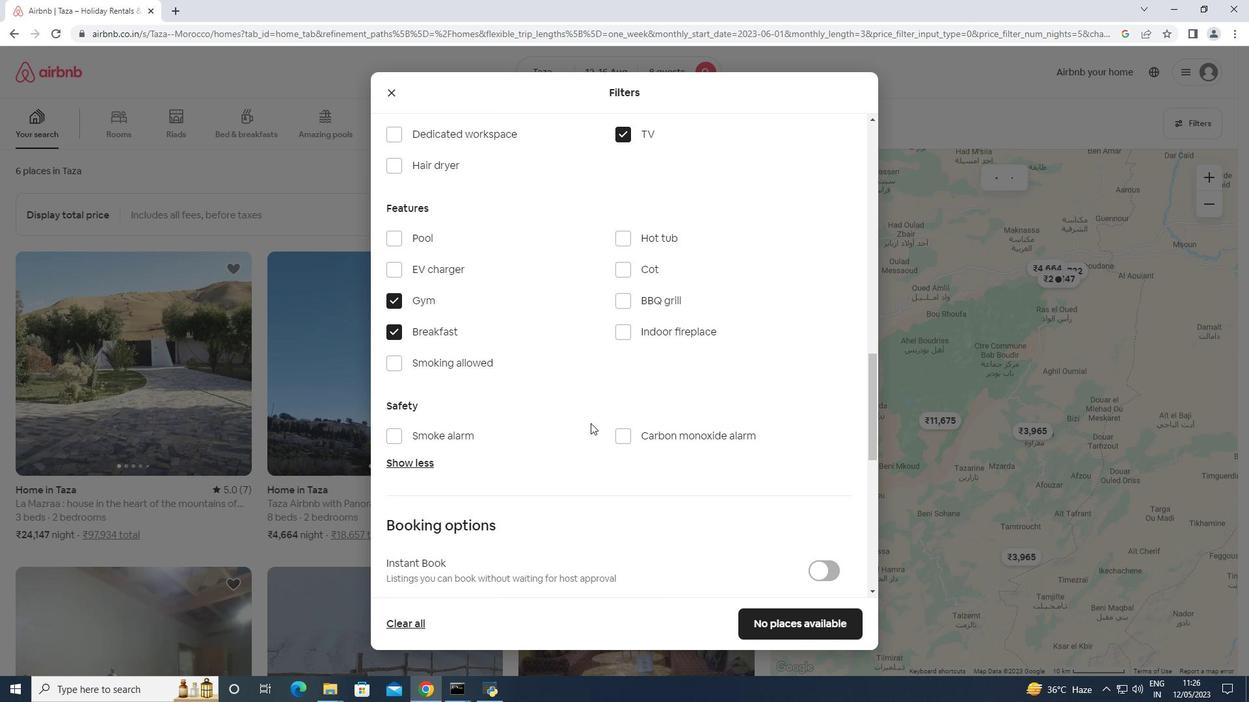 
Action: Mouse scrolled (636, 495) with delta (0, 0)
Screenshot: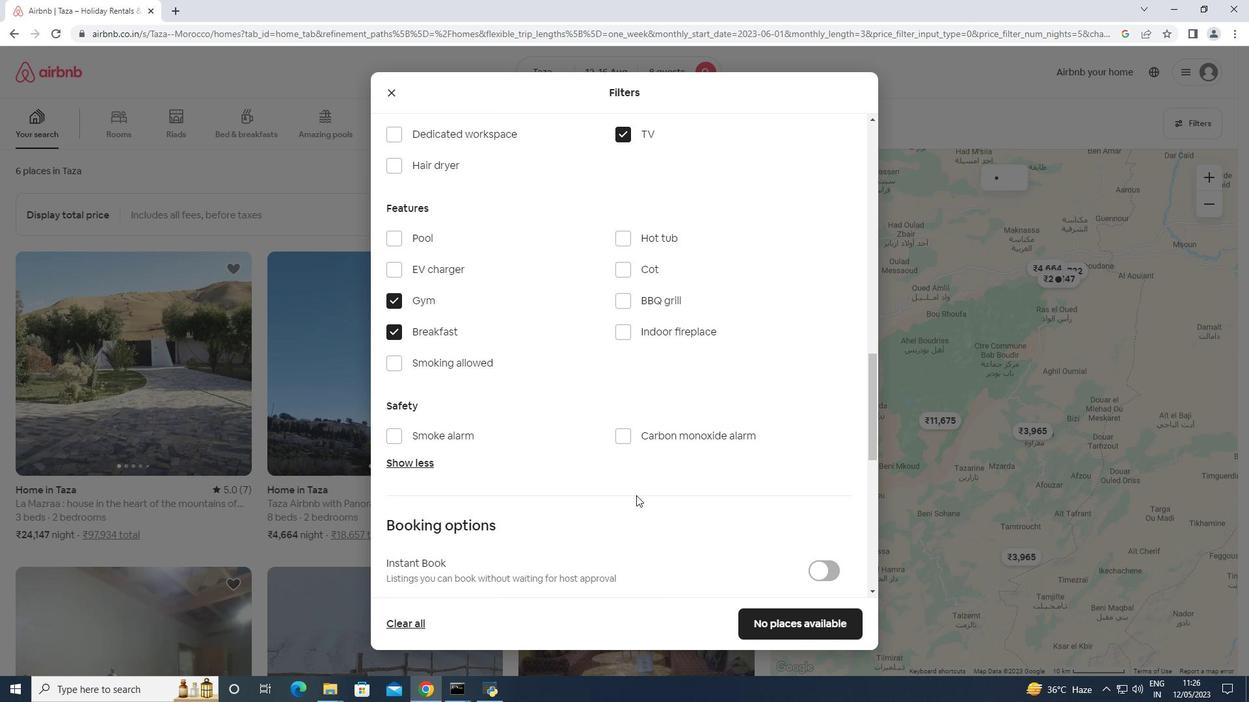 
Action: Mouse scrolled (636, 495) with delta (0, 0)
Screenshot: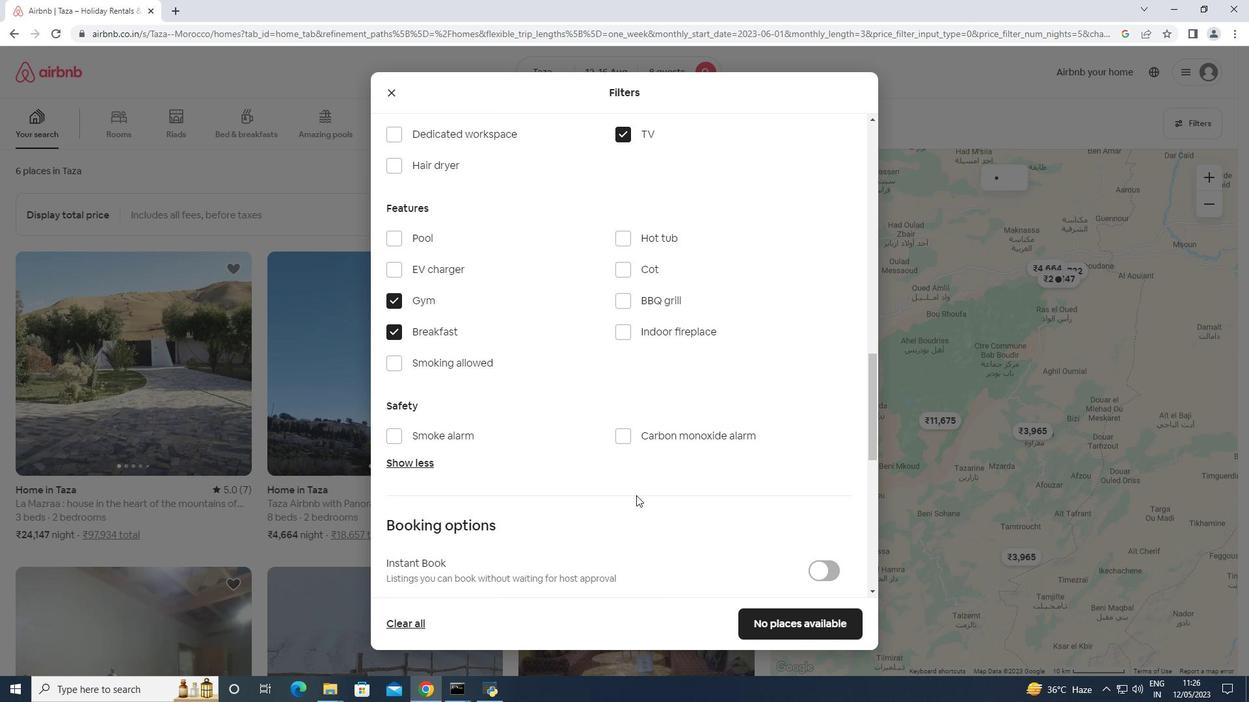 
Action: Mouse scrolled (636, 495) with delta (0, 0)
Screenshot: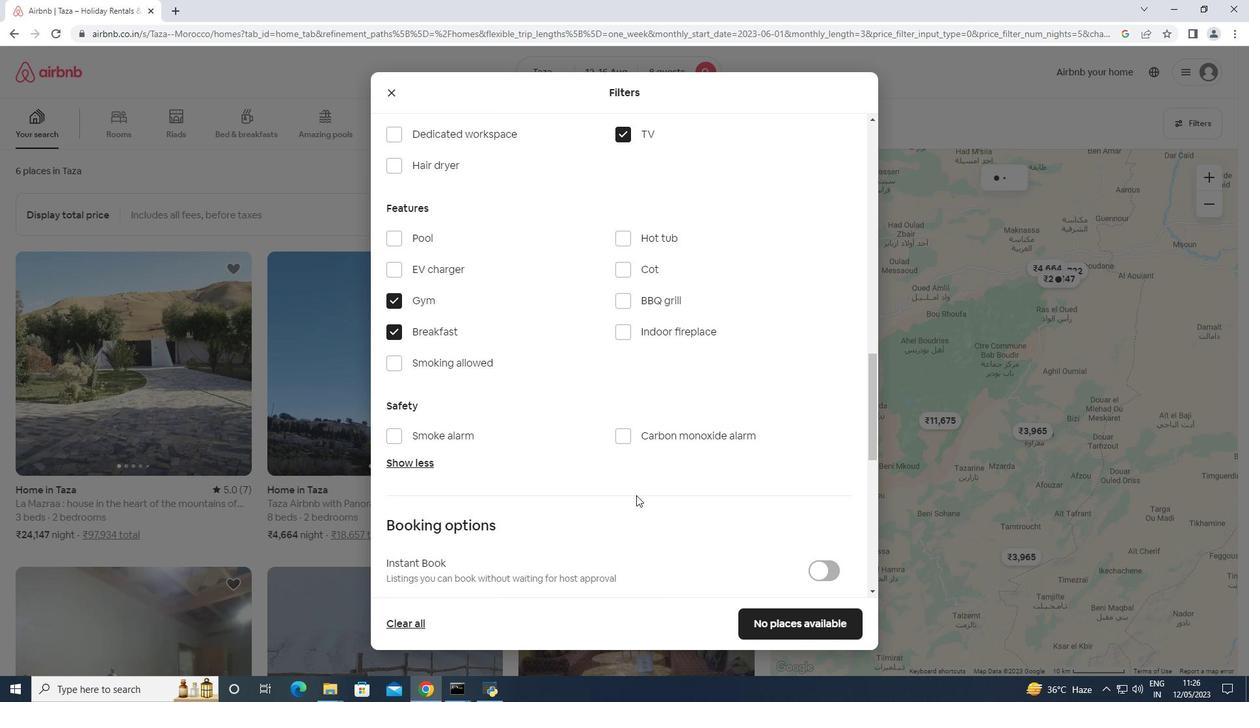 
Action: Mouse moved to (817, 417)
Screenshot: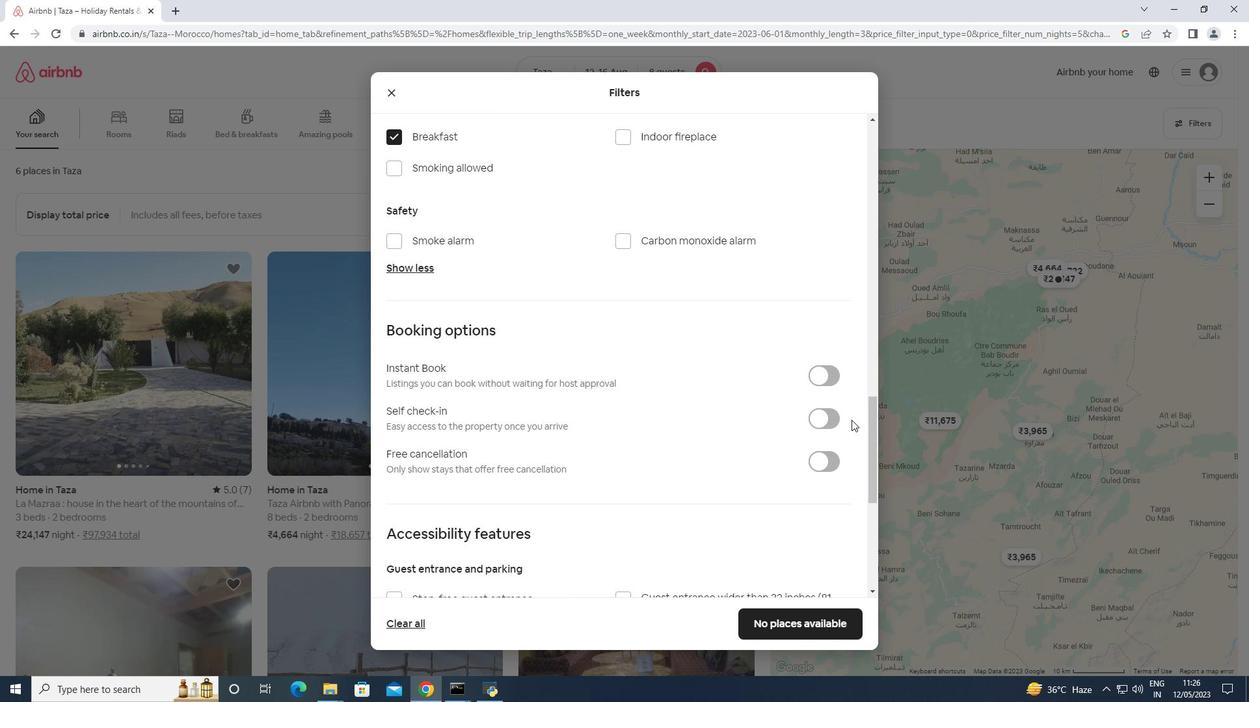 
Action: Mouse pressed left at (817, 417)
Screenshot: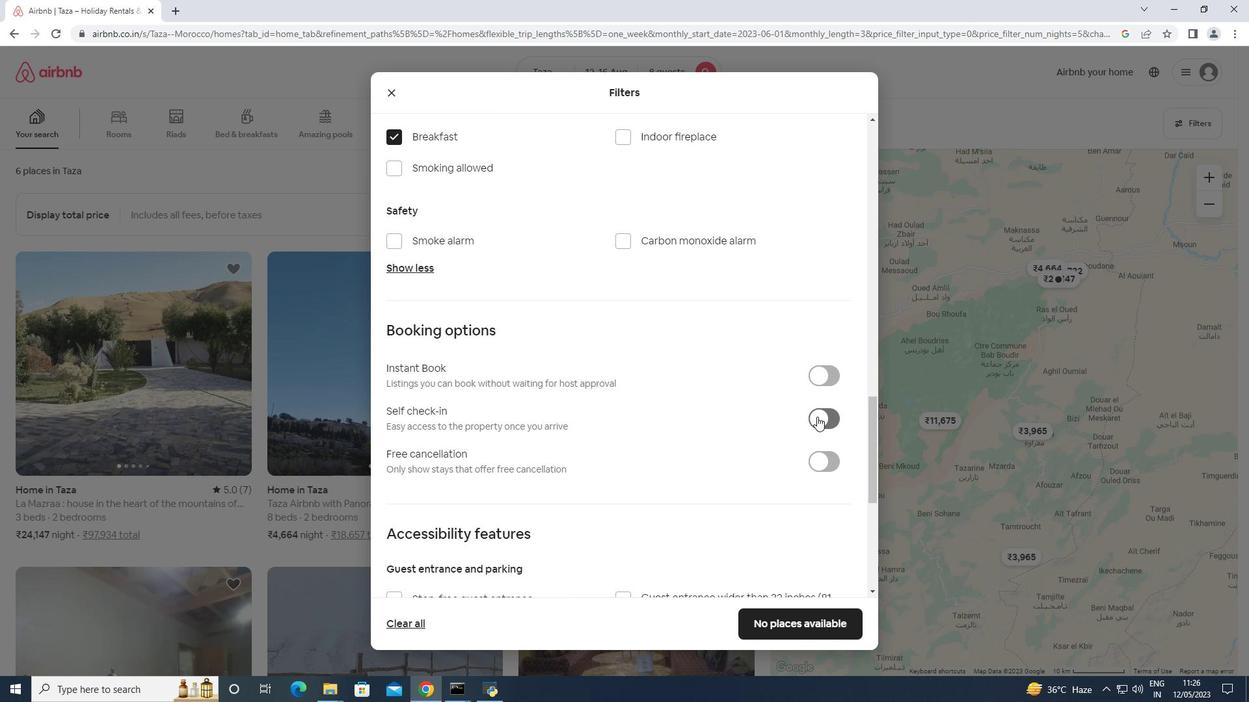 
Action: Mouse moved to (817, 419)
Screenshot: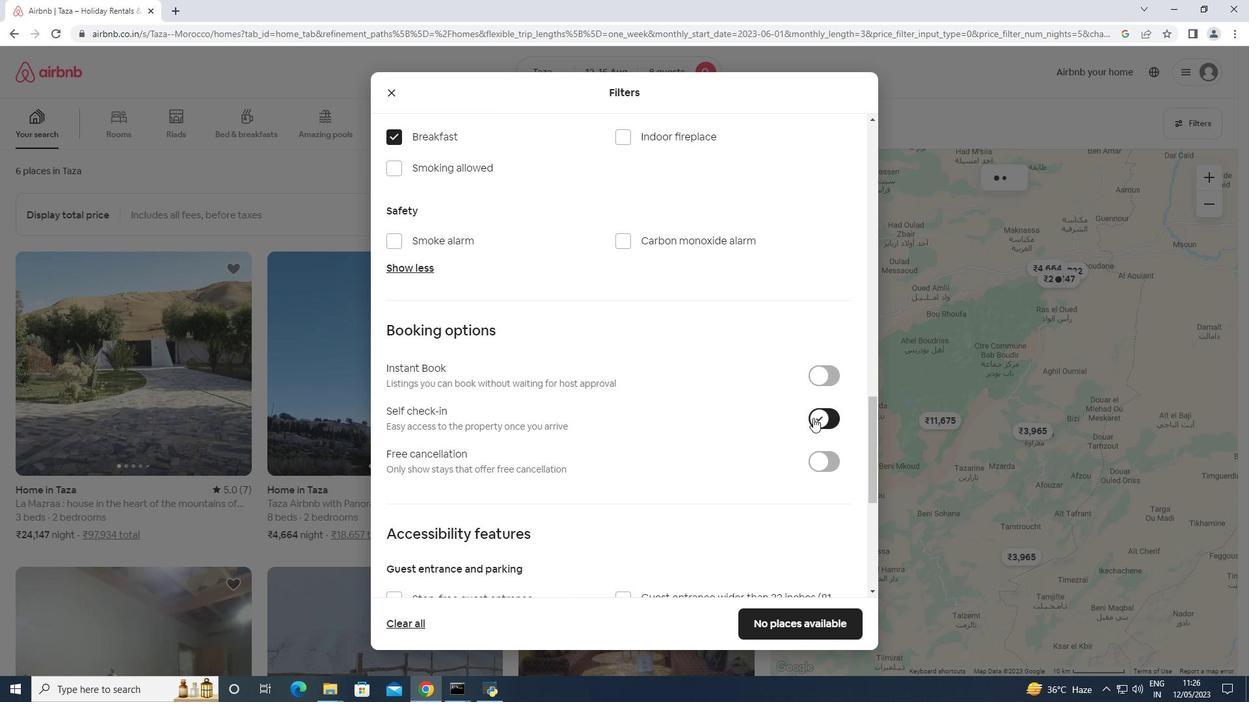 
Action: Mouse scrolled (817, 418) with delta (0, 0)
Screenshot: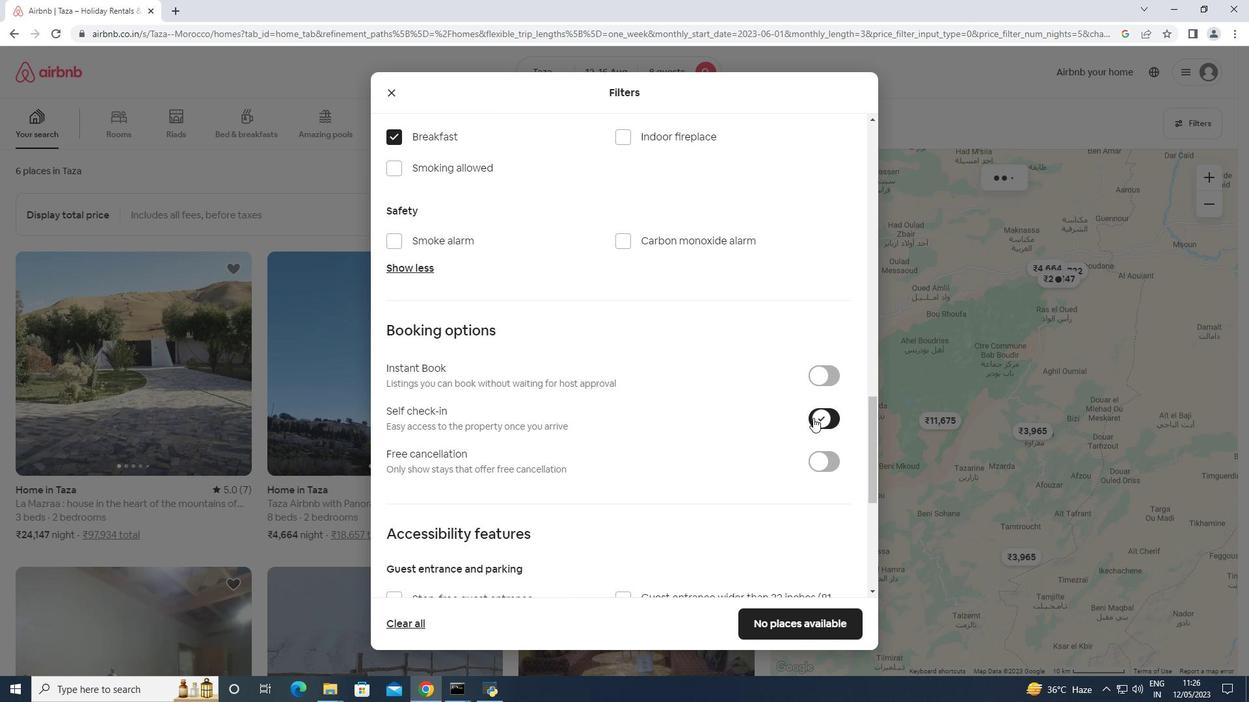 
Action: Mouse scrolled (817, 418) with delta (0, 0)
Screenshot: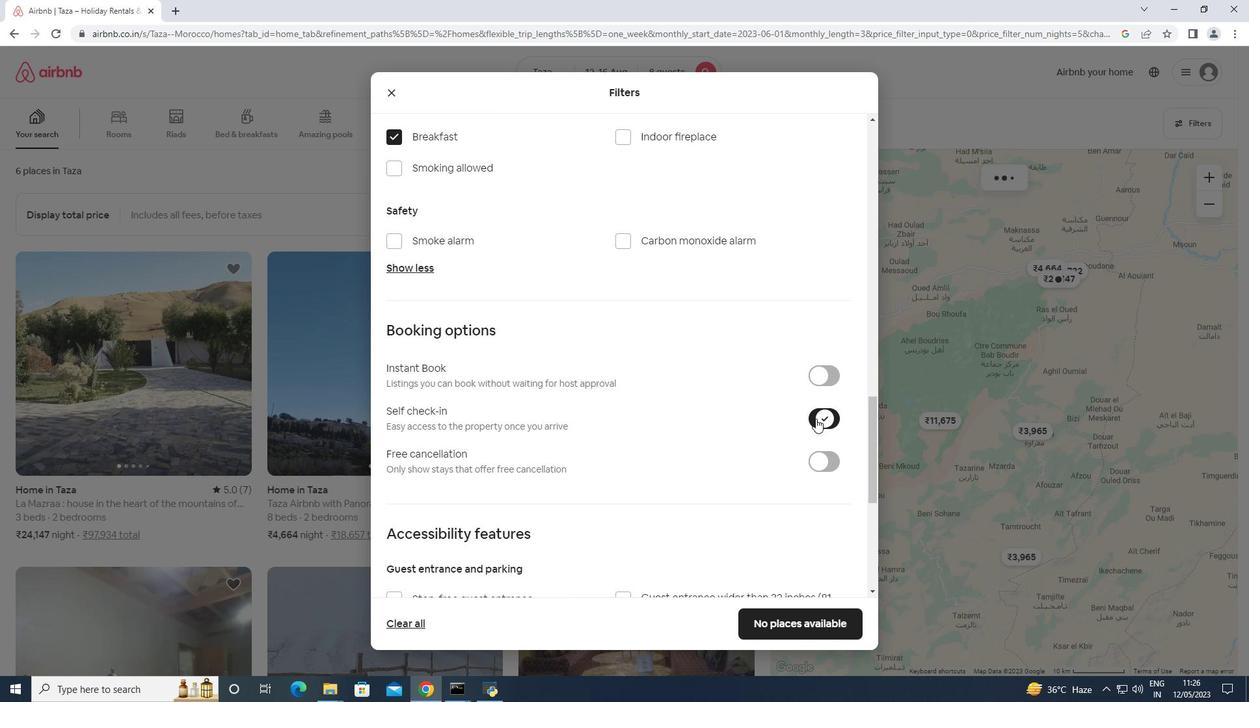 
Action: Mouse scrolled (817, 418) with delta (0, 0)
Screenshot: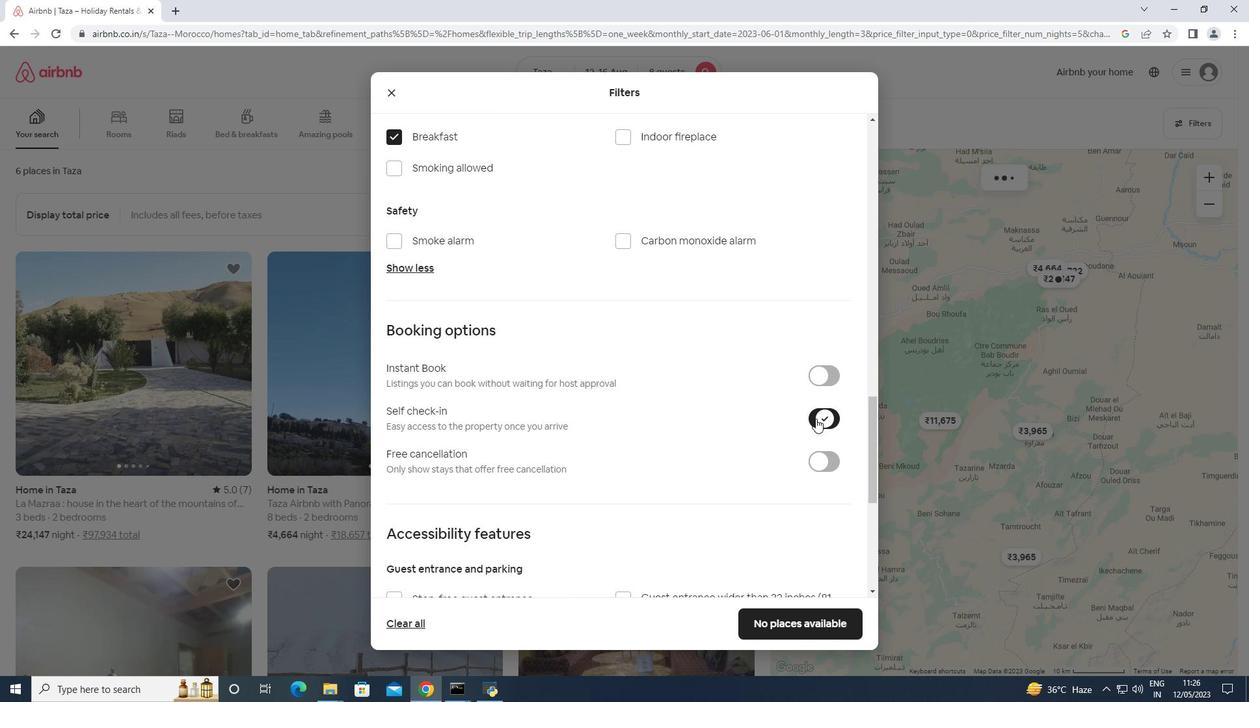 
Action: Mouse scrolled (817, 418) with delta (0, 0)
Screenshot: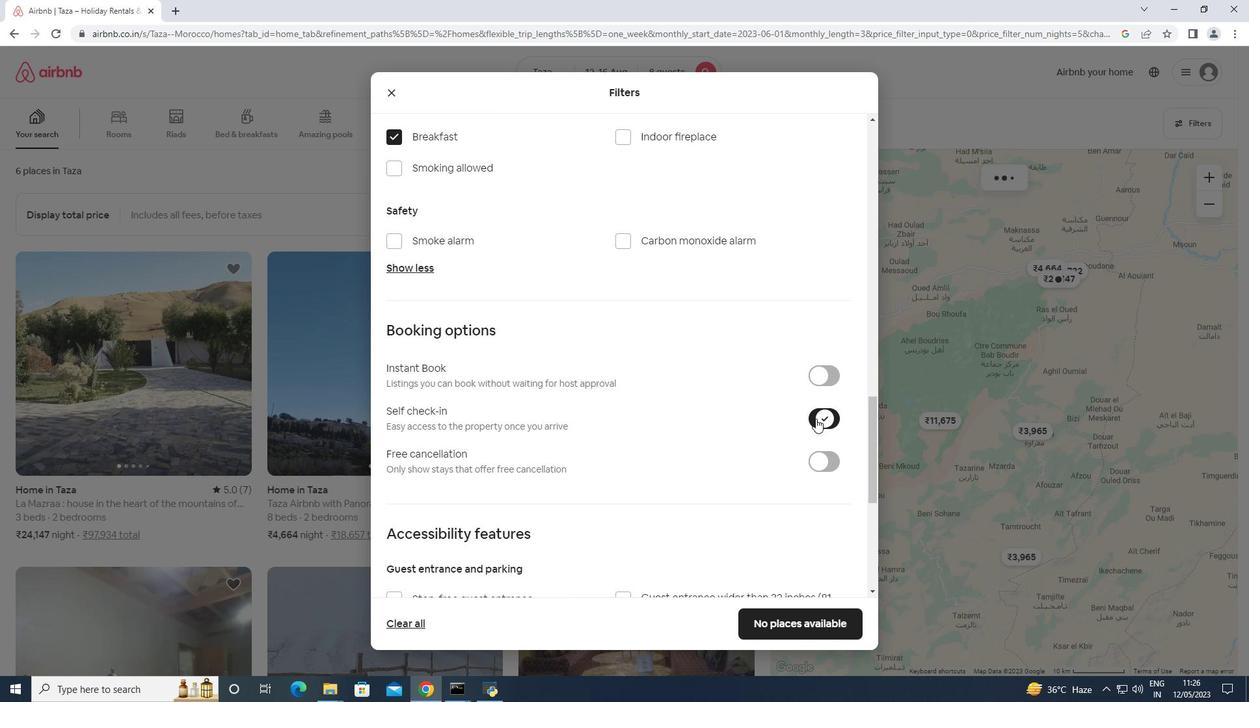 
Action: Mouse scrolled (817, 418) with delta (0, 0)
Screenshot: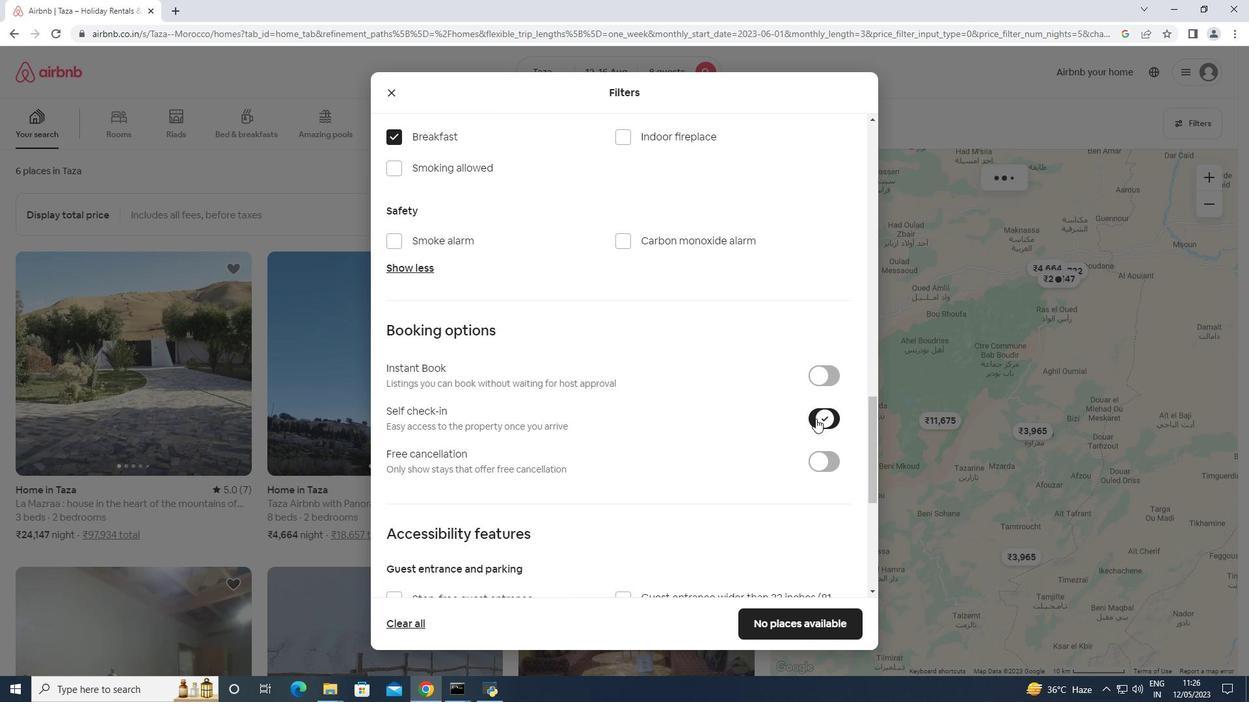 
Action: Mouse scrolled (817, 418) with delta (0, 0)
Screenshot: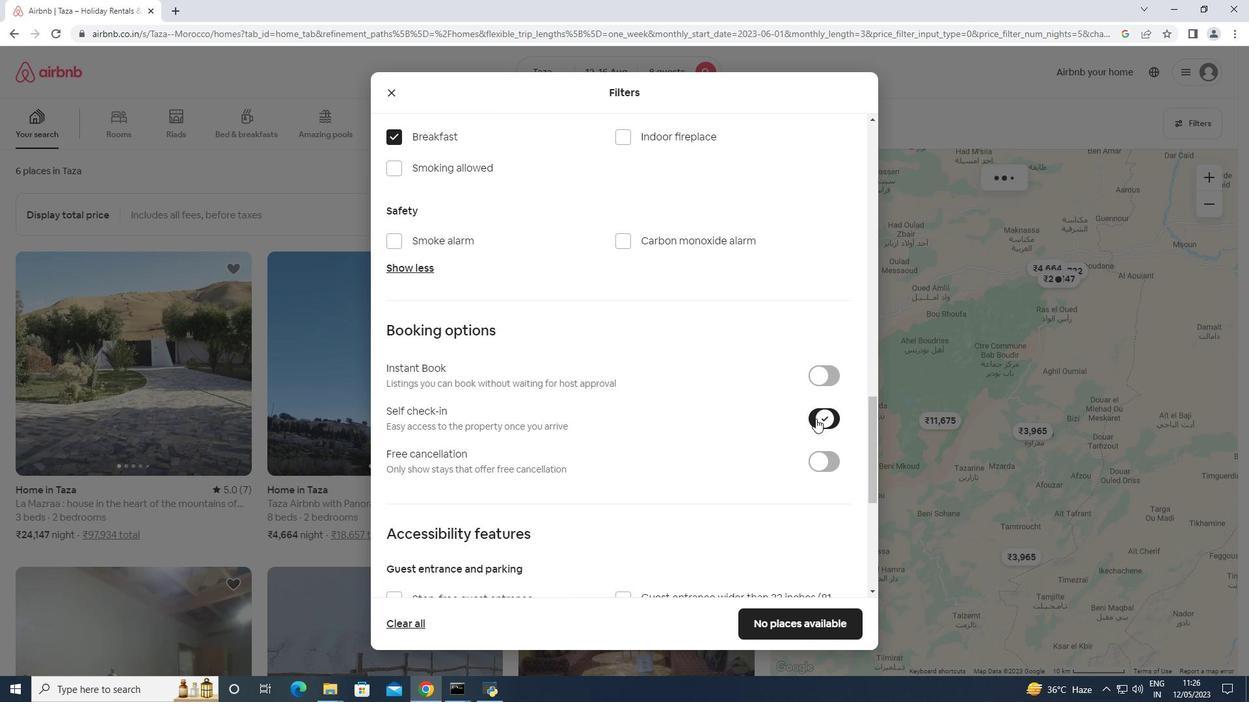 
Action: Mouse moved to (466, 525)
Screenshot: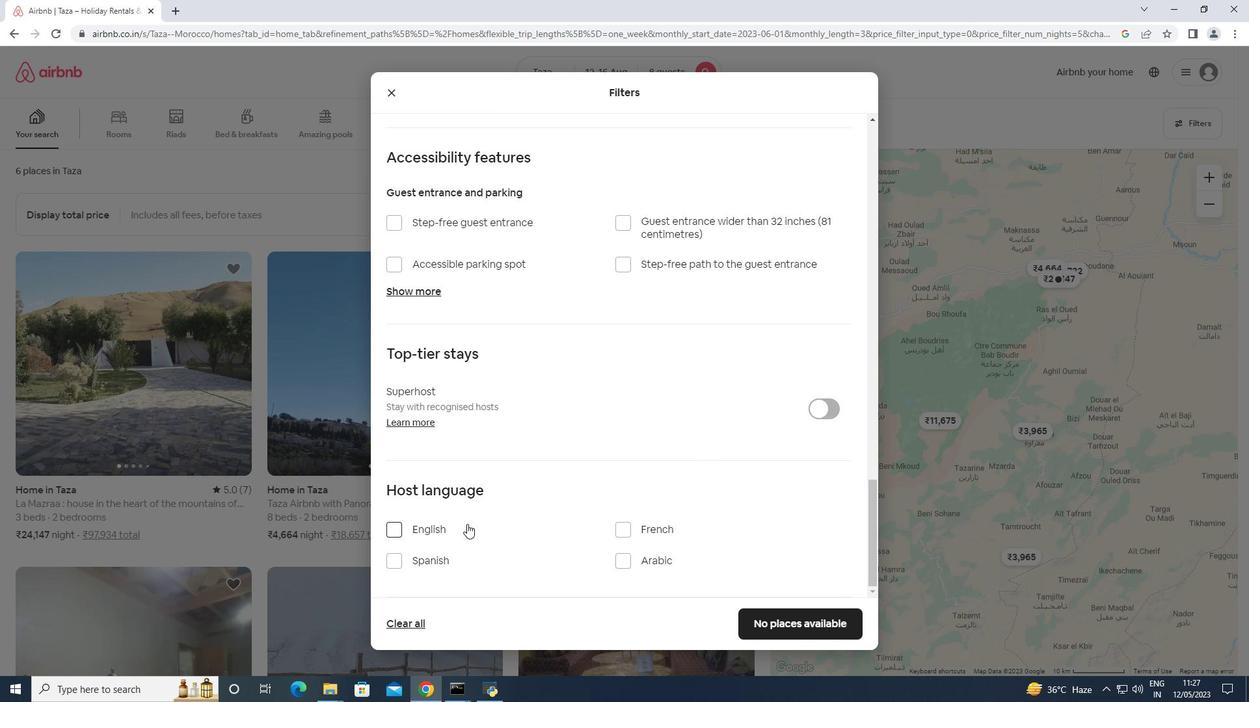 
Action: Mouse pressed left at (466, 525)
Screenshot: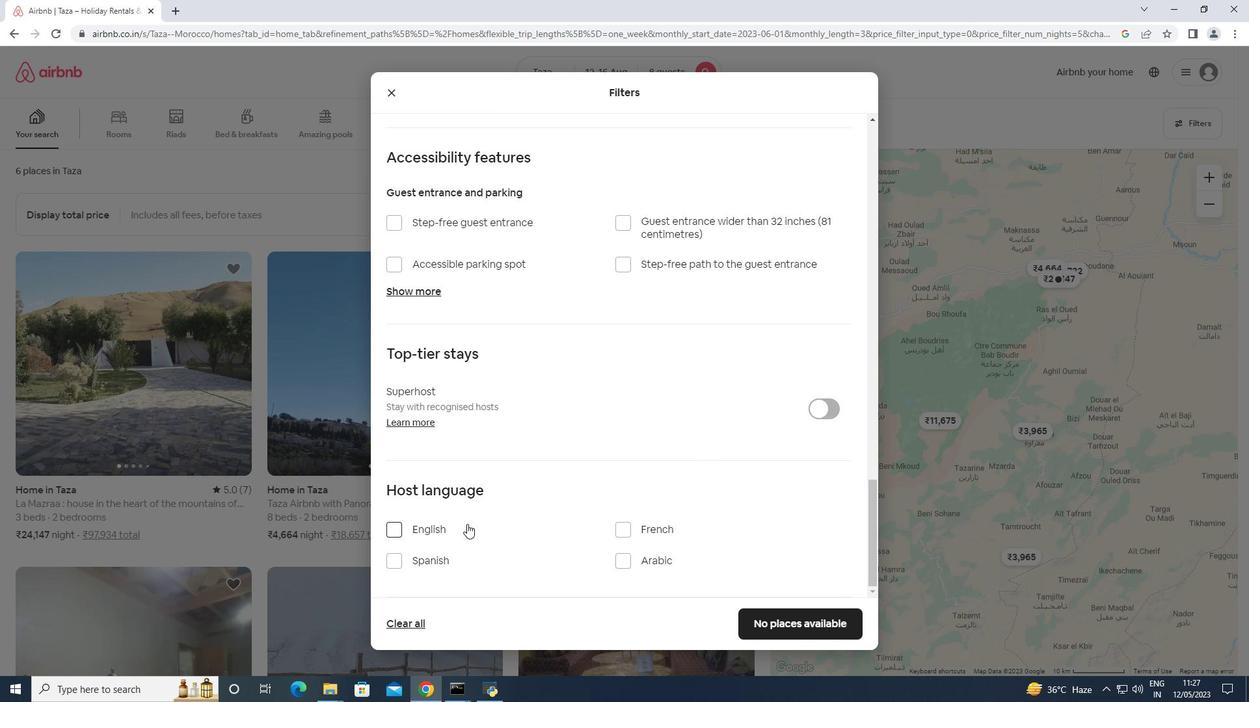 
Action: Mouse moved to (811, 622)
Screenshot: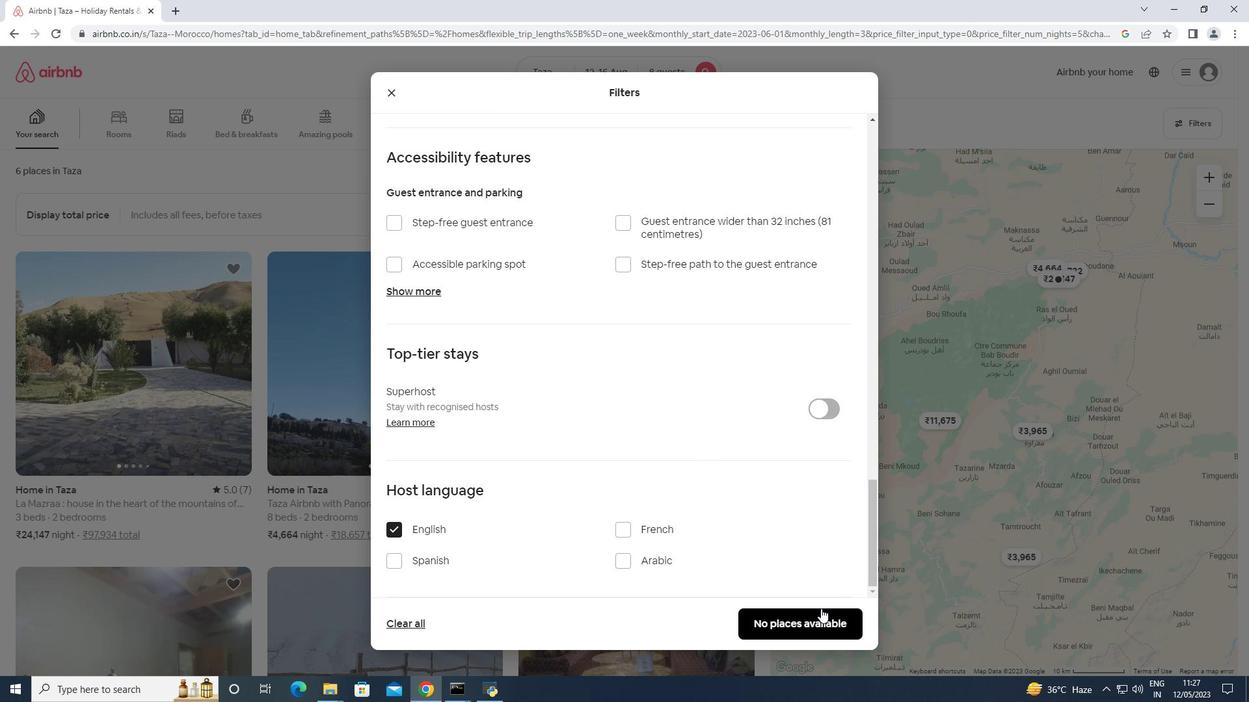 
Action: Mouse pressed left at (811, 622)
Screenshot: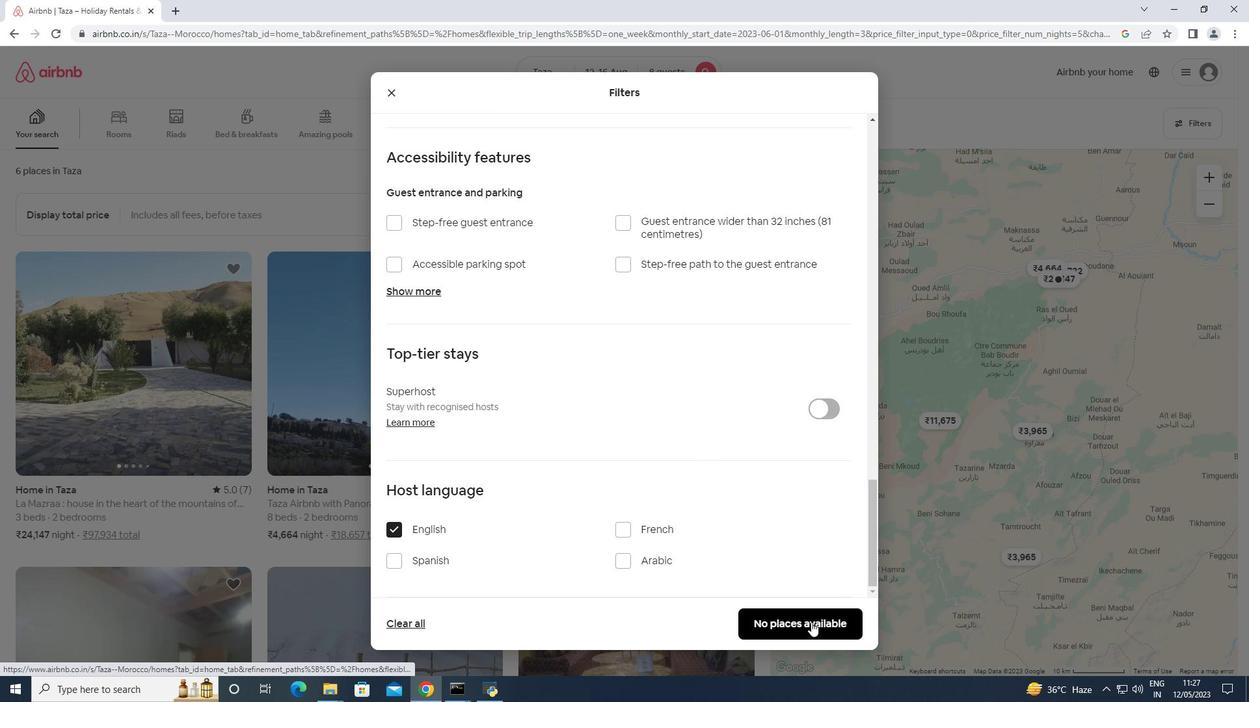 
Action: Mouse moved to (805, 612)
Screenshot: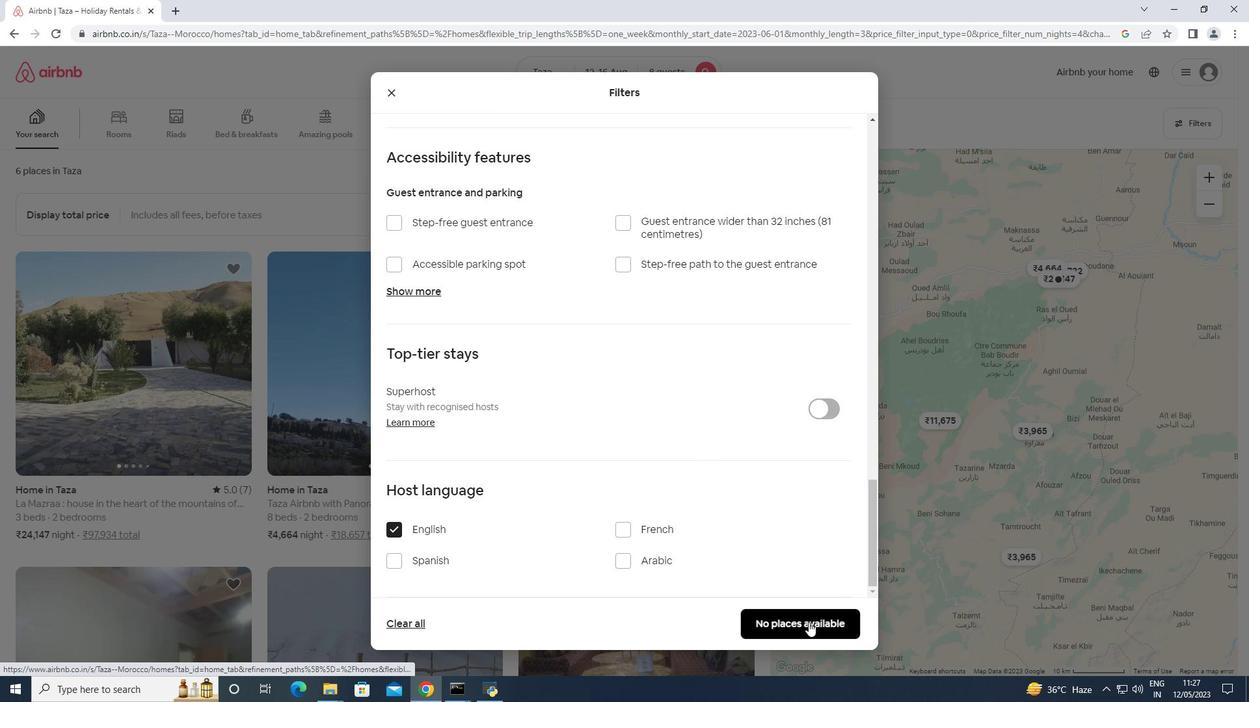 
